 Task: Look for space in Palmares, Brazil from 22nd June, 2023 to 30th June, 2023 for 2 adults in price range Rs.7000 to Rs.15000. Place can be entire place with 1  bedroom having 1 bed and 1 bathroom. Property type can be house, flat, guest house, hotel. Booking option can be shelf check-in. Required host language is Spanish.
Action: Mouse moved to (514, 113)
Screenshot: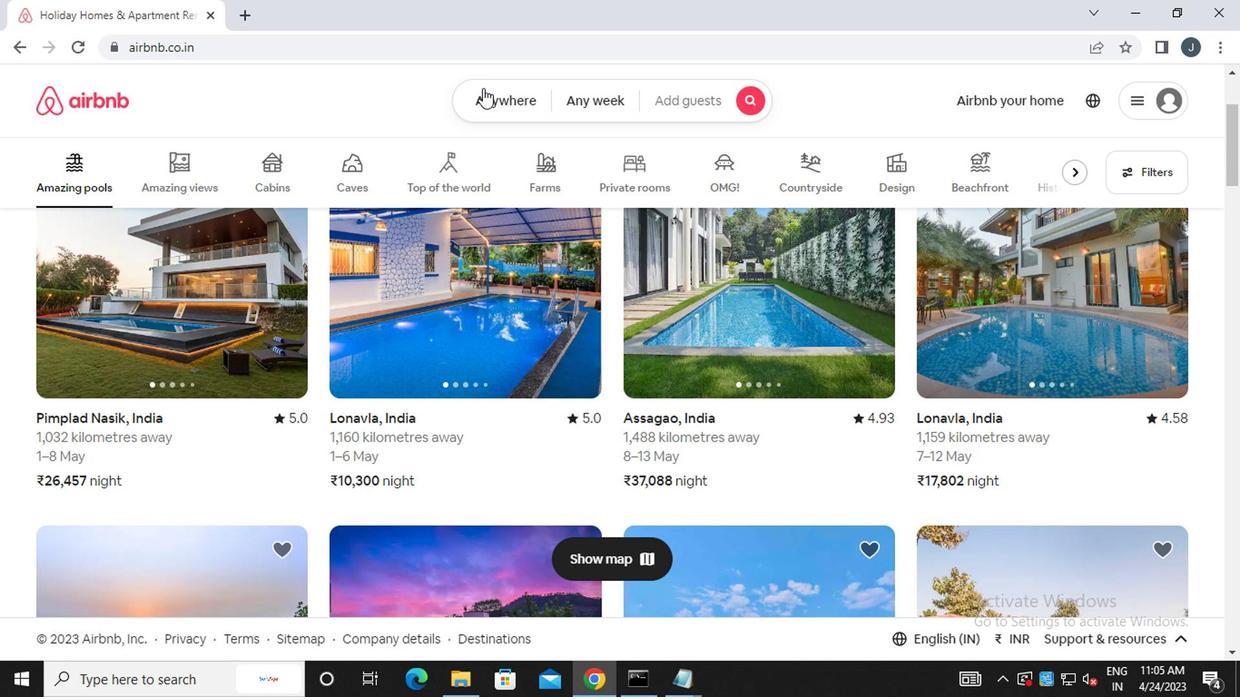 
Action: Mouse pressed left at (514, 113)
Screenshot: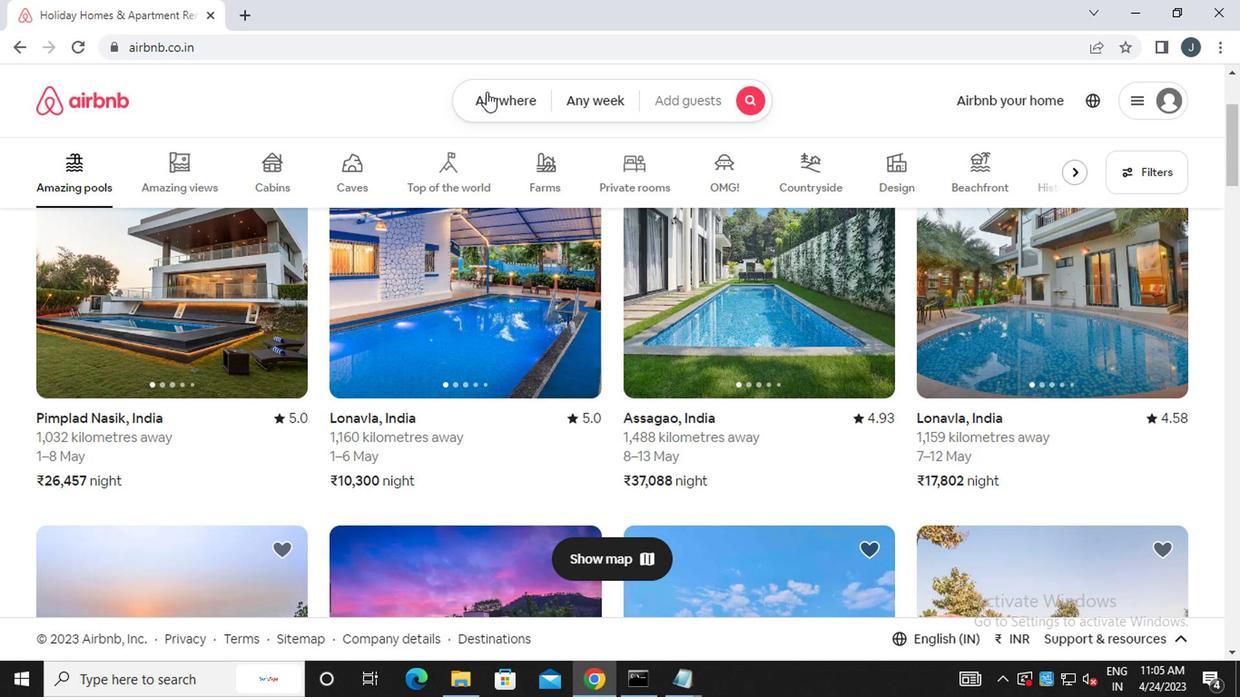 
Action: Mouse moved to (324, 182)
Screenshot: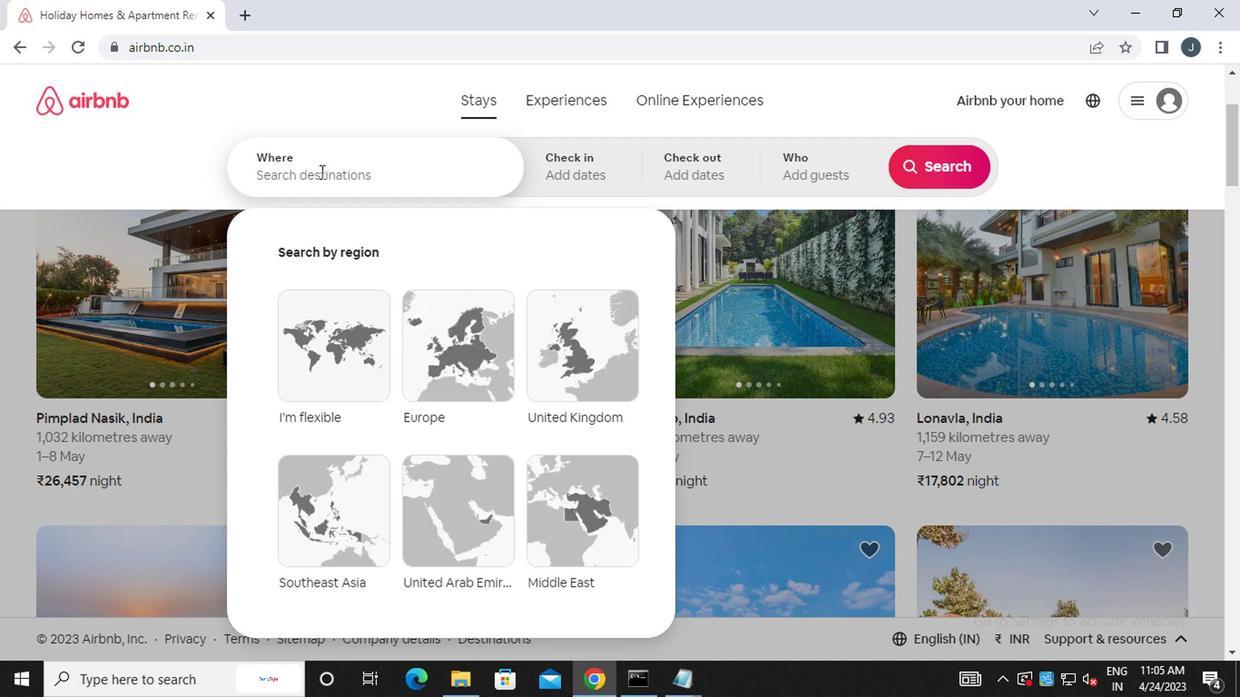 
Action: Mouse pressed left at (324, 182)
Screenshot: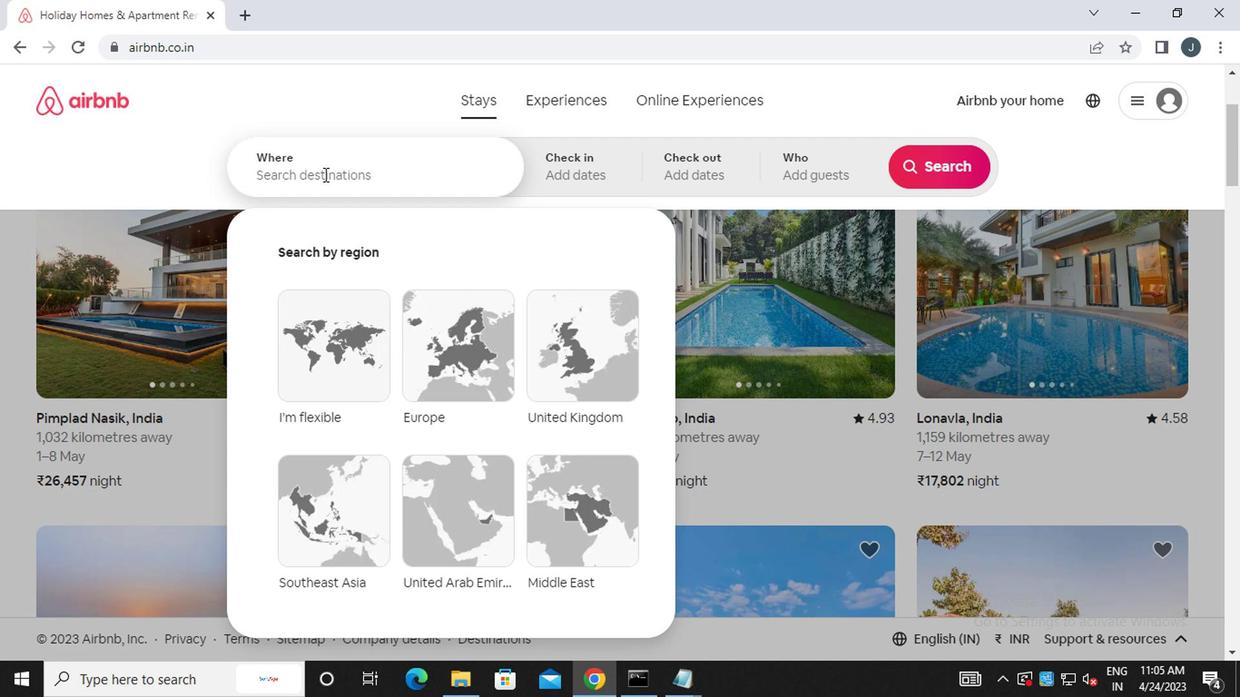 
Action: Mouse moved to (329, 182)
Screenshot: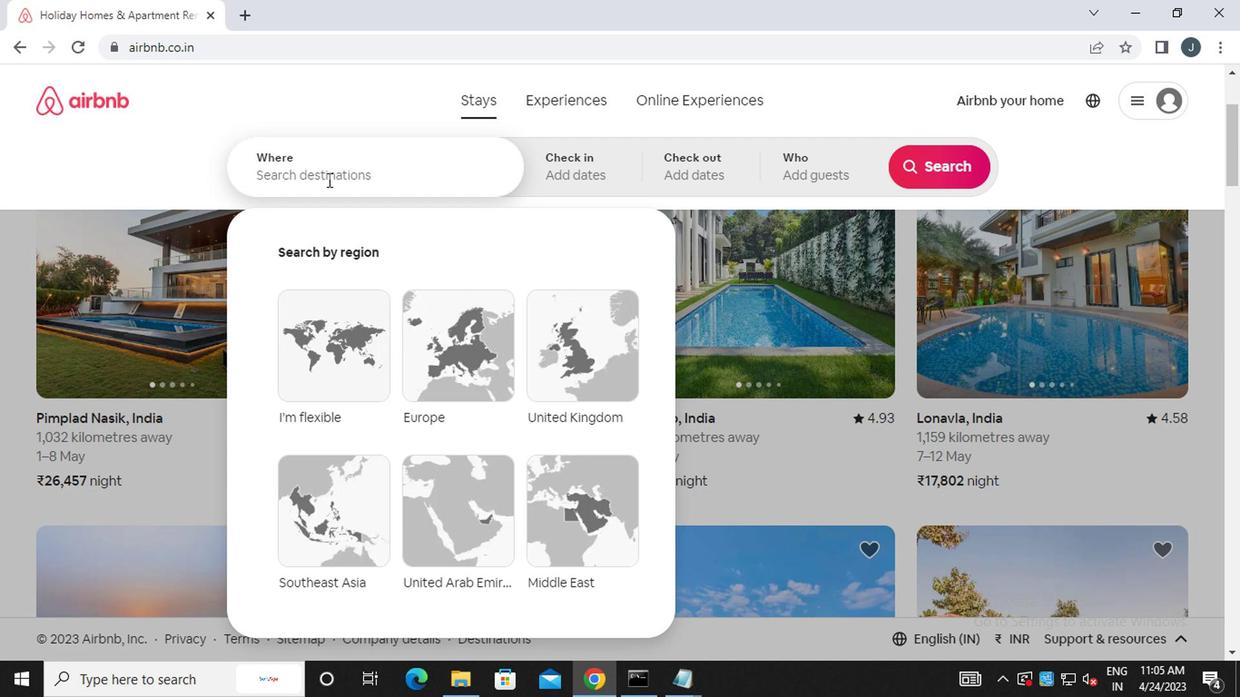 
Action: Key pressed p<Key.caps_lock>almares,<Key.space><Key.caps_lock>b<Key.caps_lock>razil
Screenshot: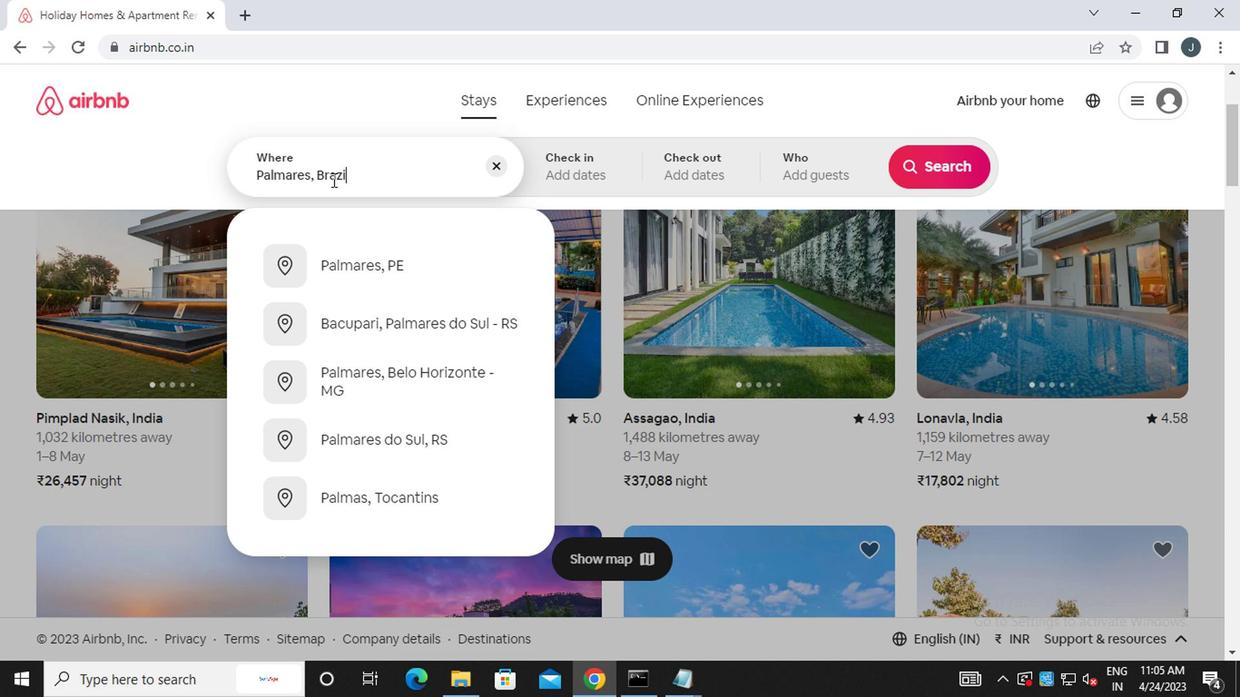 
Action: Mouse moved to (545, 184)
Screenshot: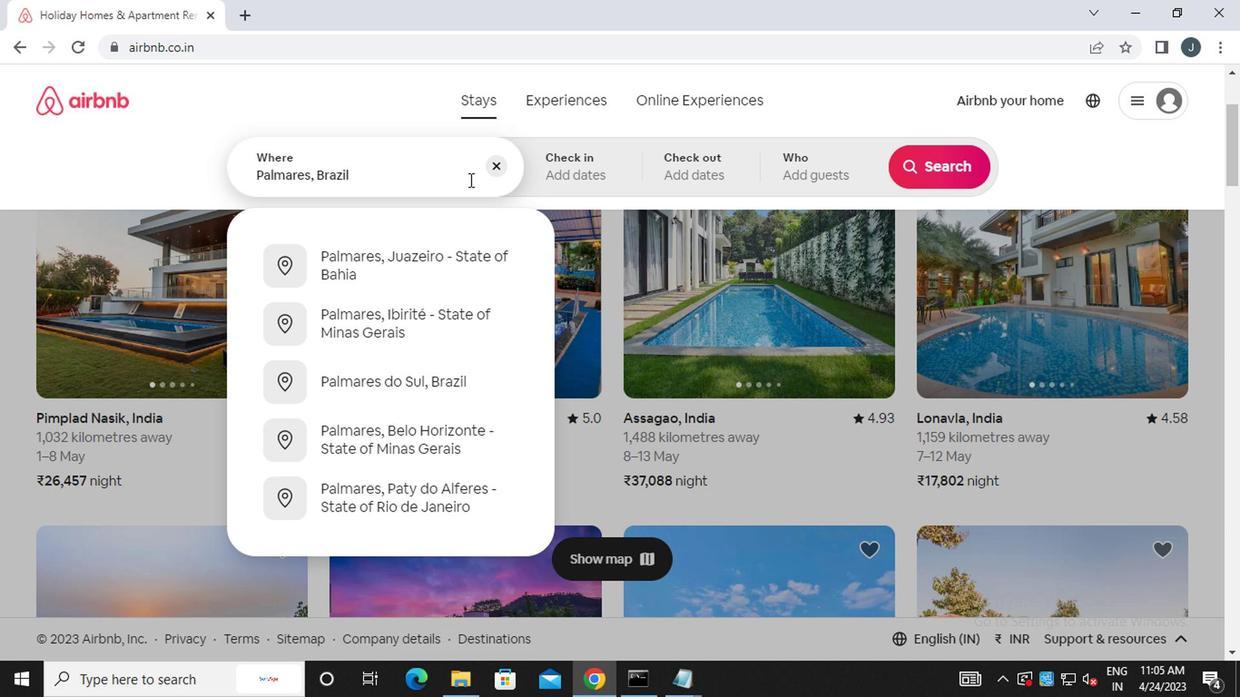 
Action: Mouse pressed left at (545, 184)
Screenshot: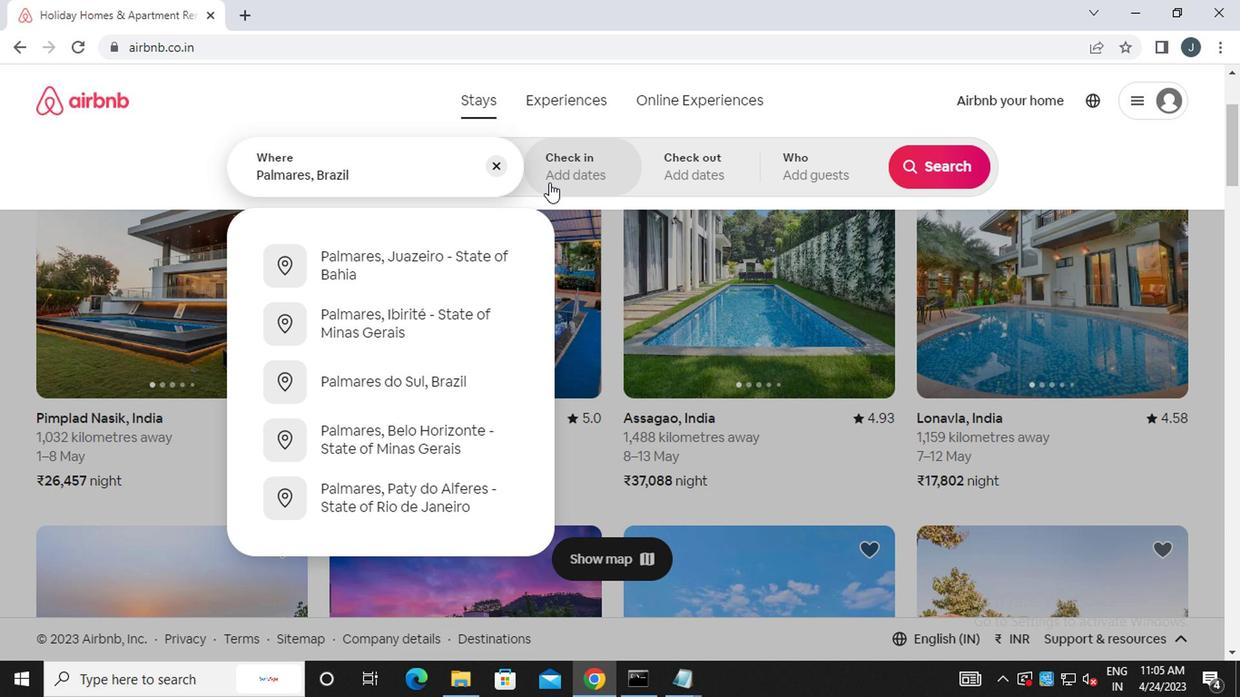 
Action: Mouse moved to (938, 314)
Screenshot: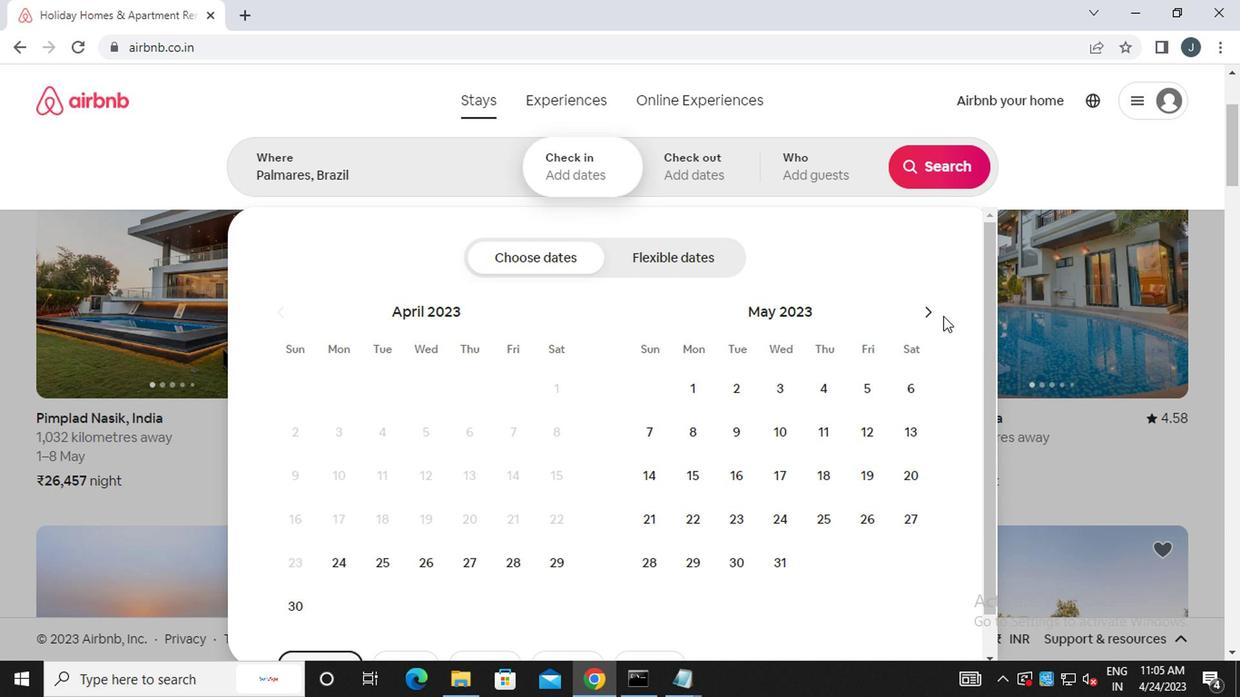 
Action: Mouse pressed left at (938, 314)
Screenshot: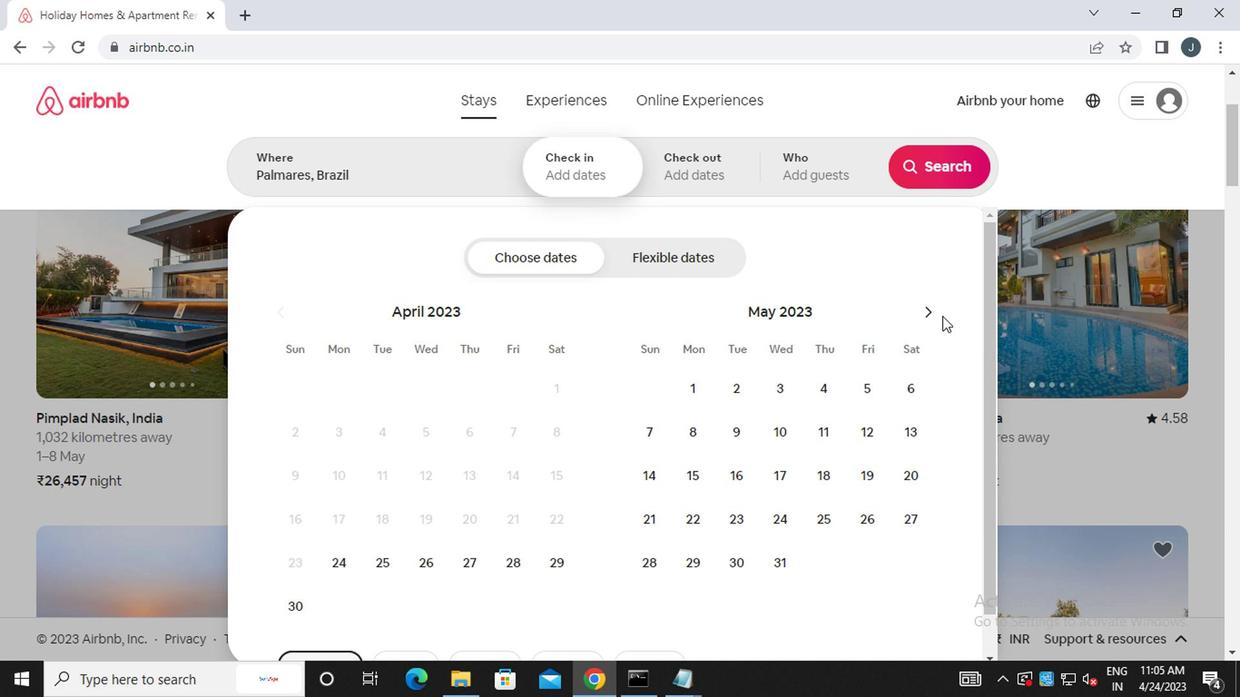 
Action: Mouse moved to (928, 311)
Screenshot: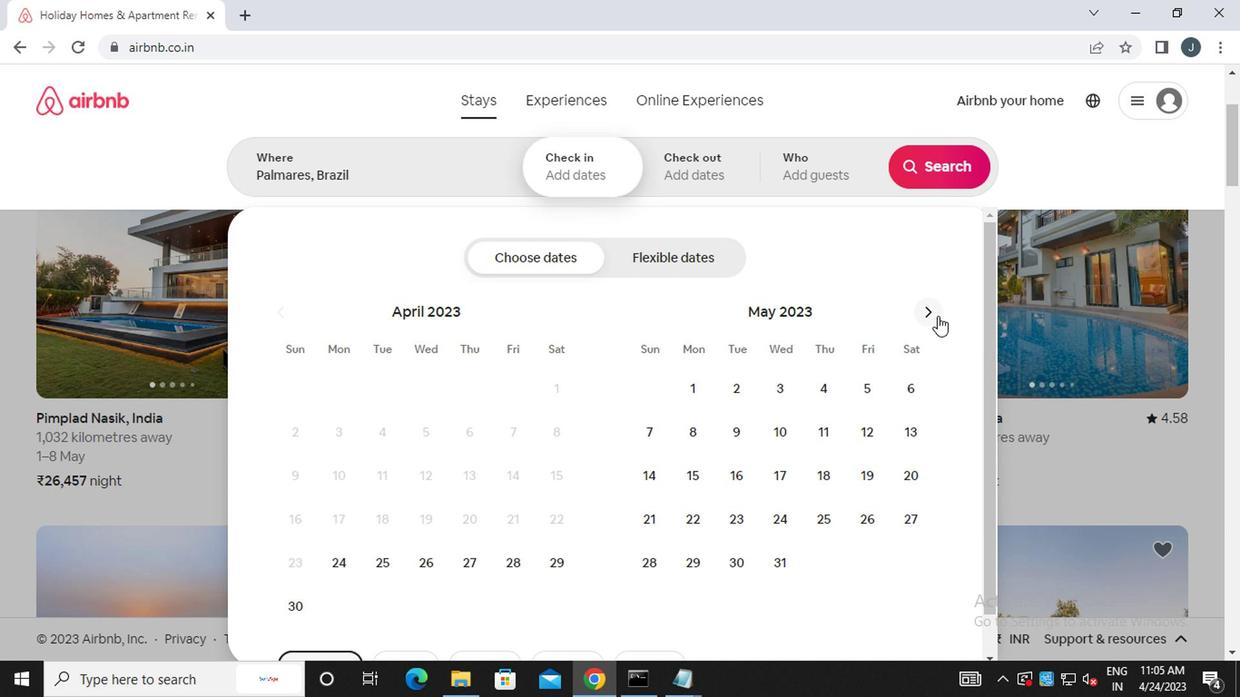 
Action: Mouse pressed left at (928, 311)
Screenshot: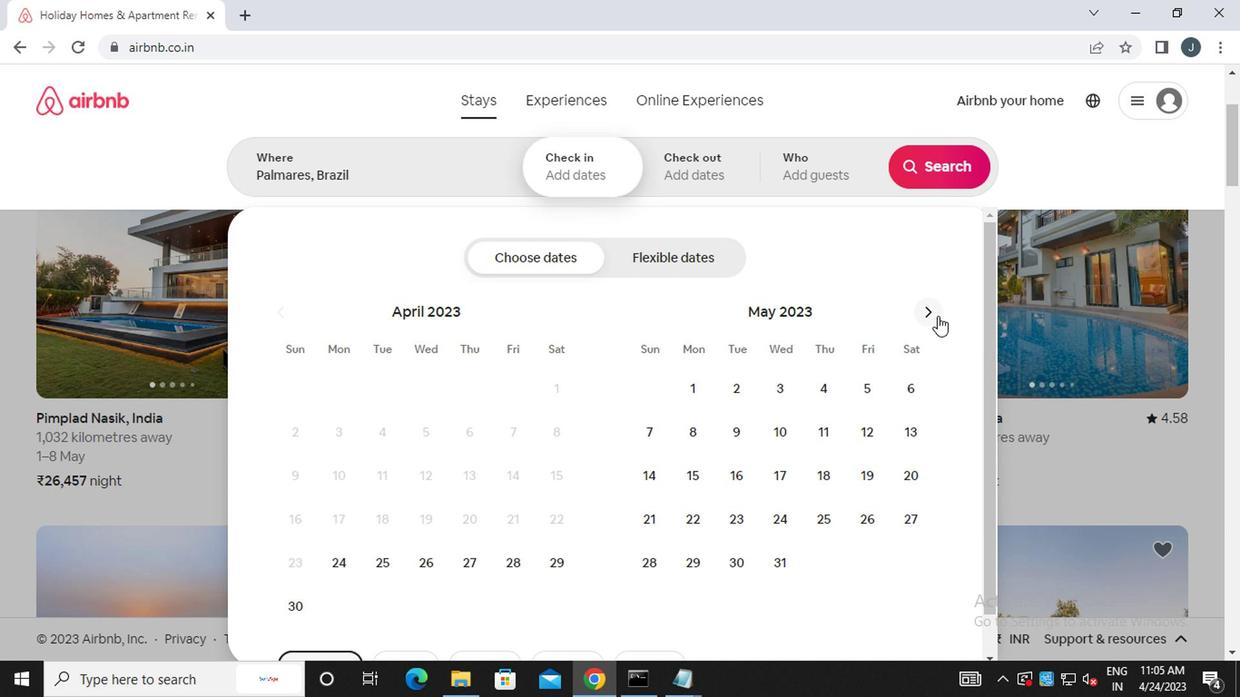 
Action: Mouse moved to (827, 510)
Screenshot: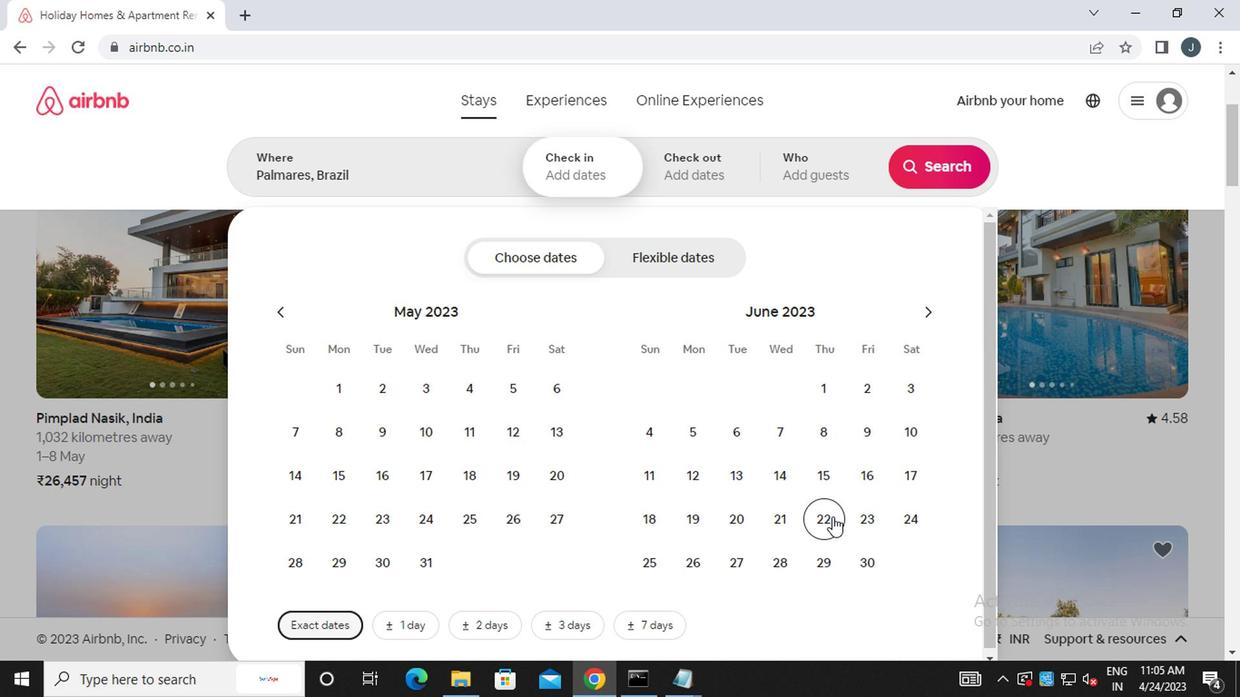 
Action: Mouse pressed left at (827, 510)
Screenshot: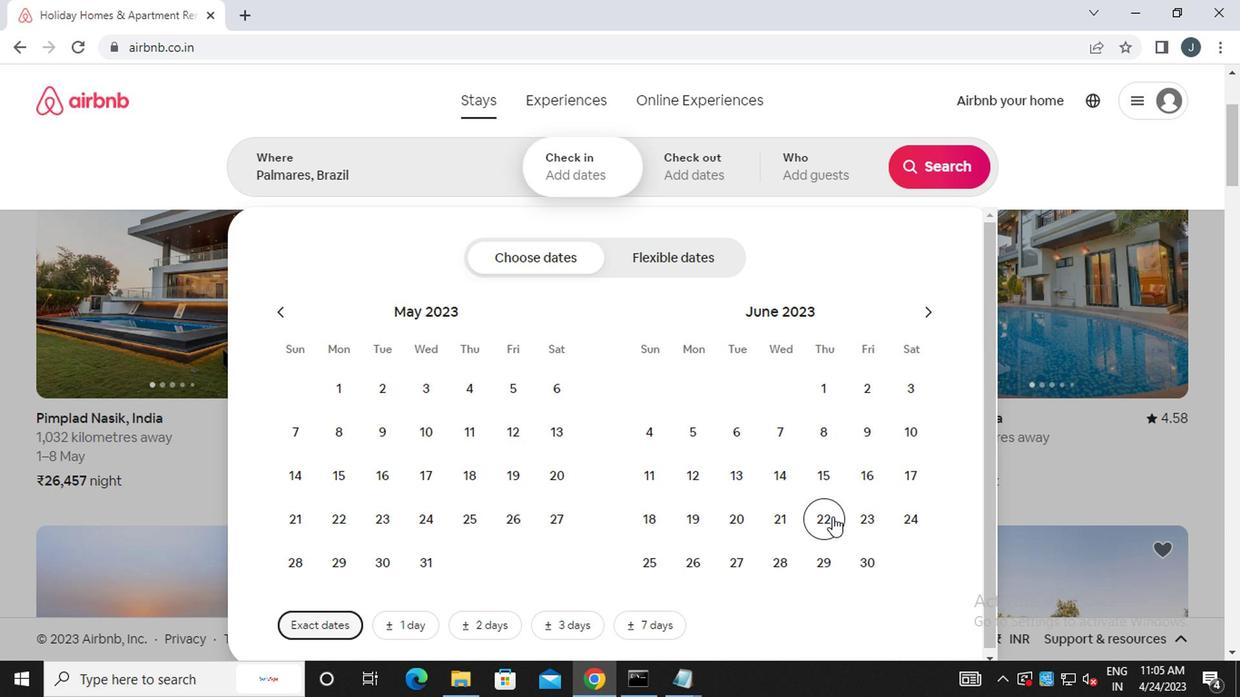 
Action: Mouse moved to (863, 553)
Screenshot: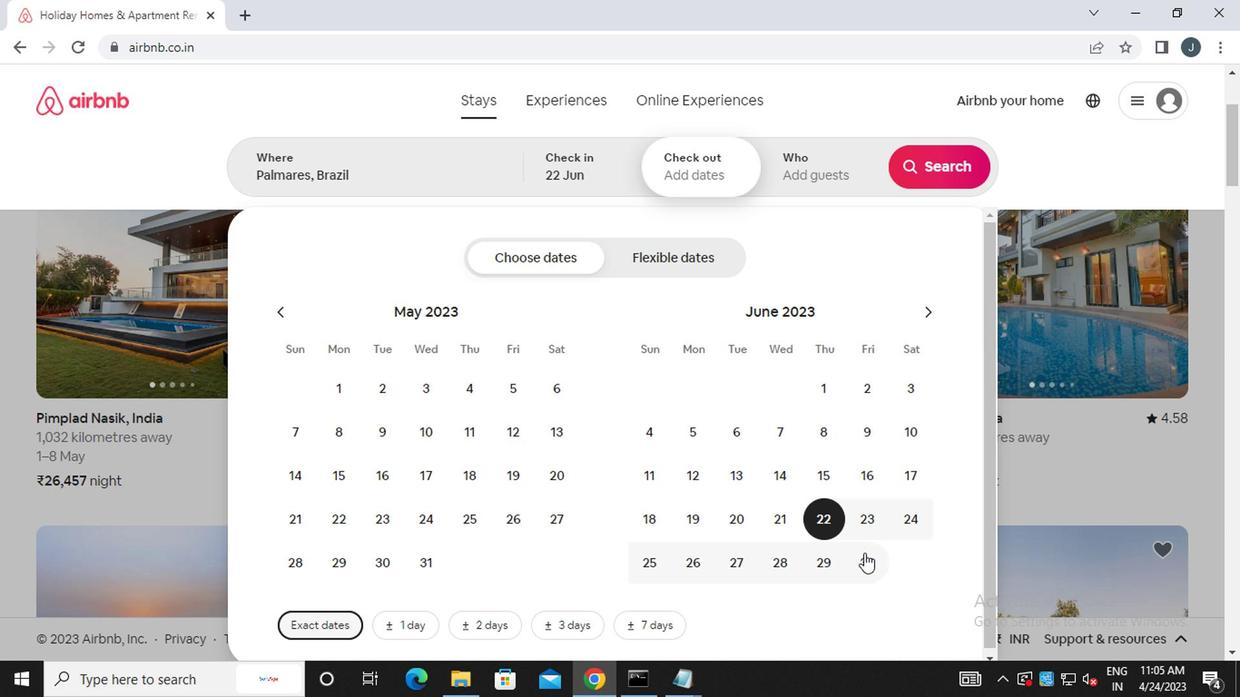 
Action: Mouse pressed left at (863, 553)
Screenshot: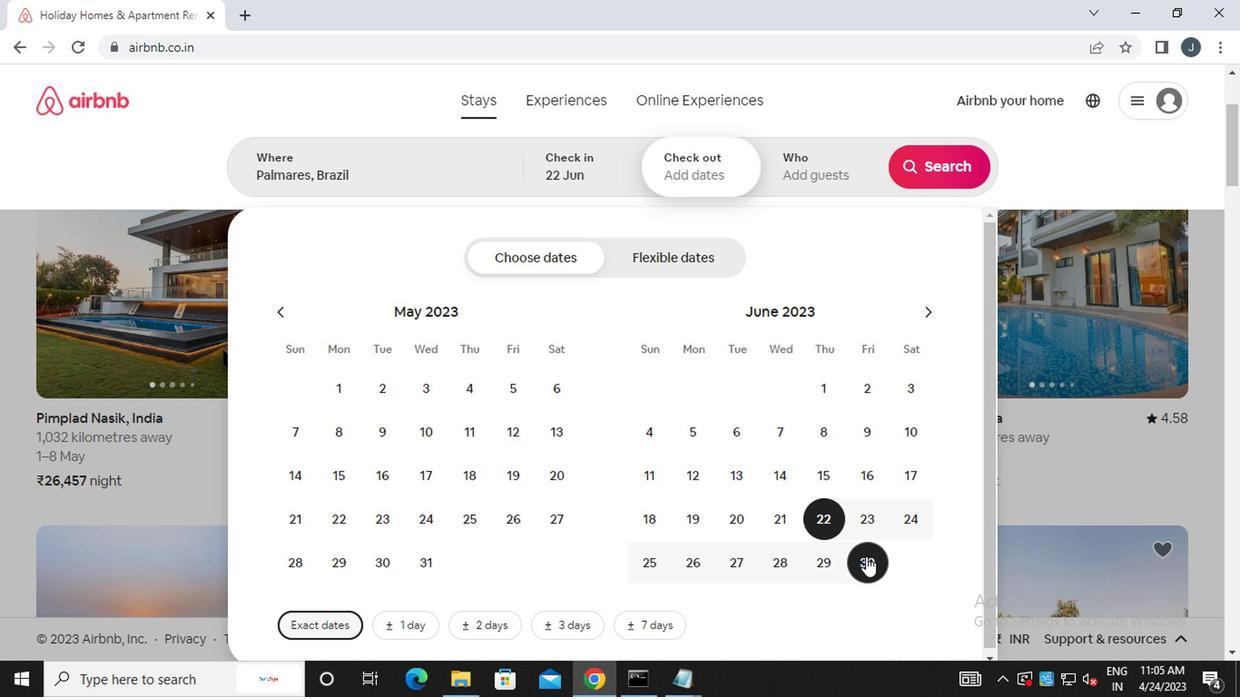 
Action: Mouse moved to (814, 177)
Screenshot: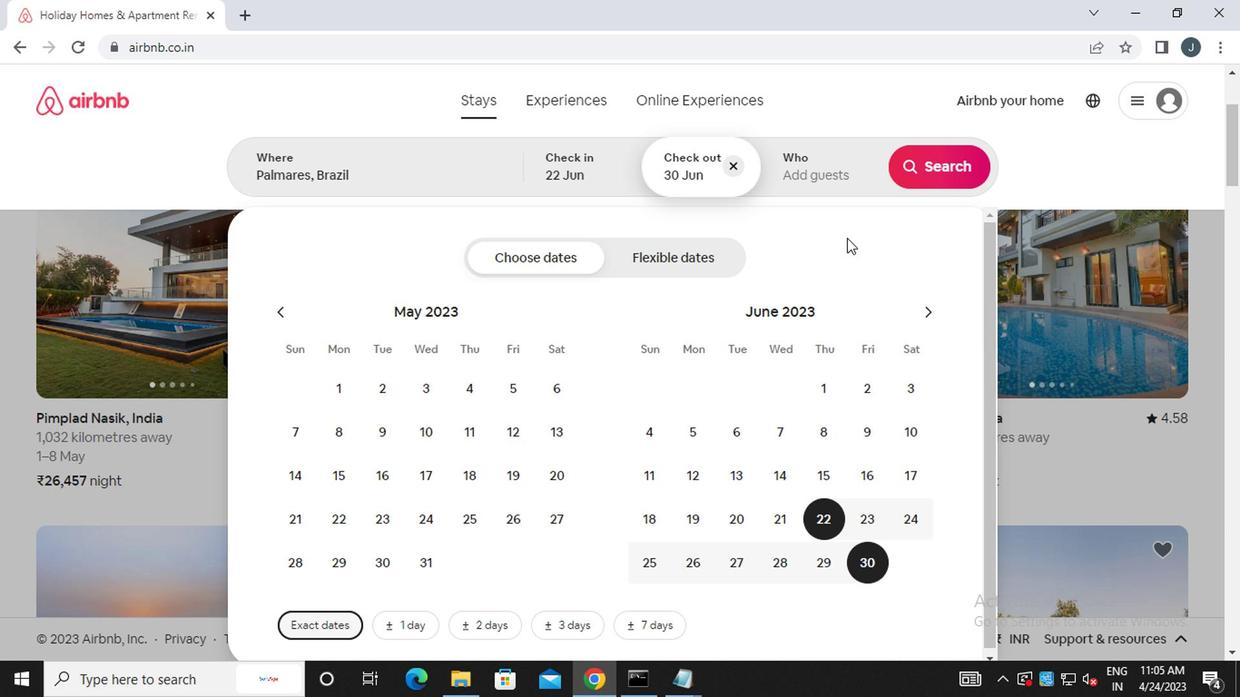 
Action: Mouse pressed left at (814, 177)
Screenshot: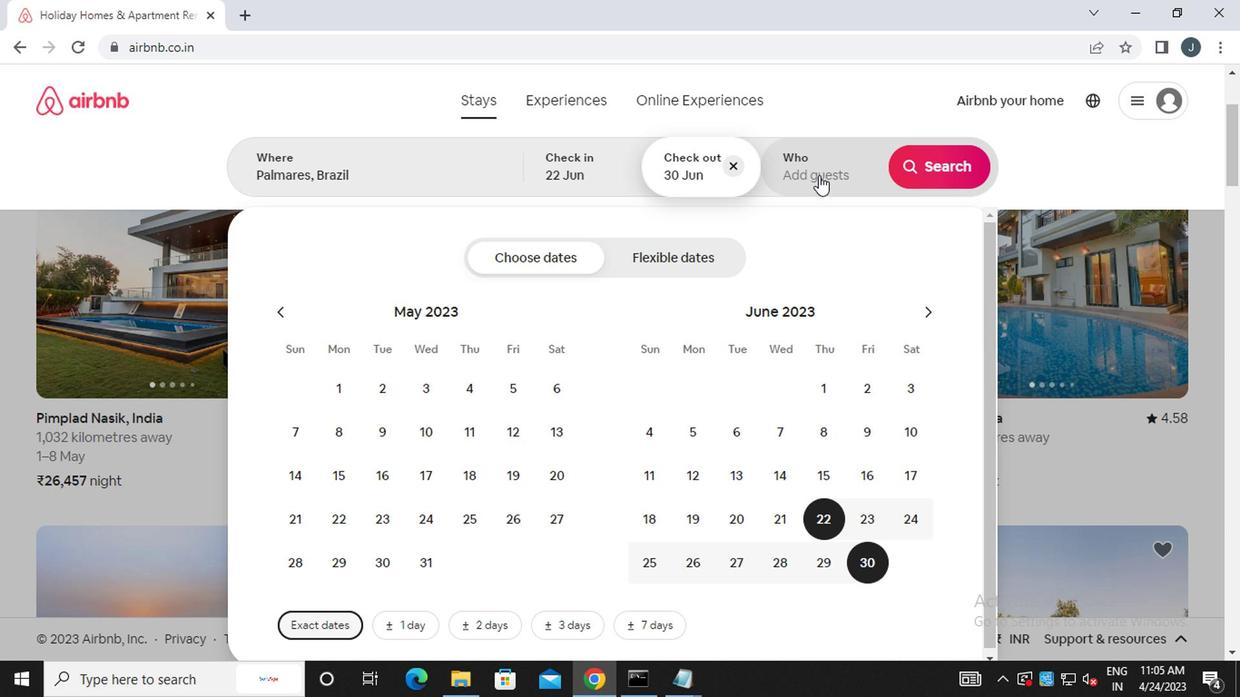 
Action: Mouse moved to (939, 268)
Screenshot: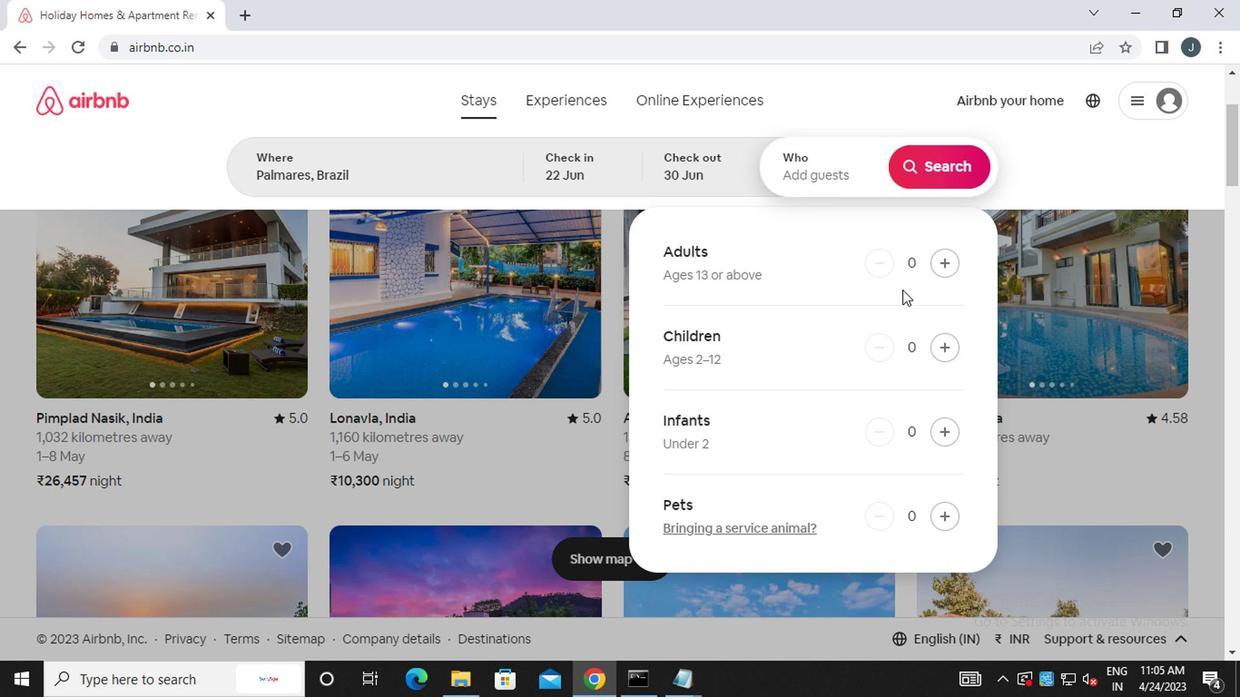 
Action: Mouse pressed left at (939, 268)
Screenshot: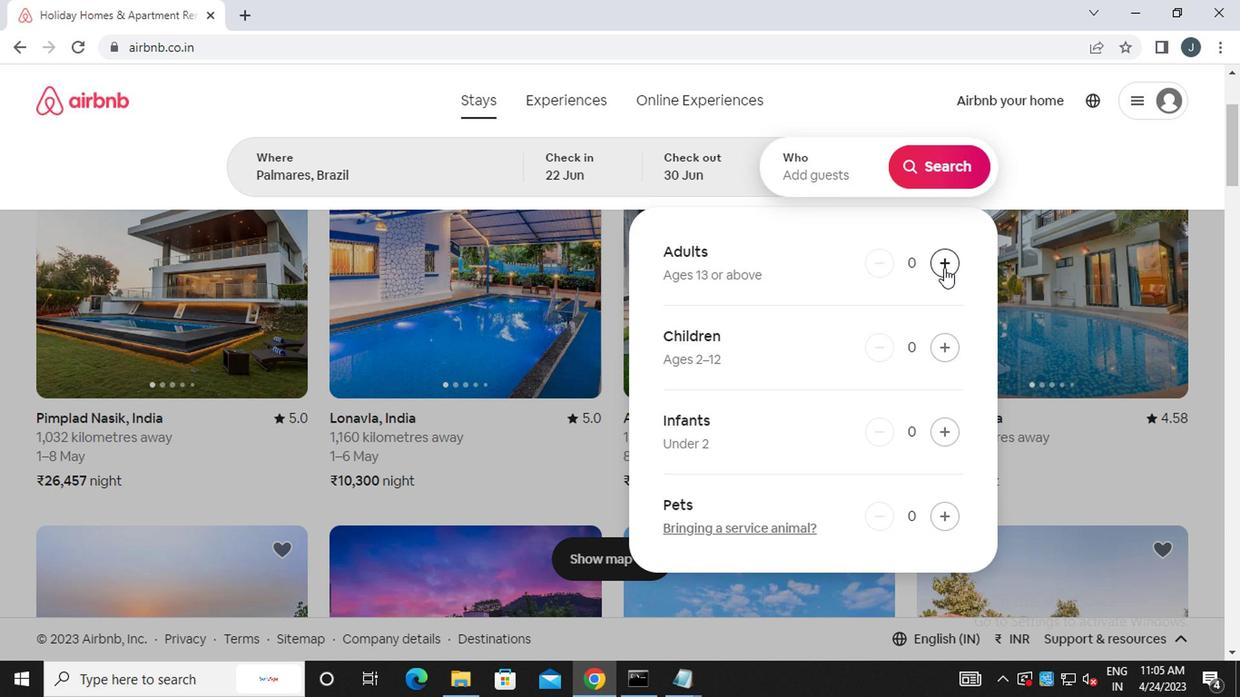 
Action: Mouse pressed left at (939, 268)
Screenshot: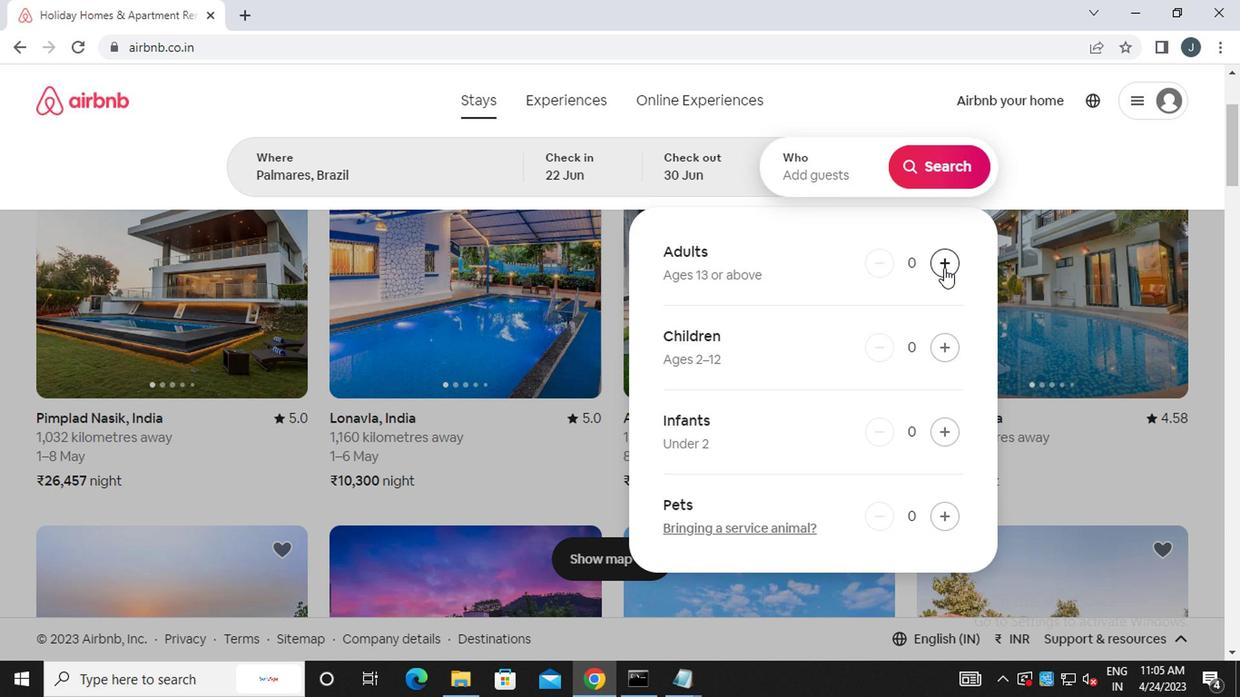 
Action: Mouse moved to (961, 165)
Screenshot: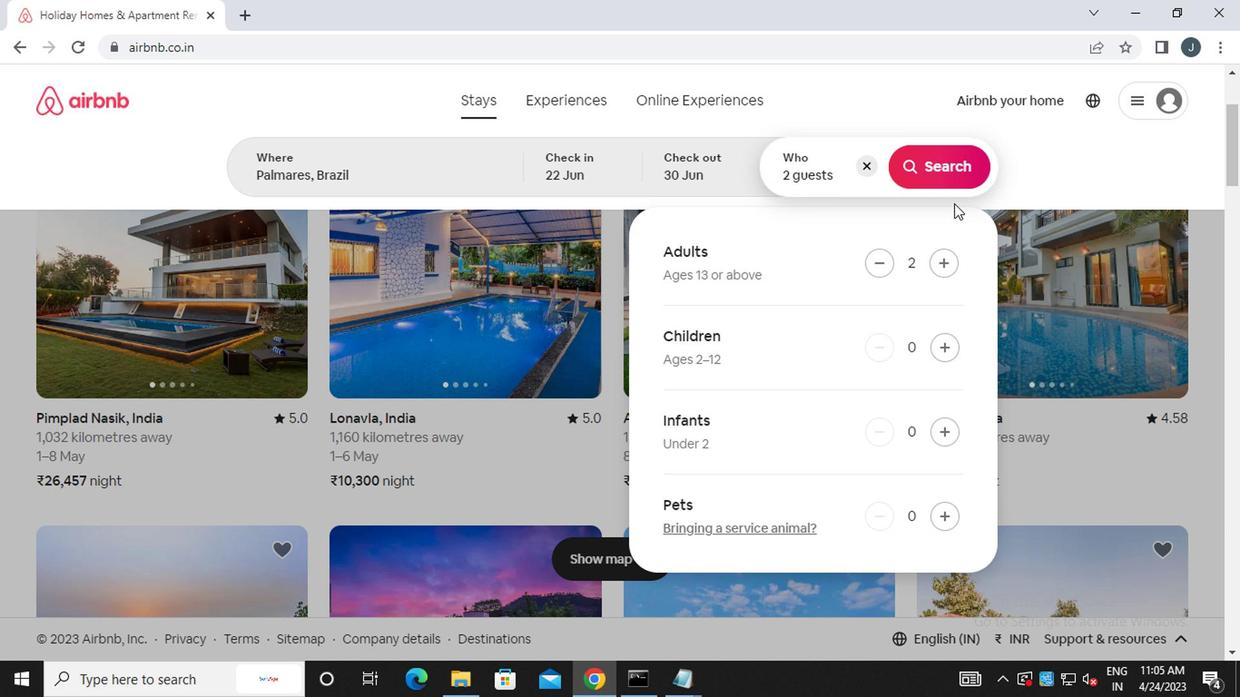 
Action: Mouse pressed left at (961, 165)
Screenshot: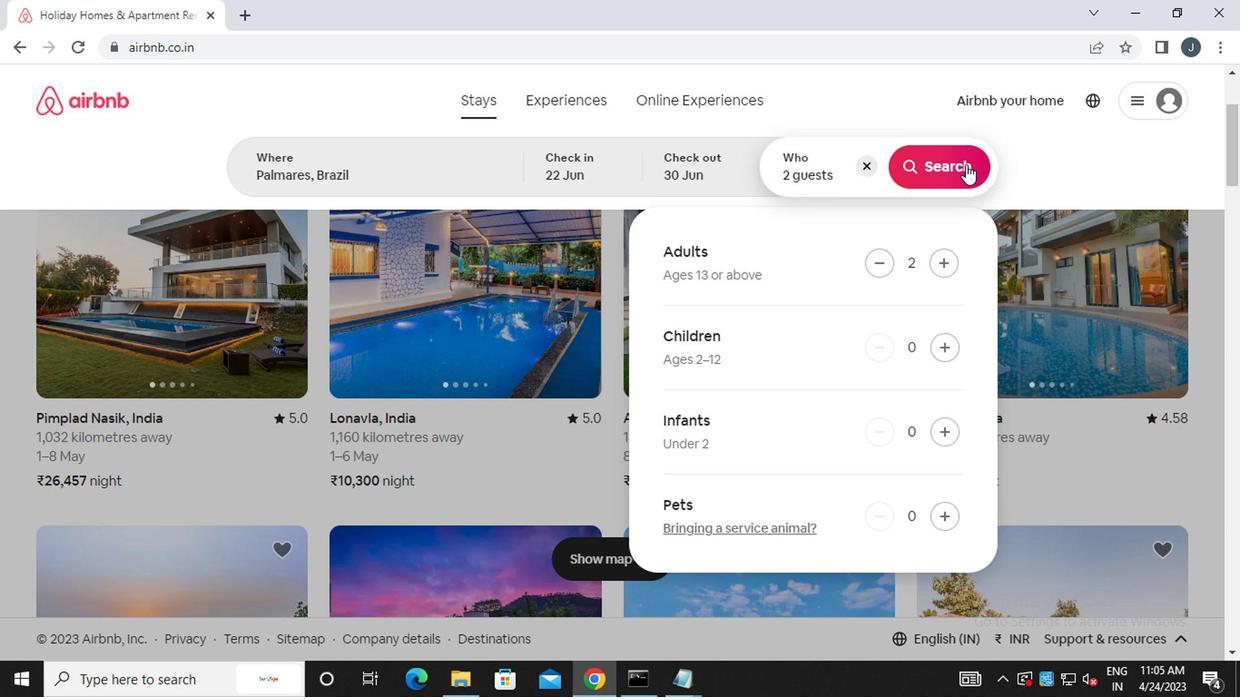 
Action: Mouse moved to (1171, 180)
Screenshot: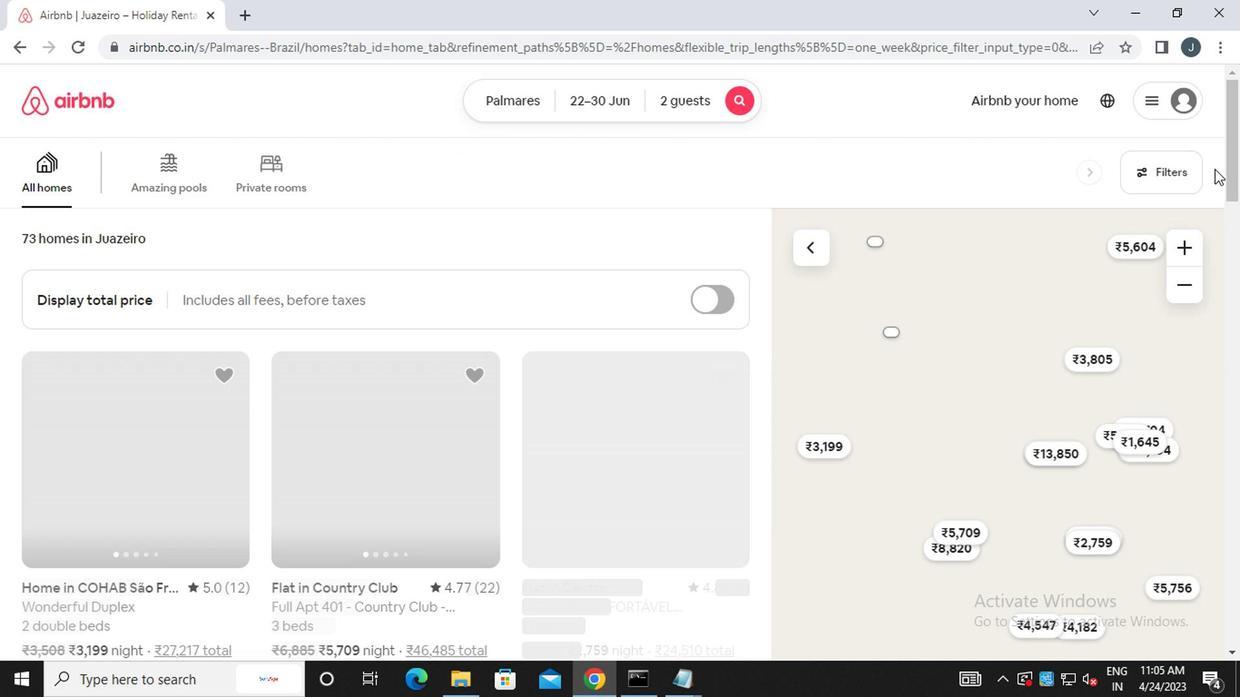 
Action: Mouse pressed left at (1171, 180)
Screenshot: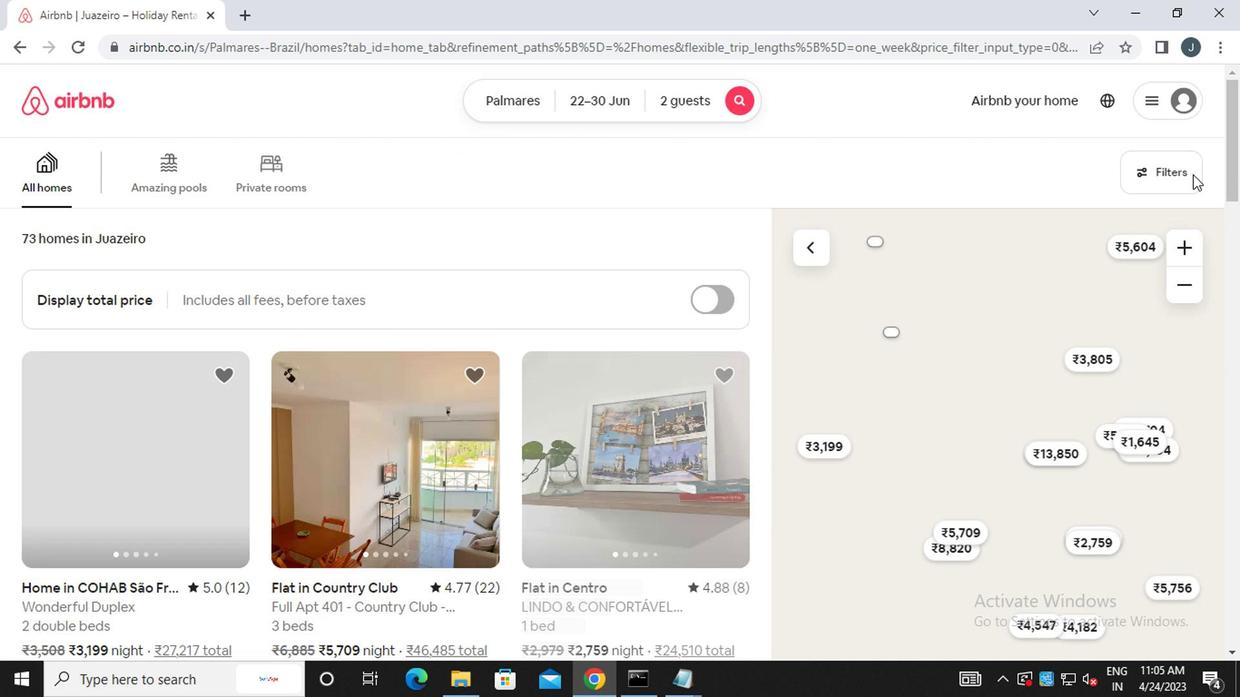 
Action: Mouse moved to (448, 399)
Screenshot: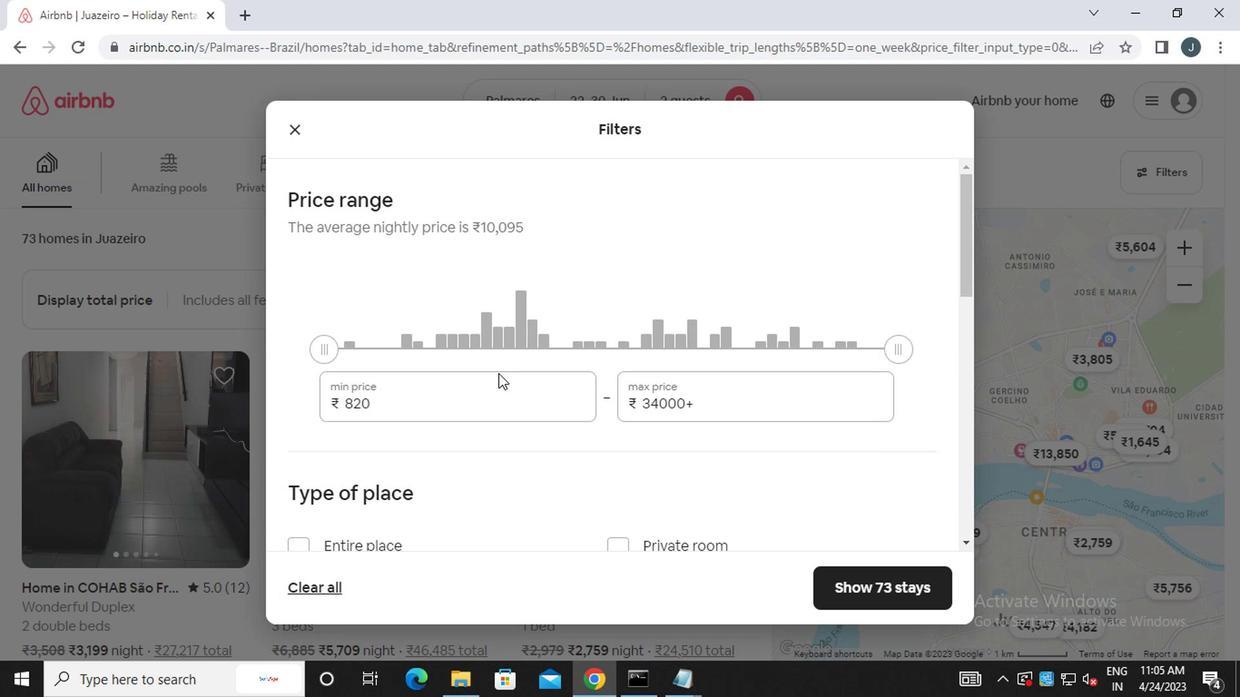 
Action: Mouse pressed left at (448, 399)
Screenshot: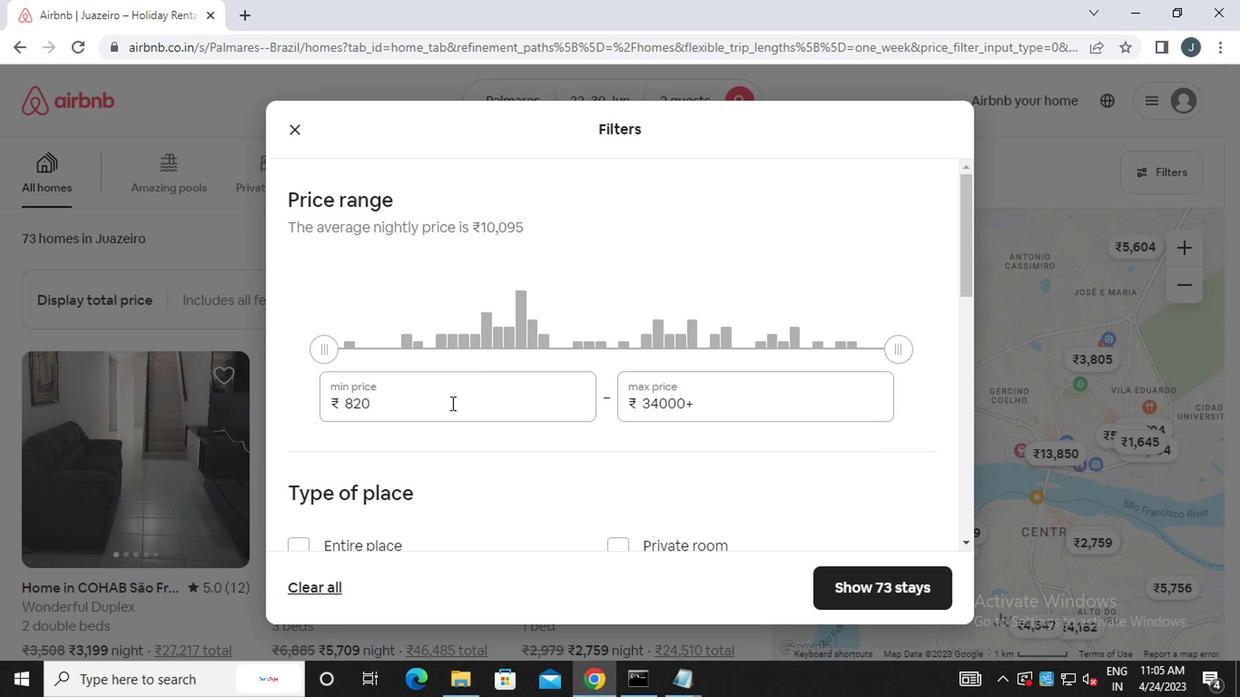 
Action: Mouse moved to (447, 398)
Screenshot: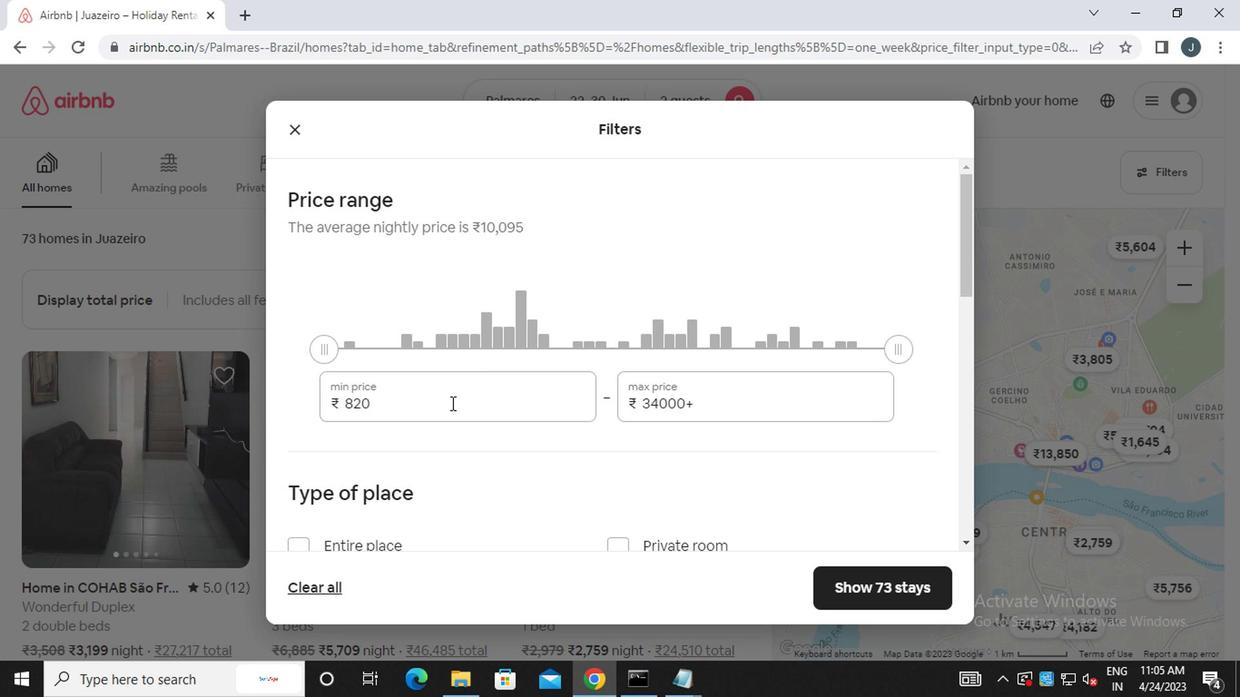 
Action: Key pressed <Key.backspace><Key.backspace><Key.backspace><<103>><<96>><<96>><<96>>
Screenshot: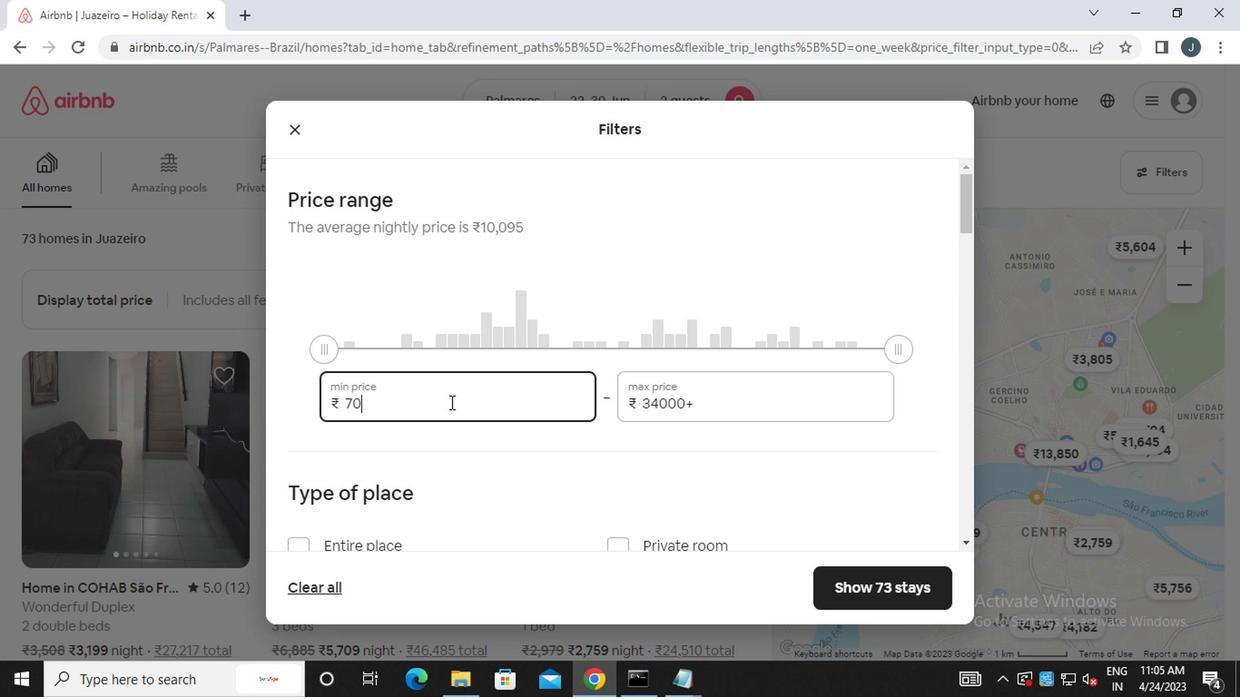 
Action: Mouse moved to (704, 401)
Screenshot: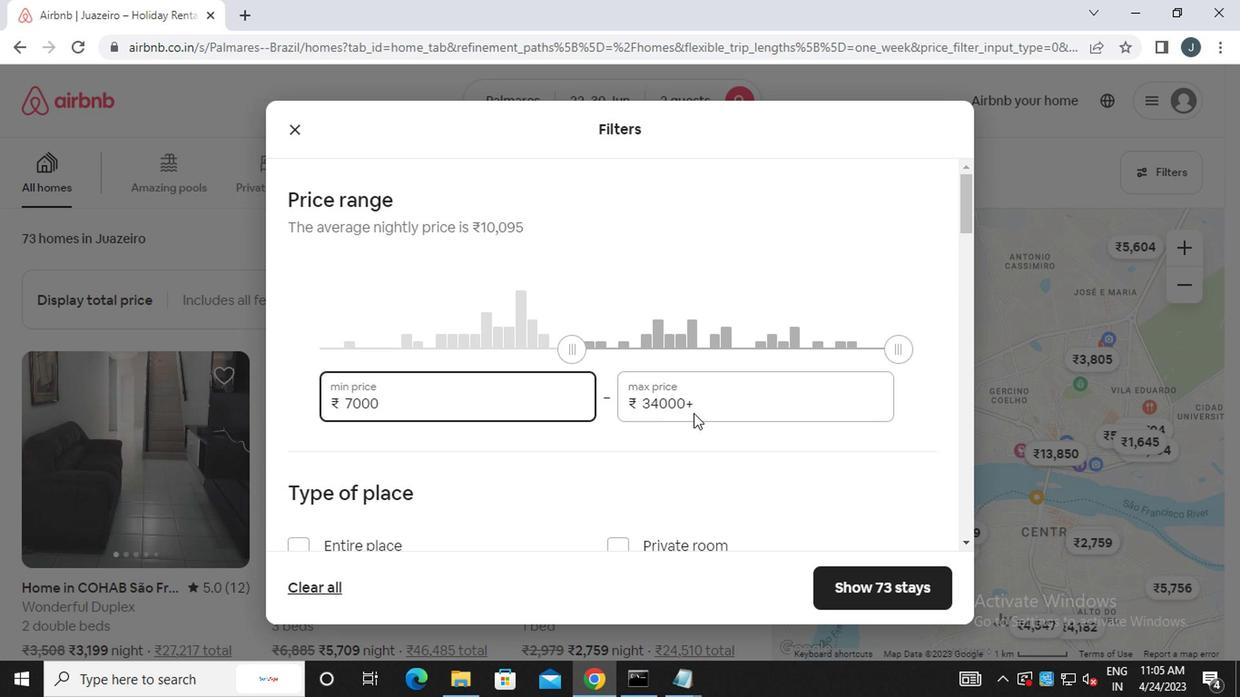 
Action: Mouse pressed left at (704, 401)
Screenshot: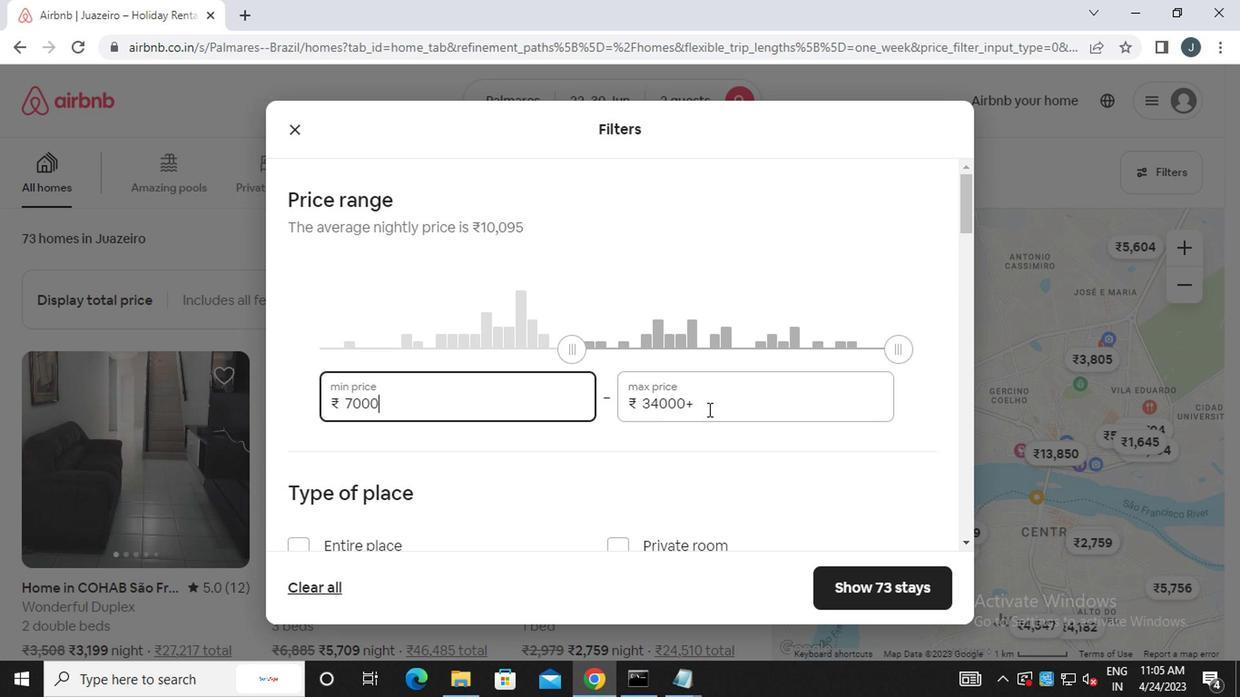 
Action: Mouse moved to (705, 401)
Screenshot: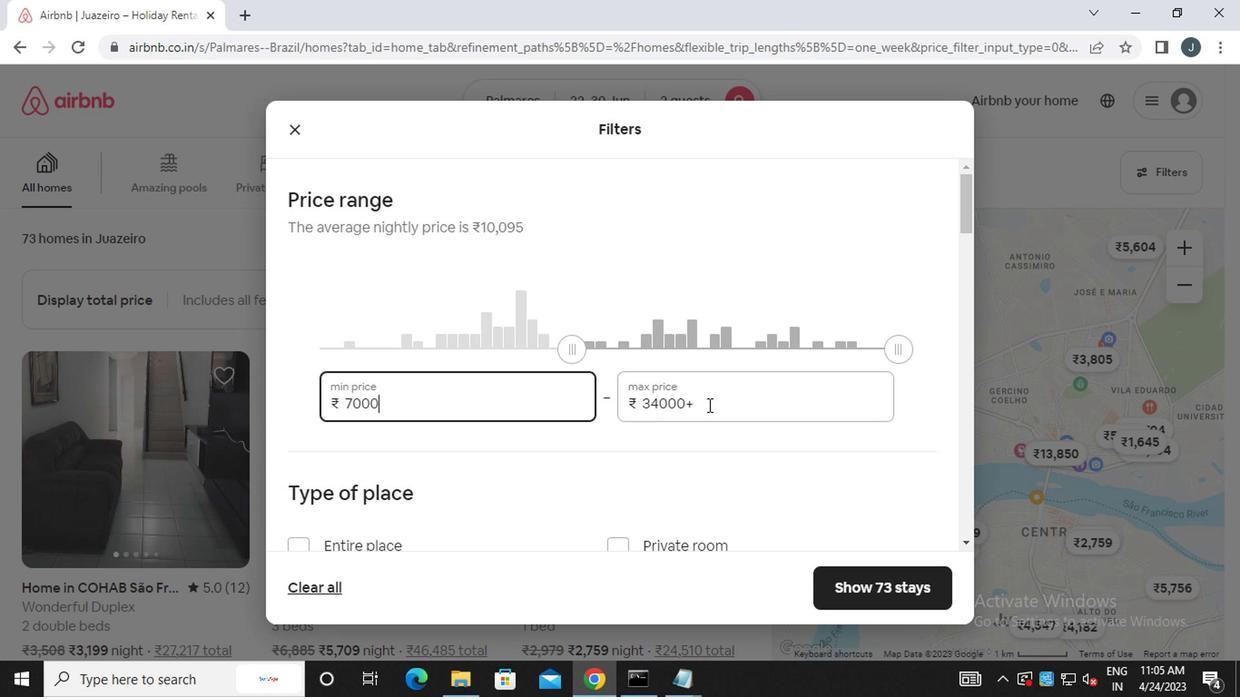 
Action: Key pressed <Key.backspace><Key.backspace><Key.backspace><Key.backspace><Key.backspace><Key.backspace><Key.backspace><Key.backspace><Key.backspace><Key.backspace><Key.backspace><Key.backspace><Key.backspace><<97>><<101>><<96>><<96>><<96>>
Screenshot: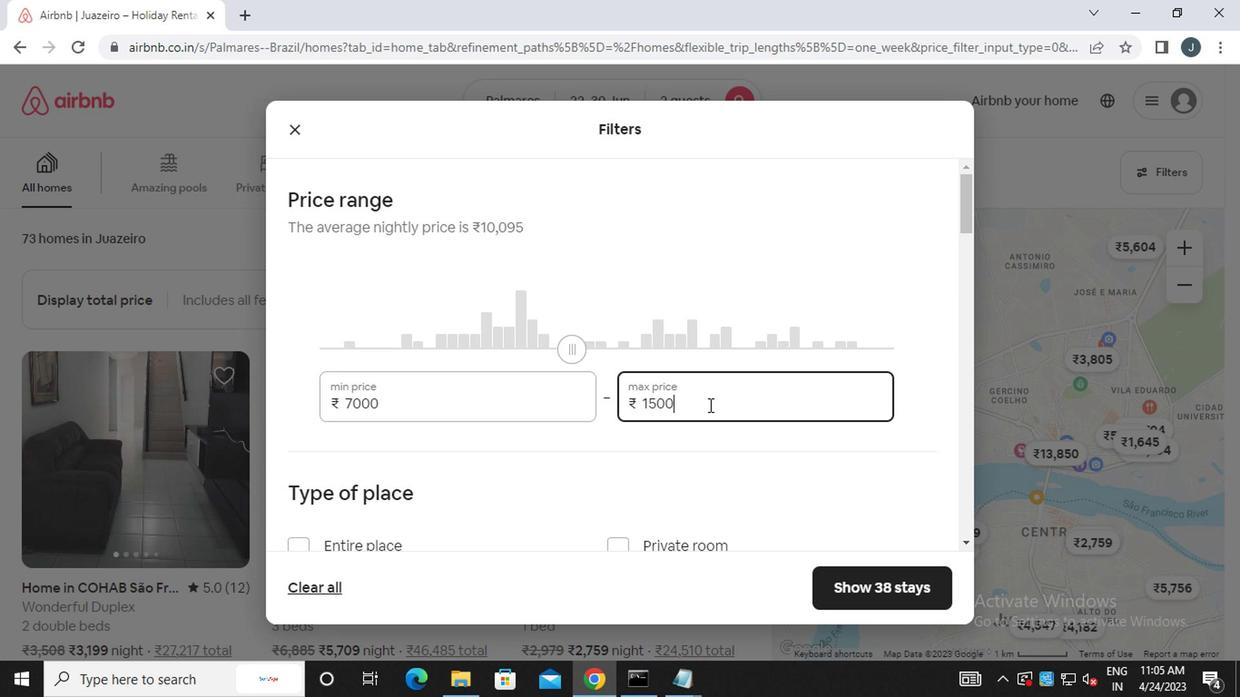 
Action: Mouse moved to (694, 417)
Screenshot: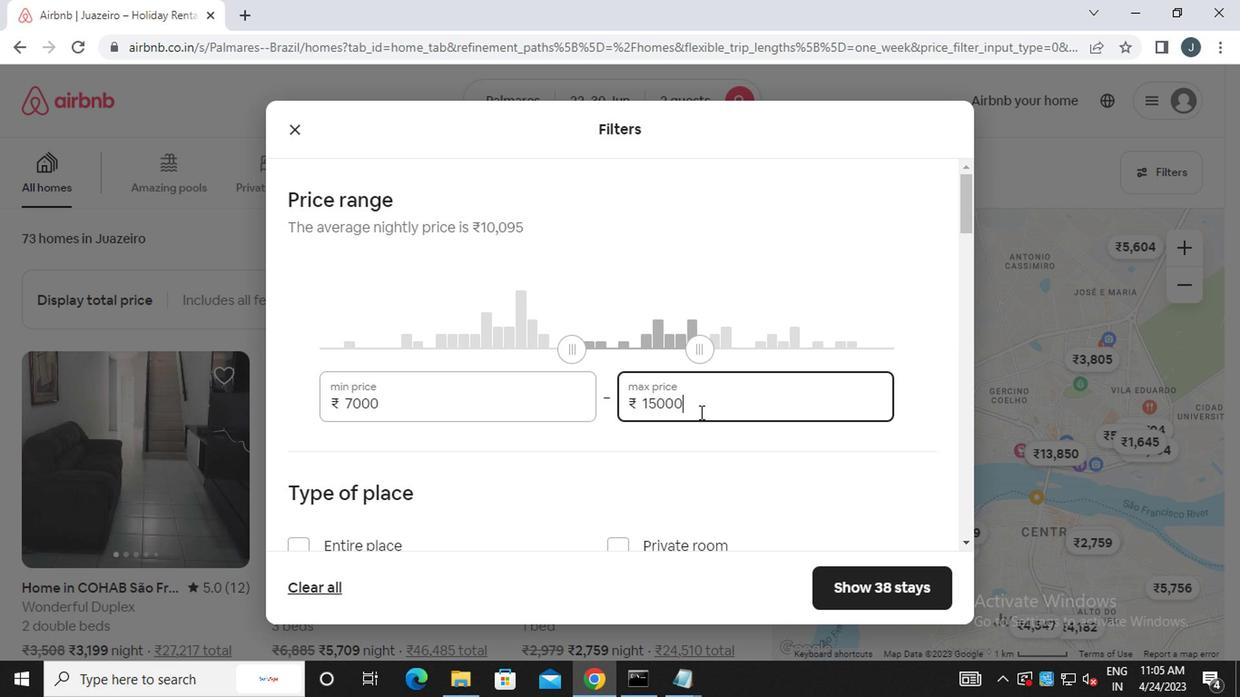
Action: Mouse scrolled (694, 416) with delta (0, 0)
Screenshot: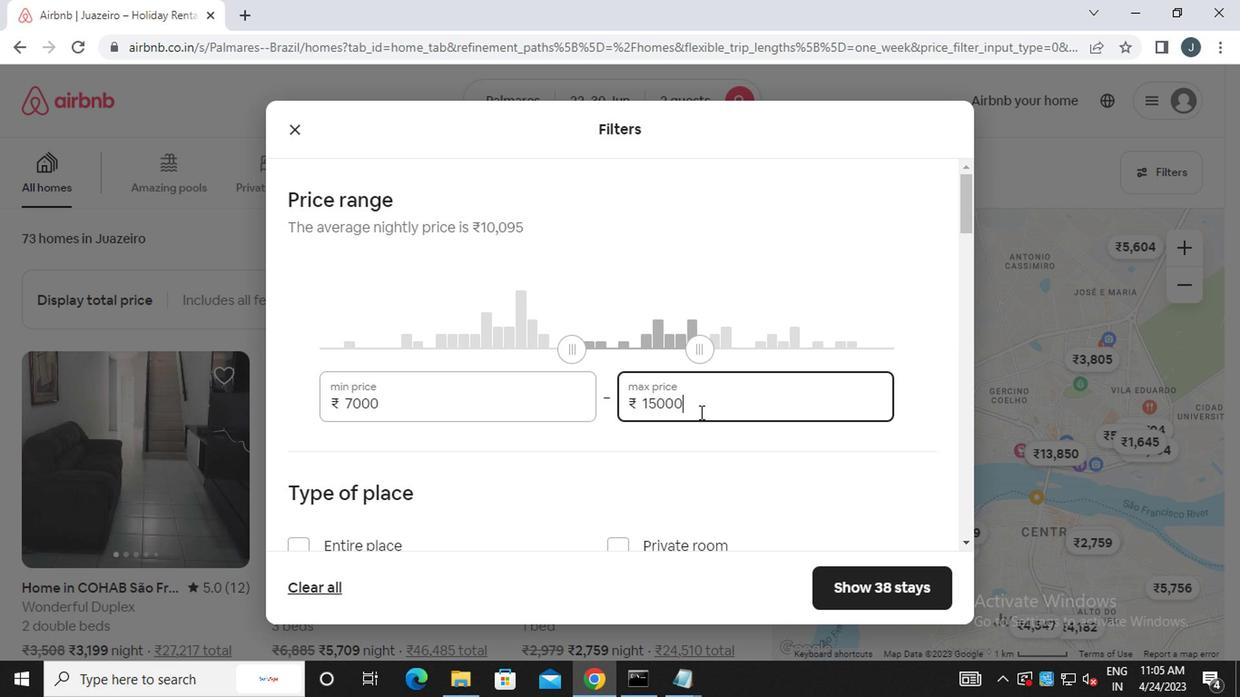 
Action: Mouse moved to (694, 421)
Screenshot: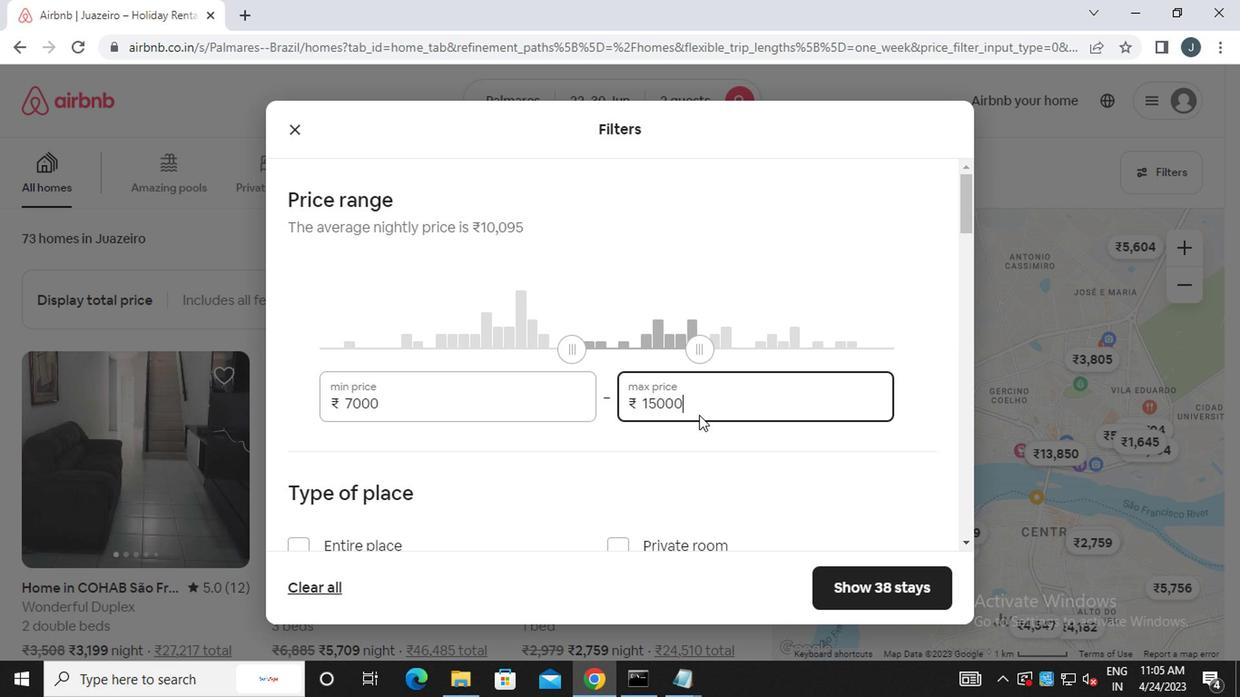 
Action: Mouse scrolled (694, 420) with delta (0, -1)
Screenshot: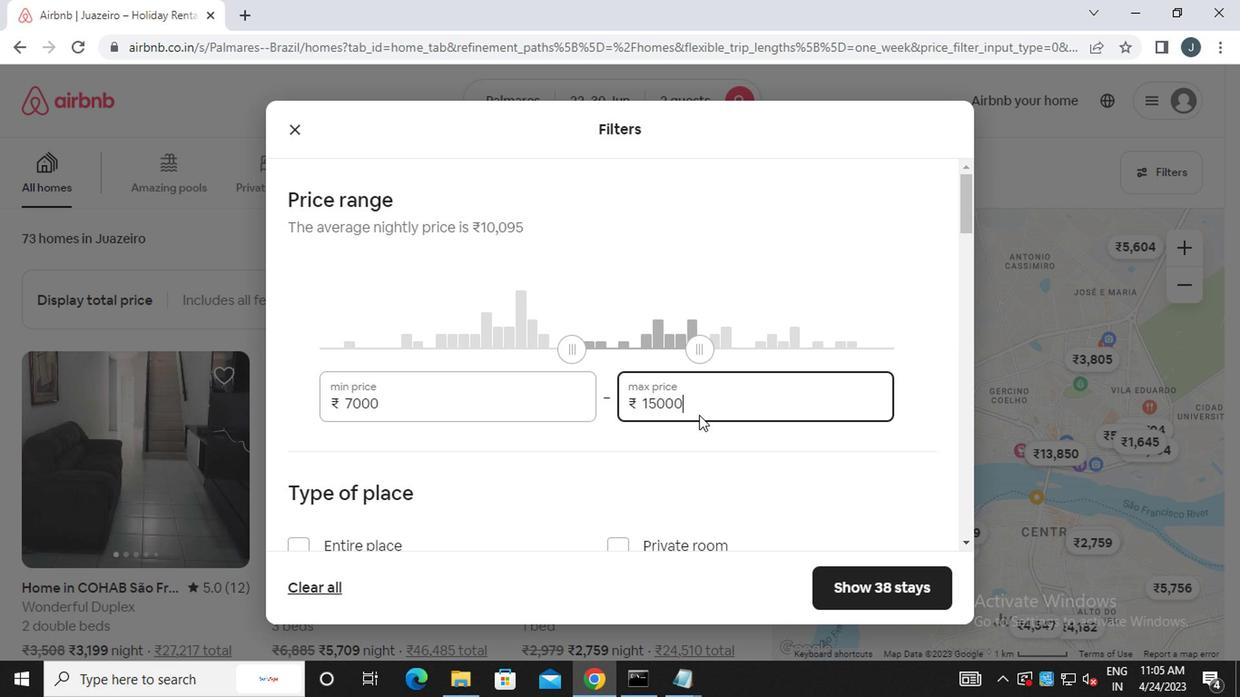 
Action: Mouse moved to (565, 472)
Screenshot: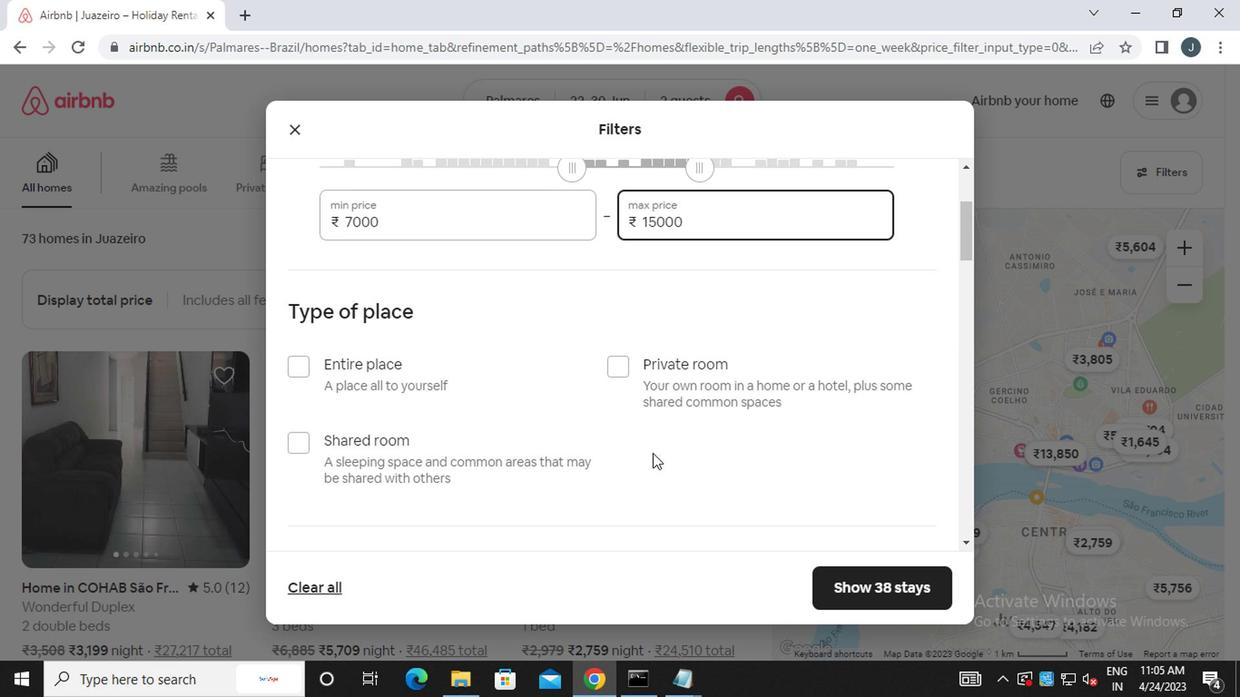 
Action: Mouse scrolled (565, 472) with delta (0, 0)
Screenshot: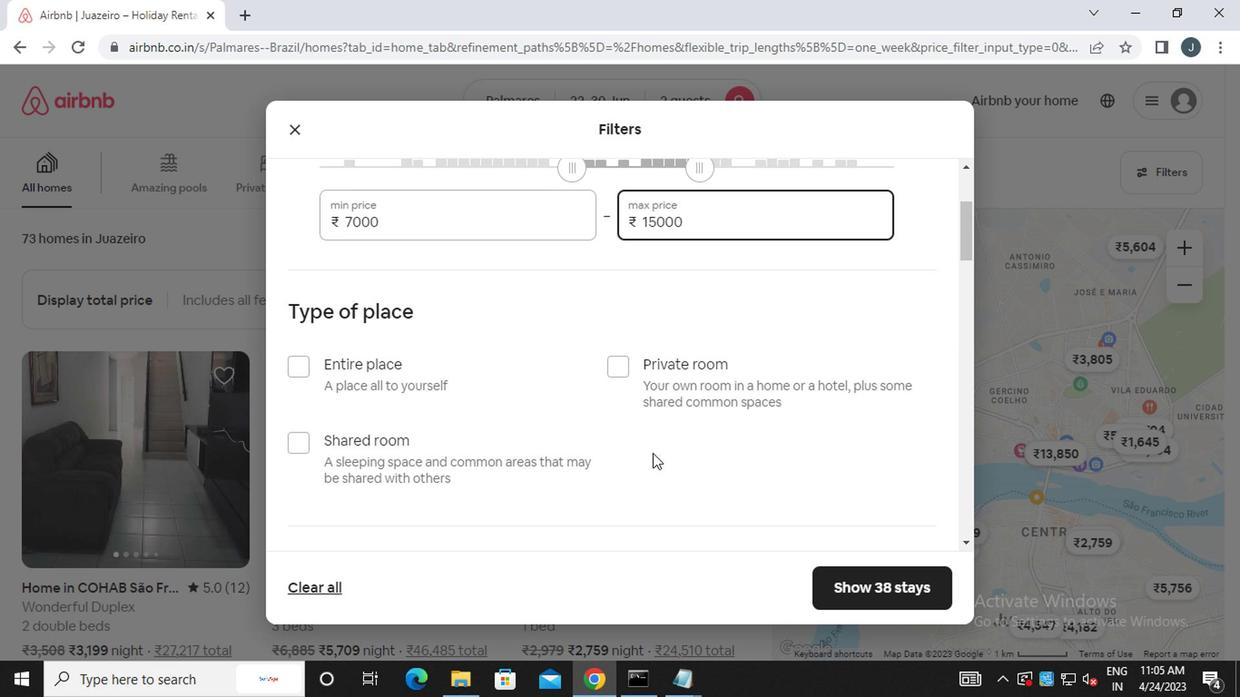 
Action: Mouse moved to (415, 273)
Screenshot: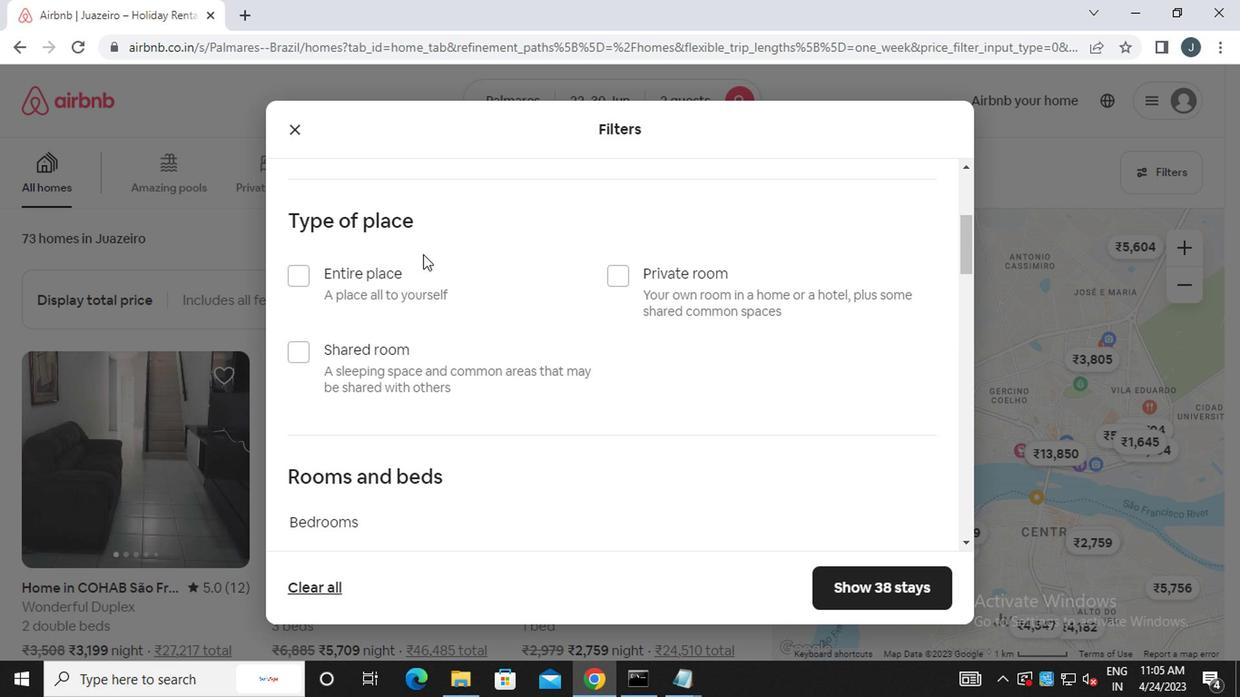 
Action: Mouse pressed left at (415, 273)
Screenshot: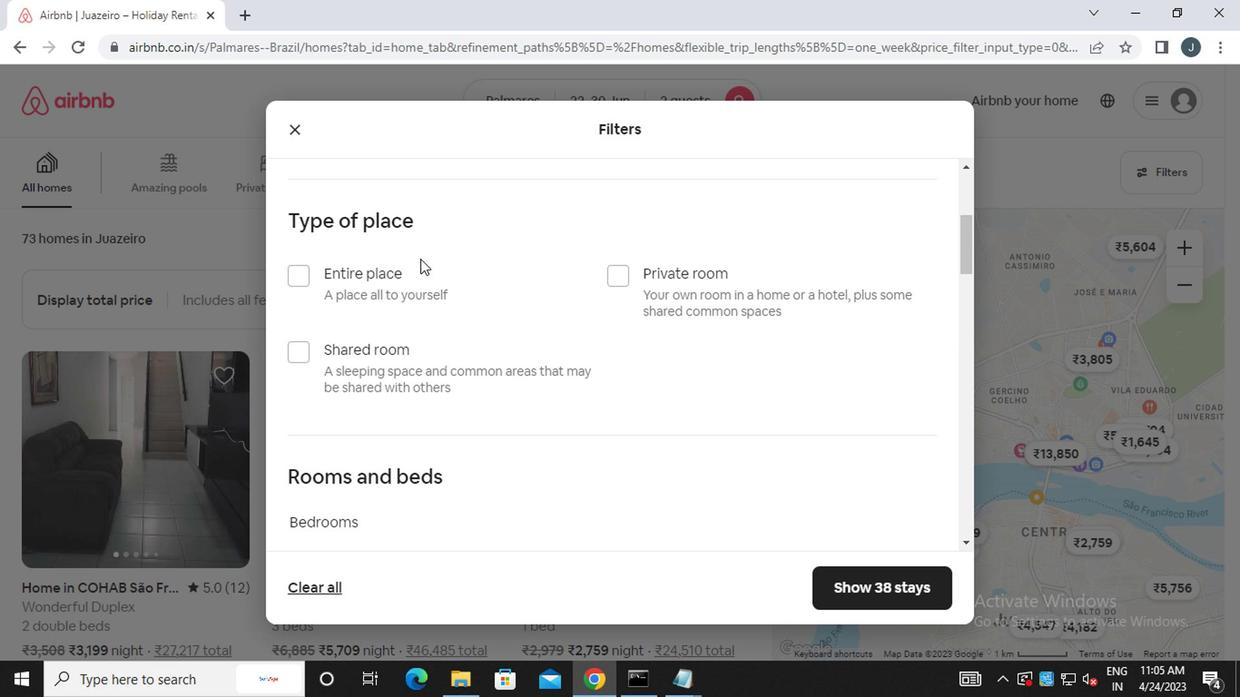 
Action: Mouse moved to (401, 439)
Screenshot: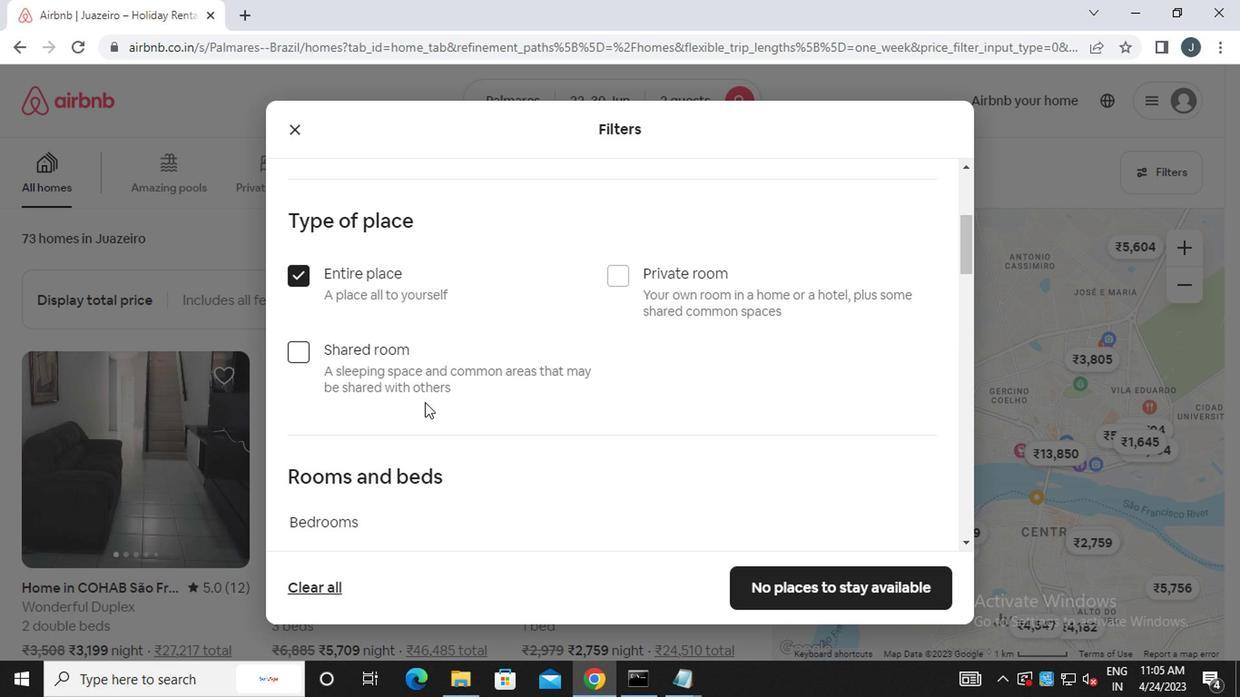 
Action: Mouse scrolled (401, 438) with delta (0, 0)
Screenshot: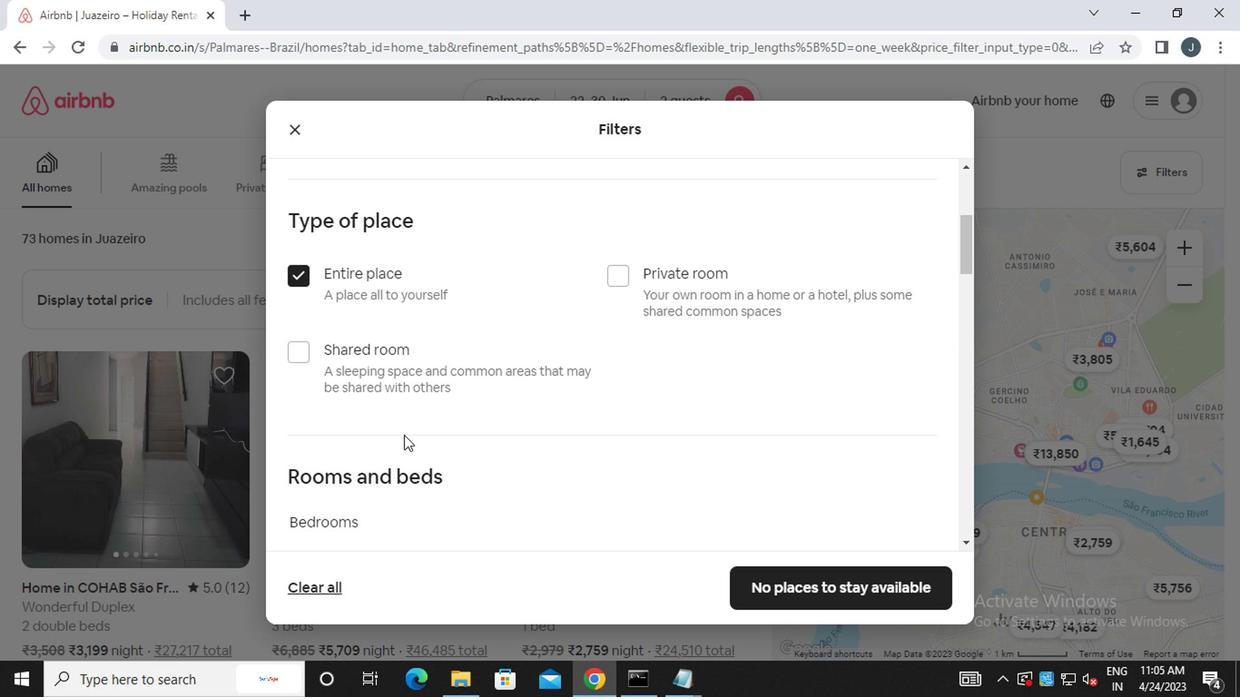 
Action: Mouse scrolled (401, 438) with delta (0, 0)
Screenshot: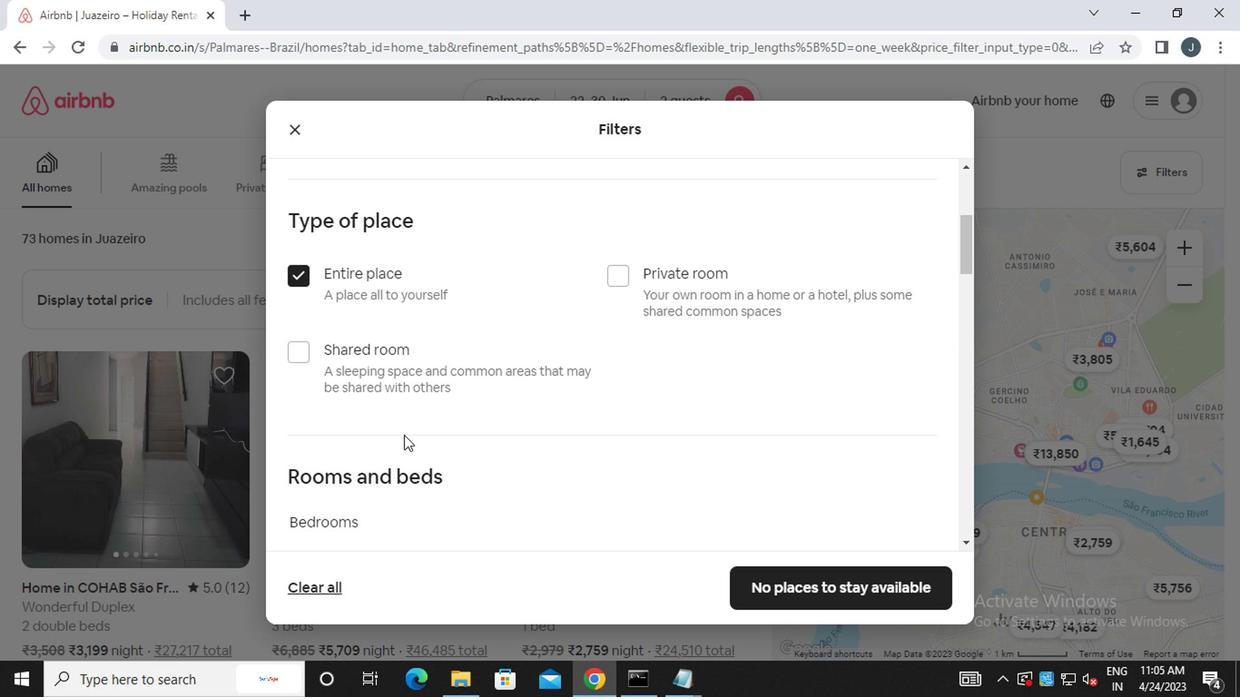 
Action: Mouse scrolled (401, 438) with delta (0, 0)
Screenshot: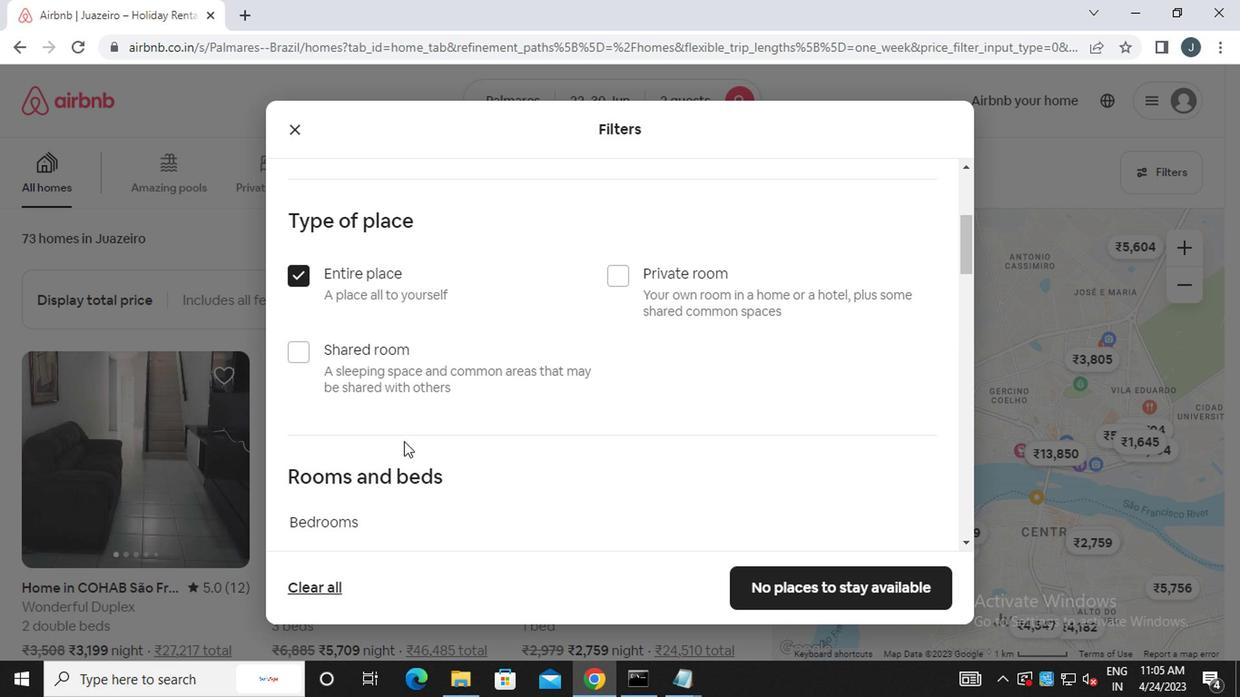 
Action: Mouse moved to (401, 288)
Screenshot: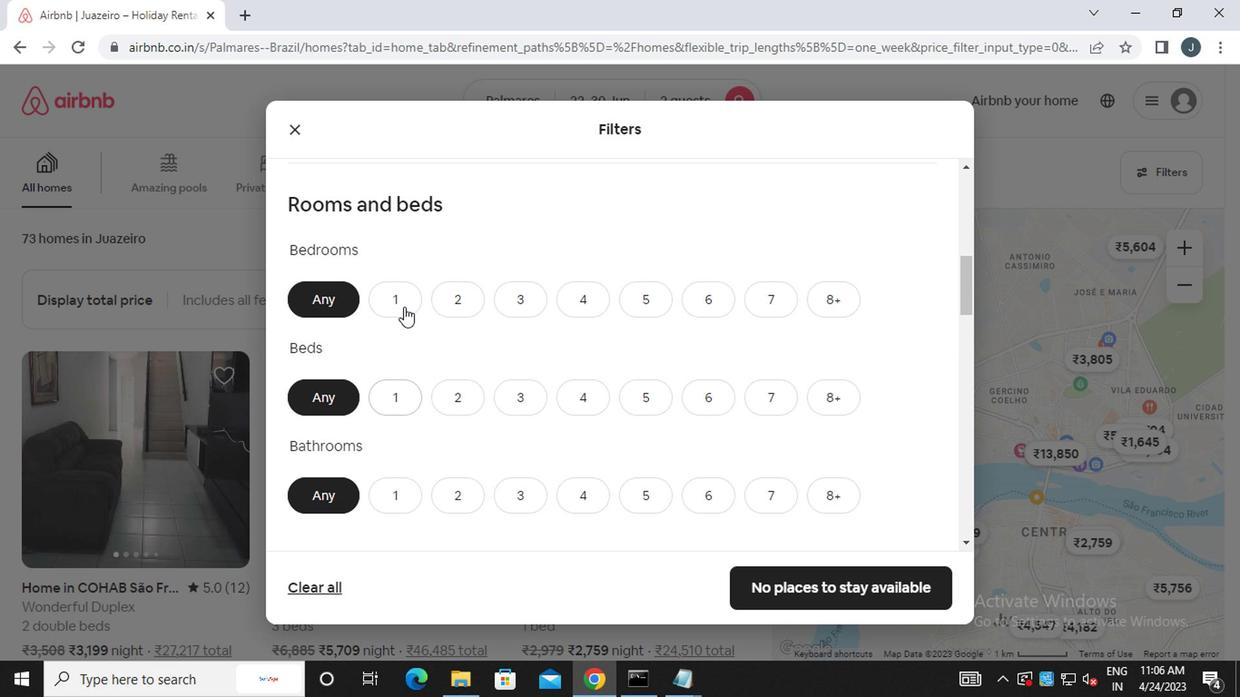 
Action: Mouse pressed left at (401, 288)
Screenshot: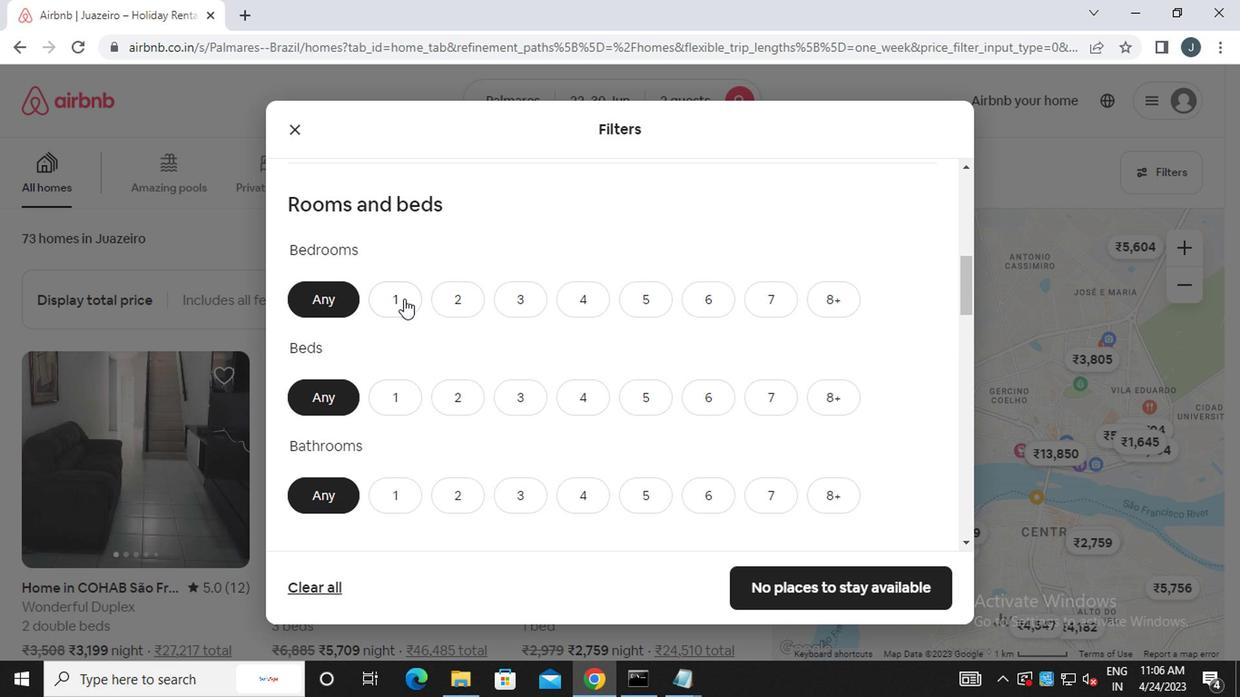 
Action: Mouse moved to (403, 388)
Screenshot: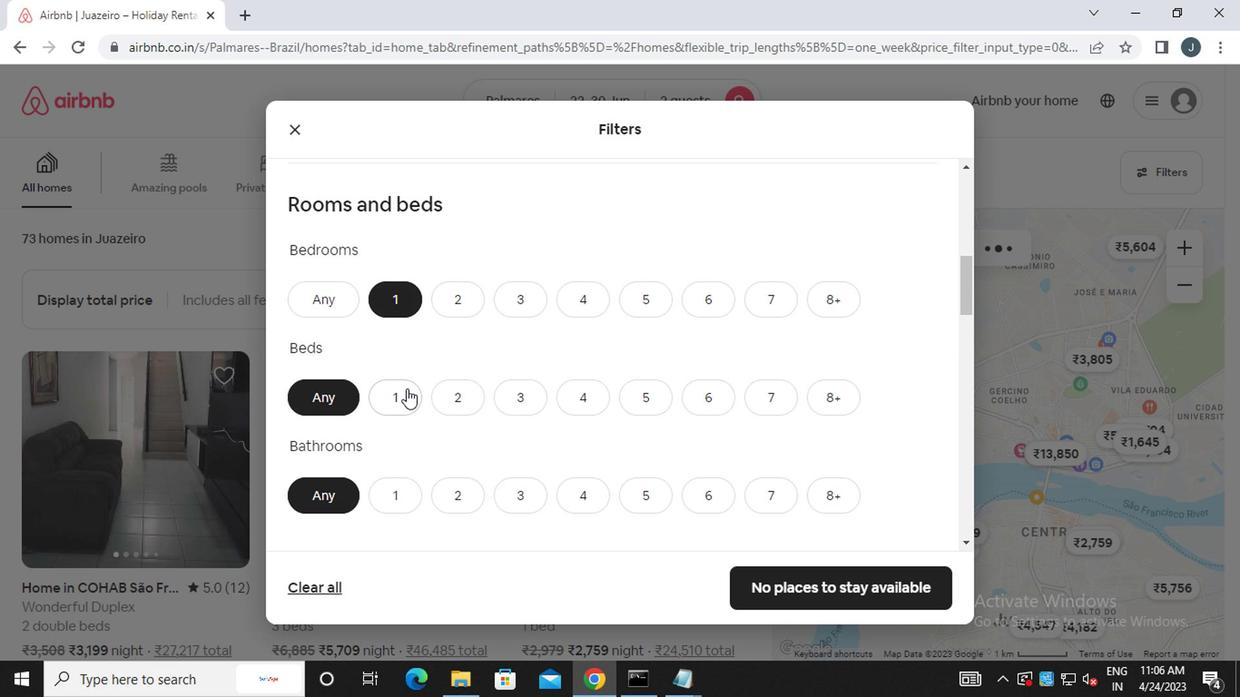 
Action: Mouse pressed left at (403, 388)
Screenshot: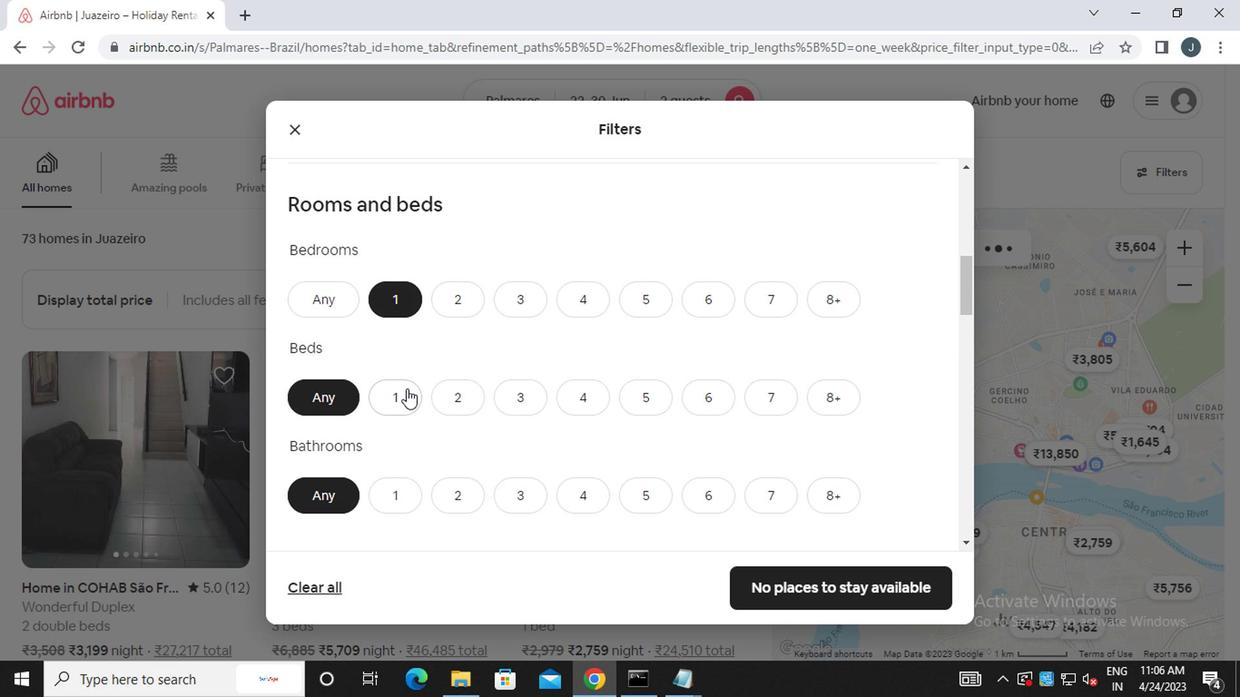 
Action: Mouse moved to (403, 491)
Screenshot: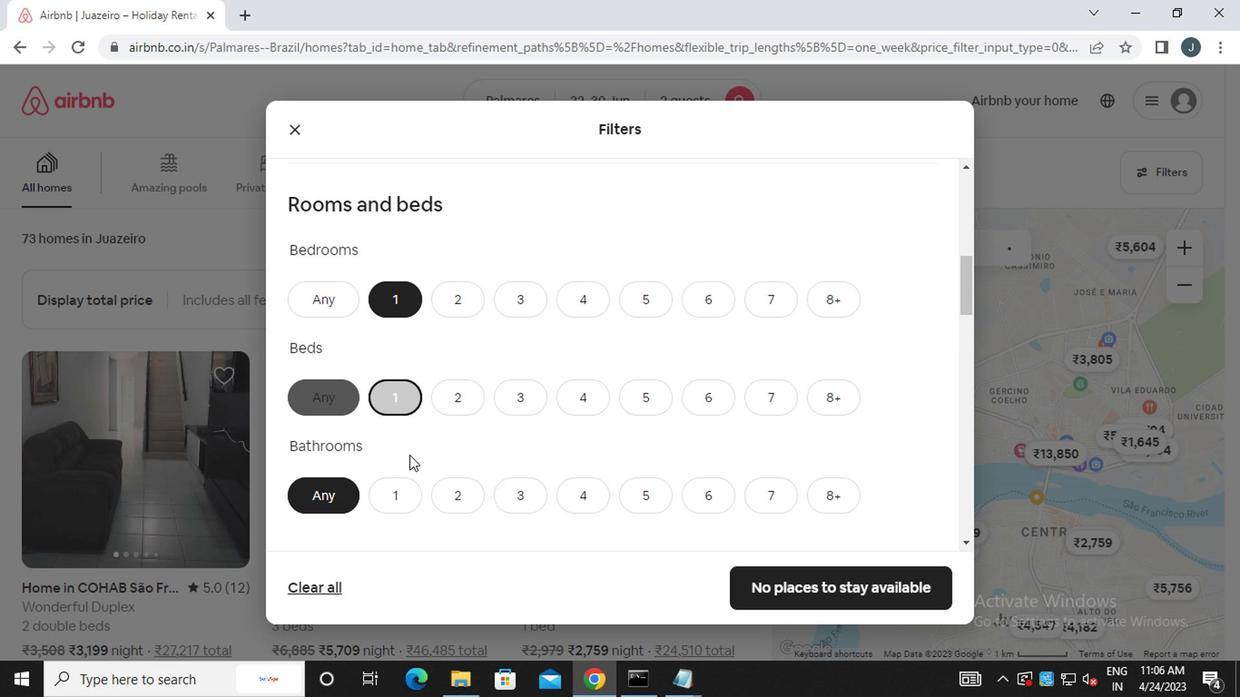 
Action: Mouse pressed left at (403, 491)
Screenshot: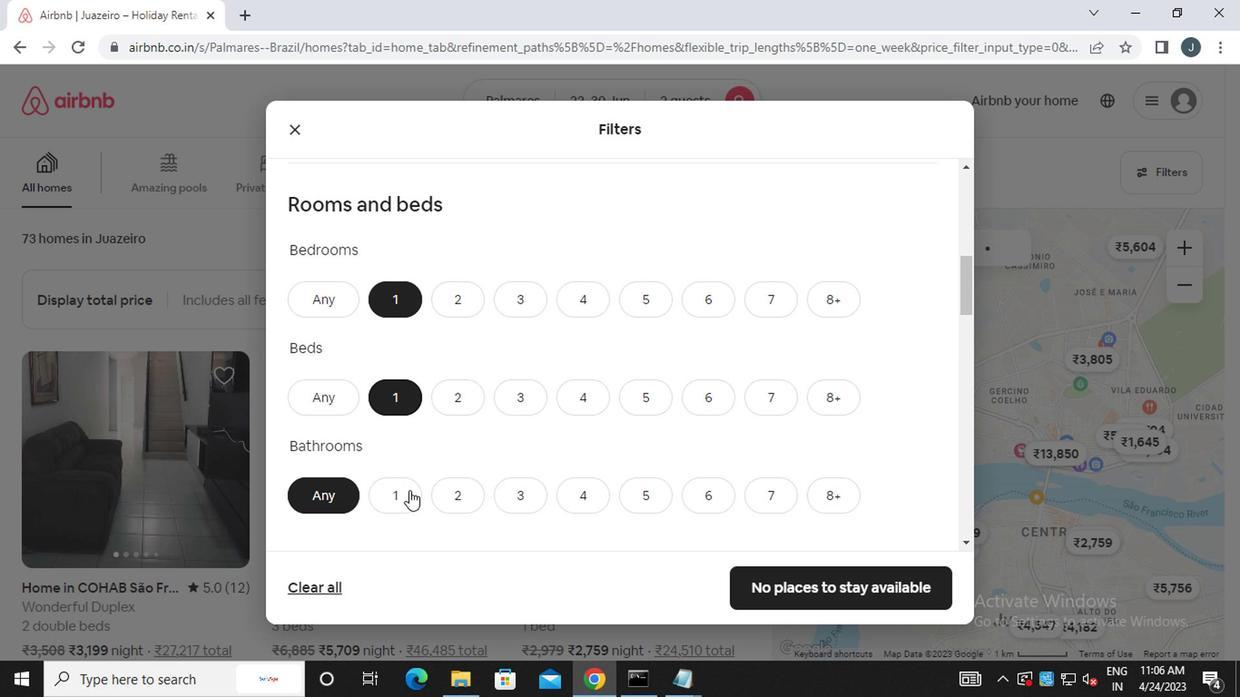 
Action: Mouse moved to (397, 496)
Screenshot: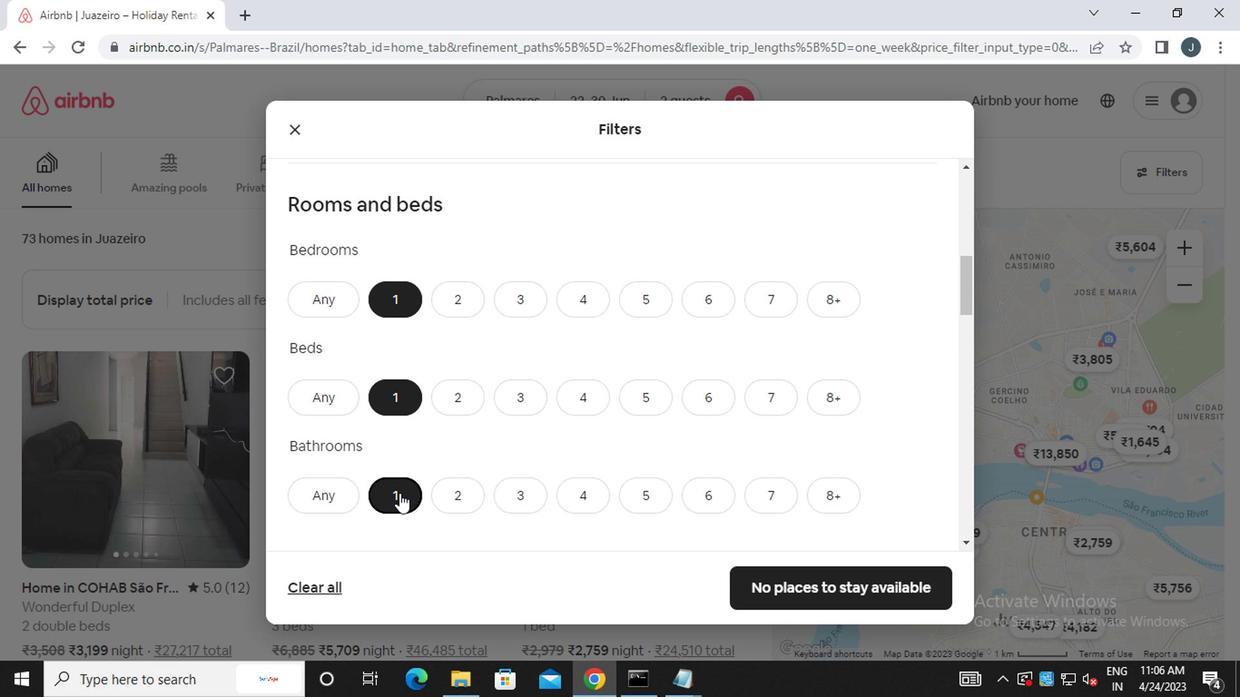 
Action: Mouse scrolled (397, 496) with delta (0, 0)
Screenshot: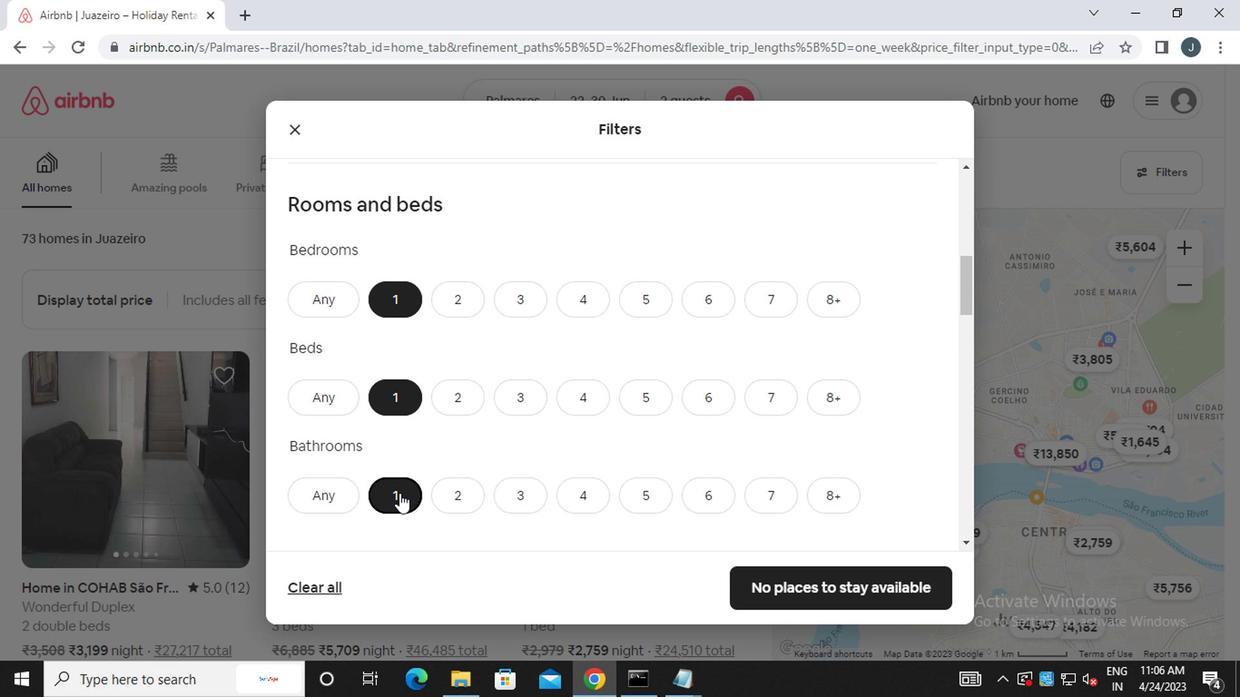 
Action: Mouse scrolled (397, 496) with delta (0, 0)
Screenshot: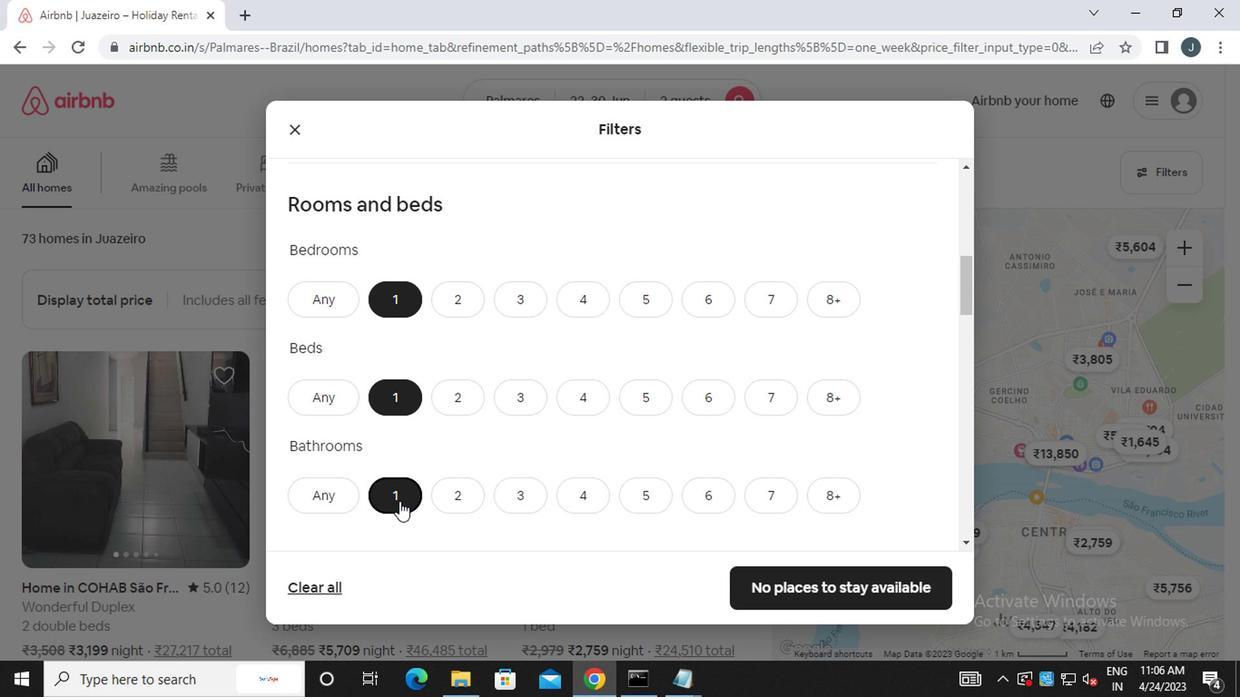 
Action: Mouse scrolled (397, 496) with delta (0, 0)
Screenshot: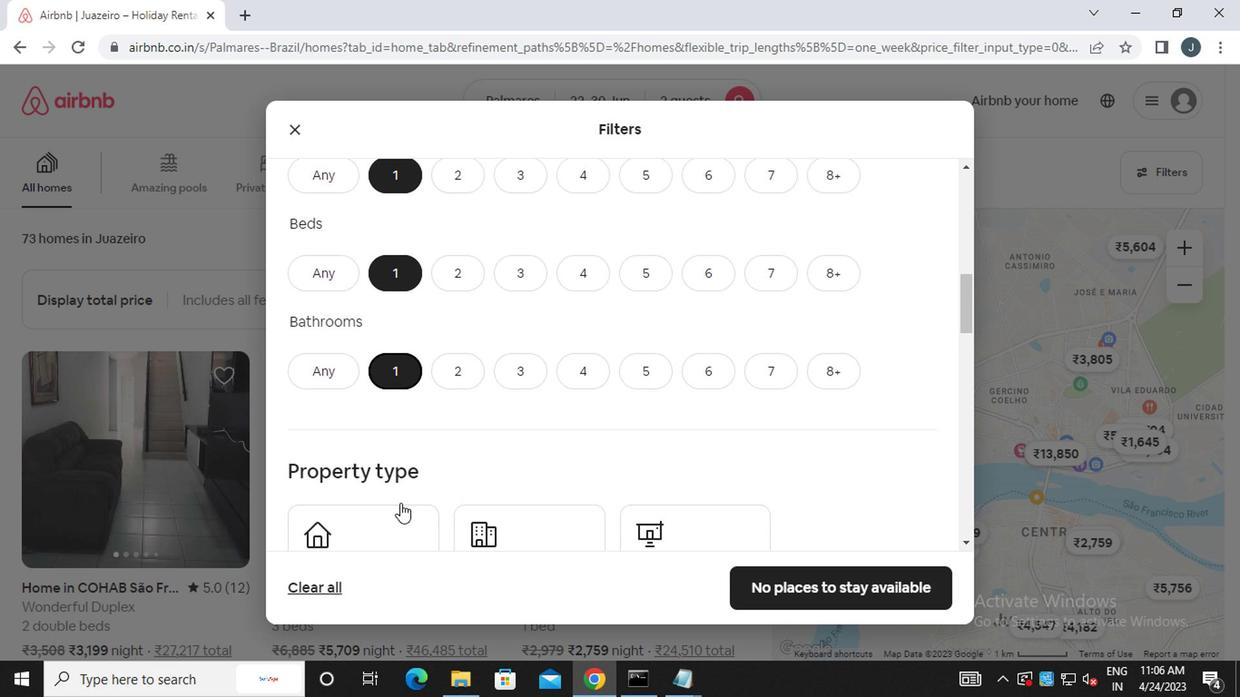 
Action: Mouse moved to (365, 439)
Screenshot: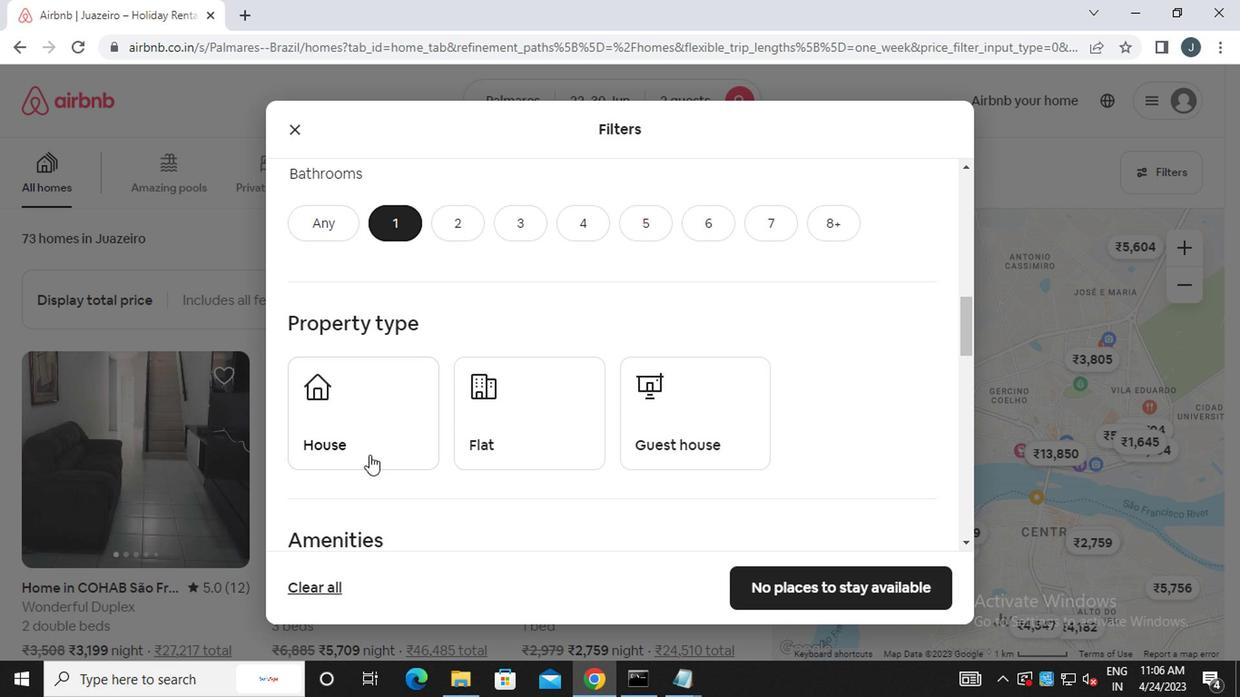 
Action: Mouse pressed left at (365, 439)
Screenshot: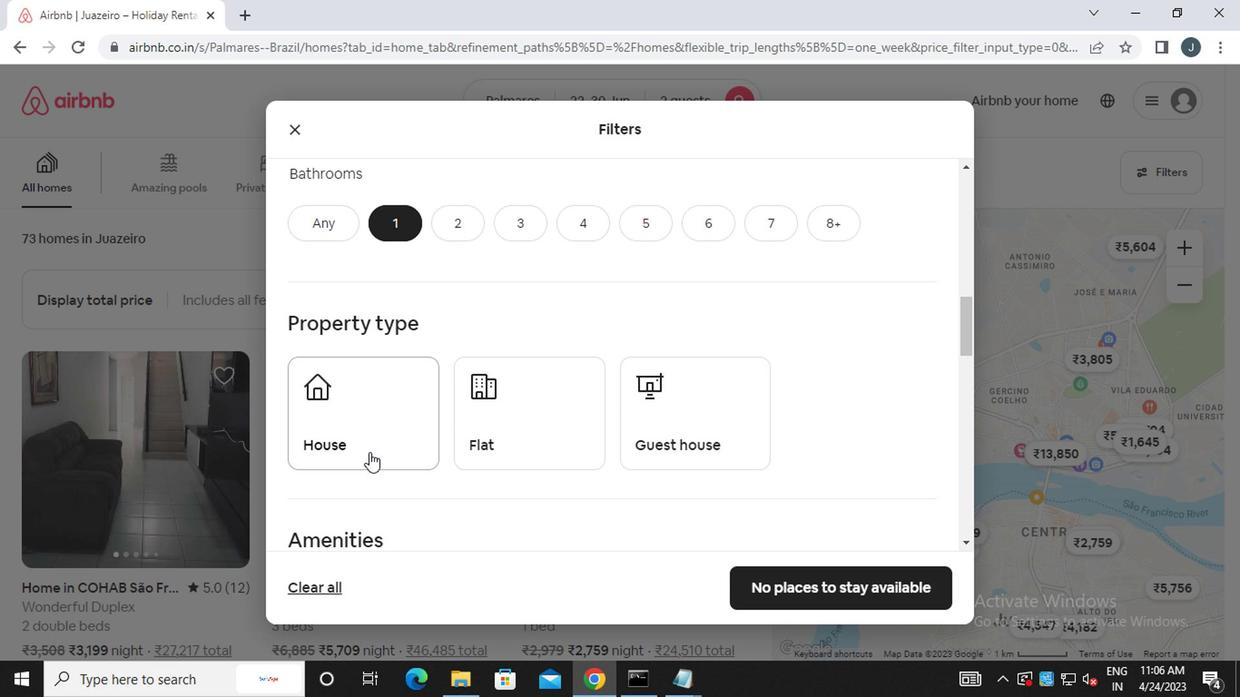 
Action: Mouse moved to (457, 434)
Screenshot: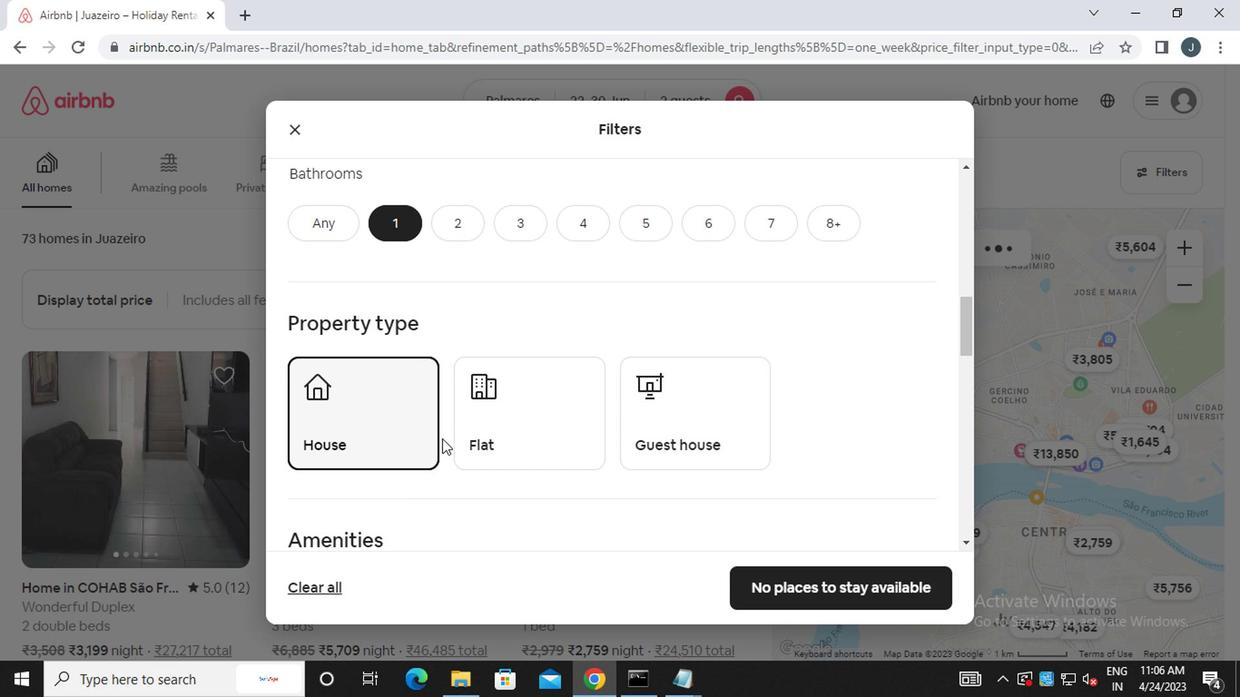 
Action: Mouse pressed left at (457, 434)
Screenshot: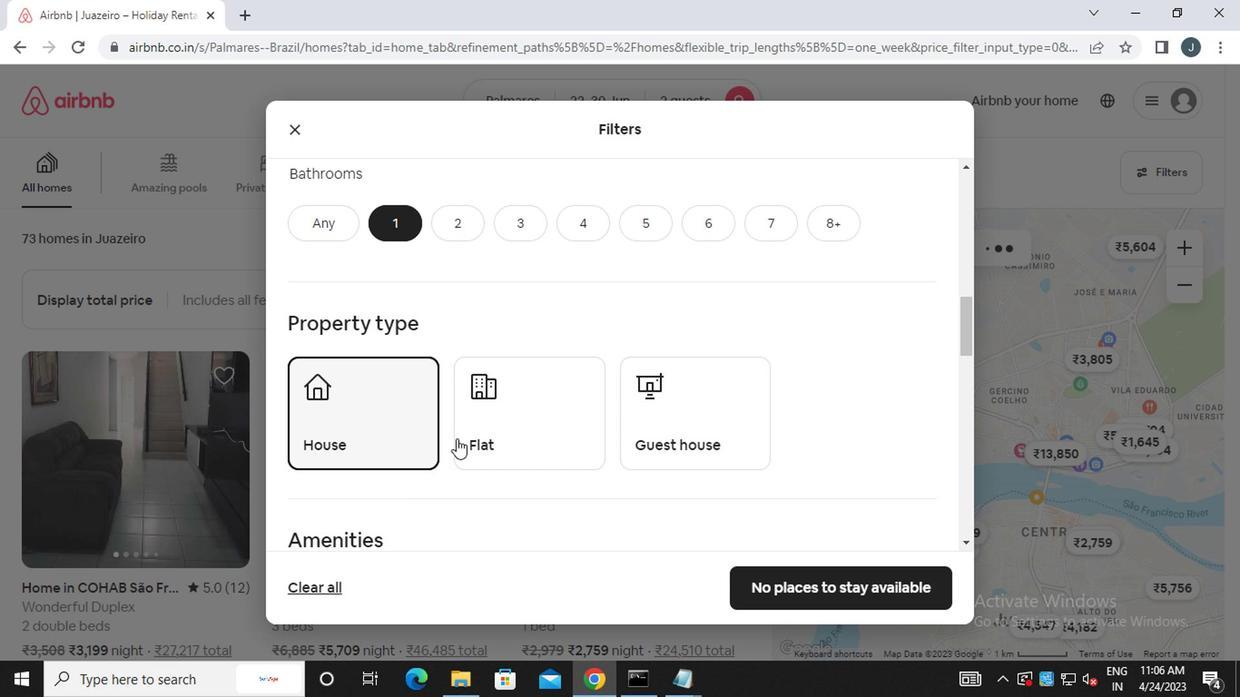
Action: Mouse moved to (704, 431)
Screenshot: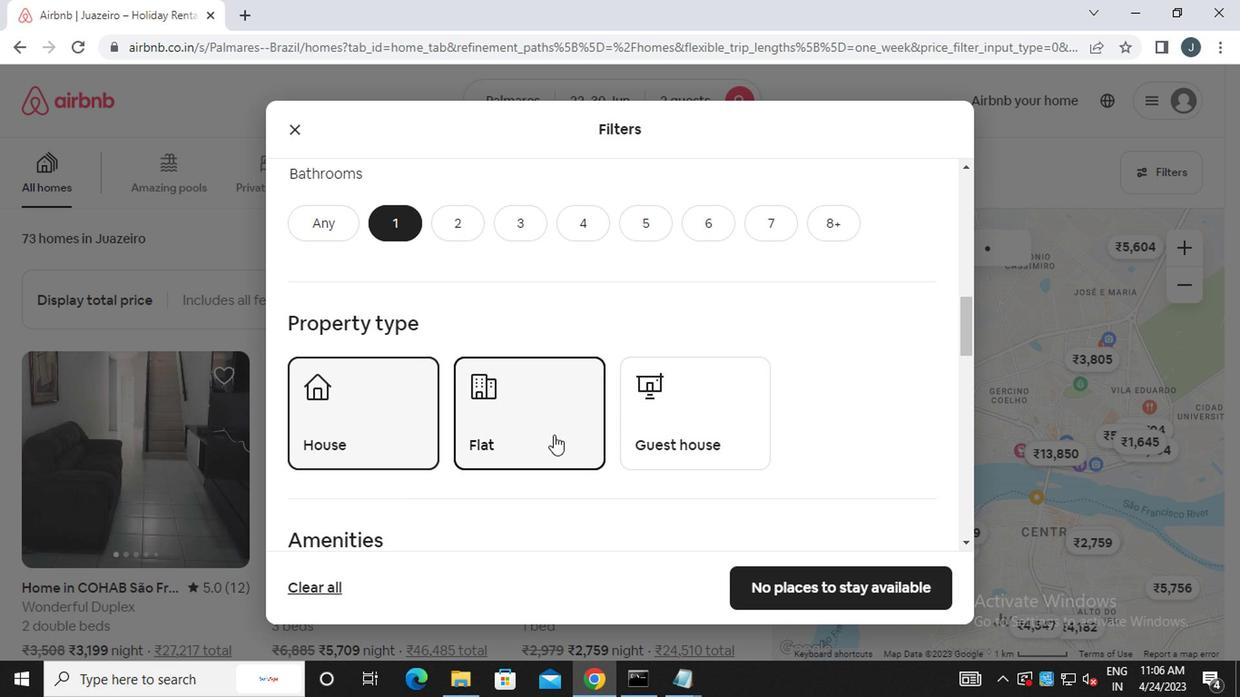 
Action: Mouse pressed left at (704, 431)
Screenshot: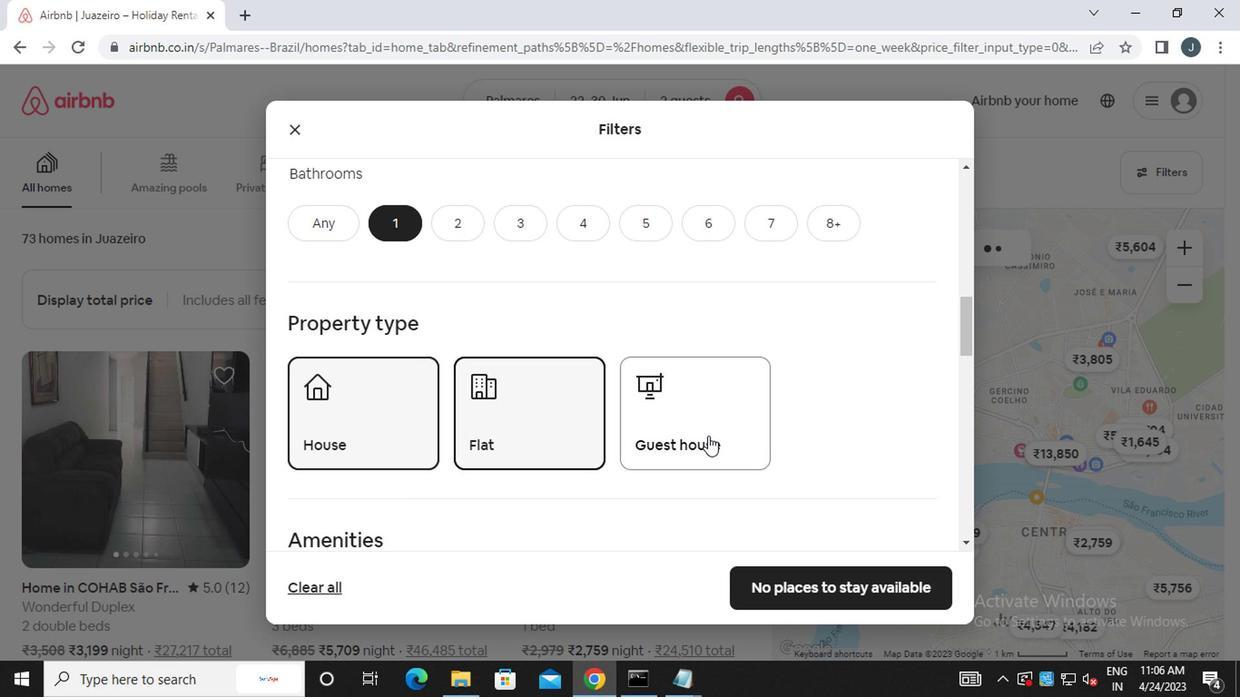 
Action: Mouse moved to (556, 451)
Screenshot: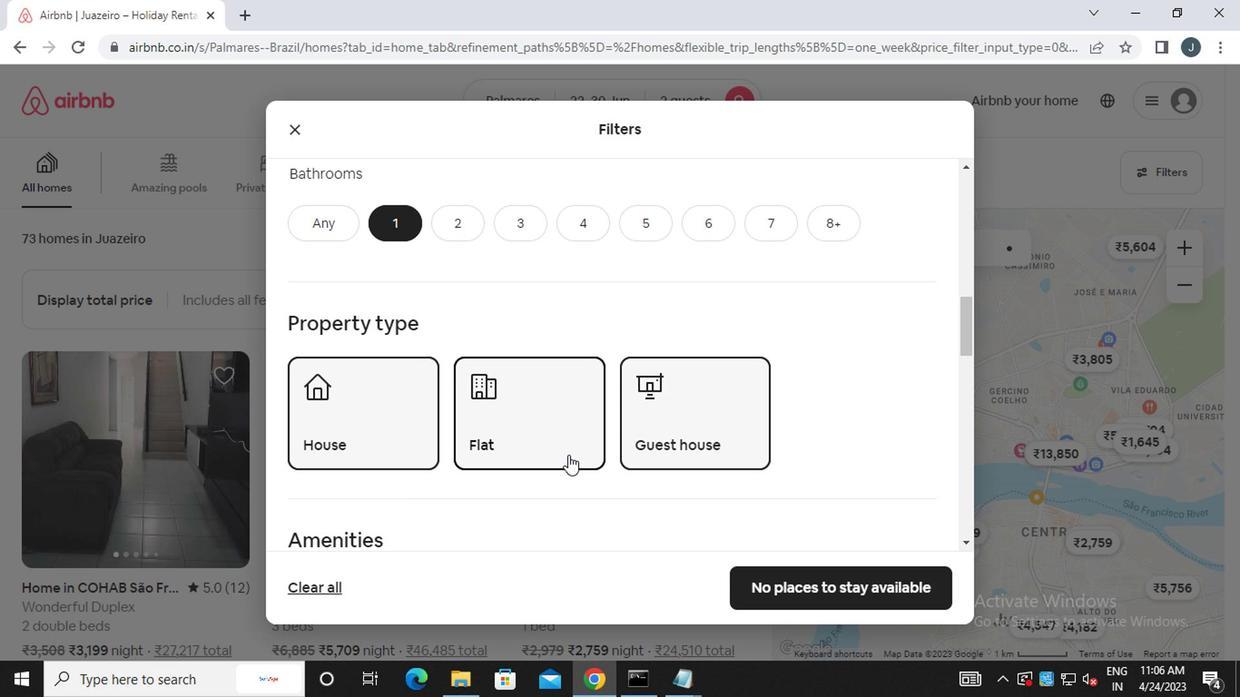 
Action: Mouse scrolled (556, 450) with delta (0, 0)
Screenshot: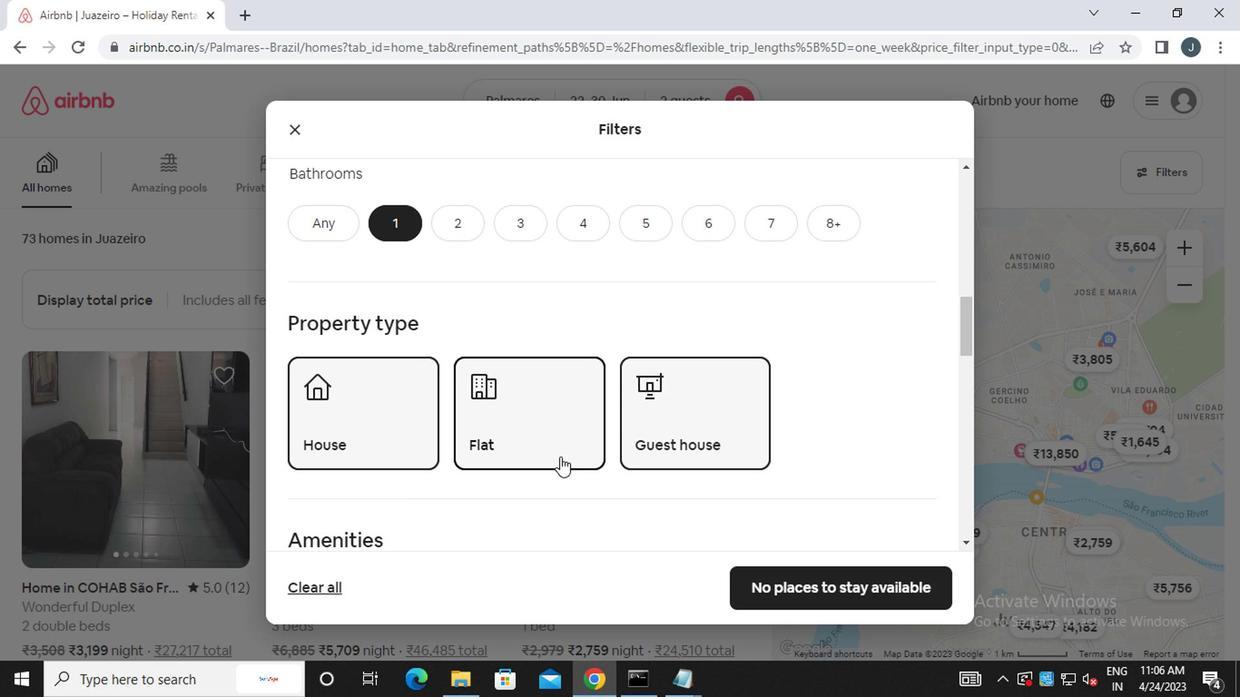 
Action: Mouse scrolled (556, 450) with delta (0, 0)
Screenshot: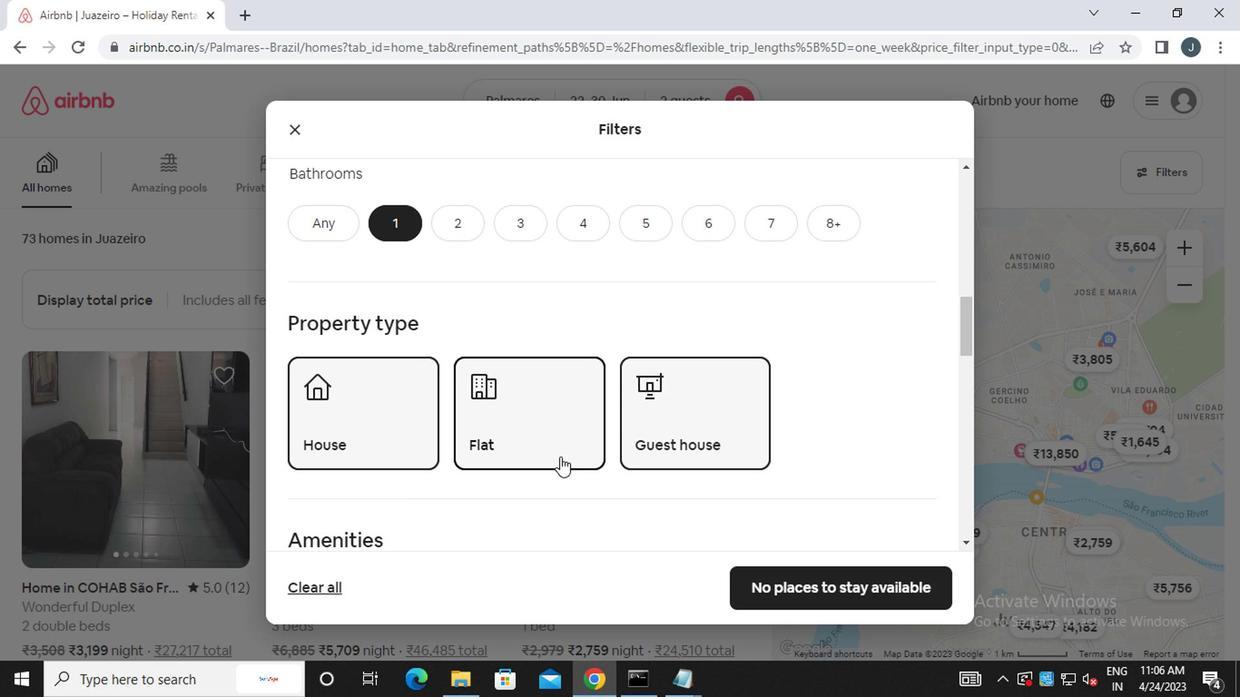 
Action: Mouse scrolled (556, 450) with delta (0, 0)
Screenshot: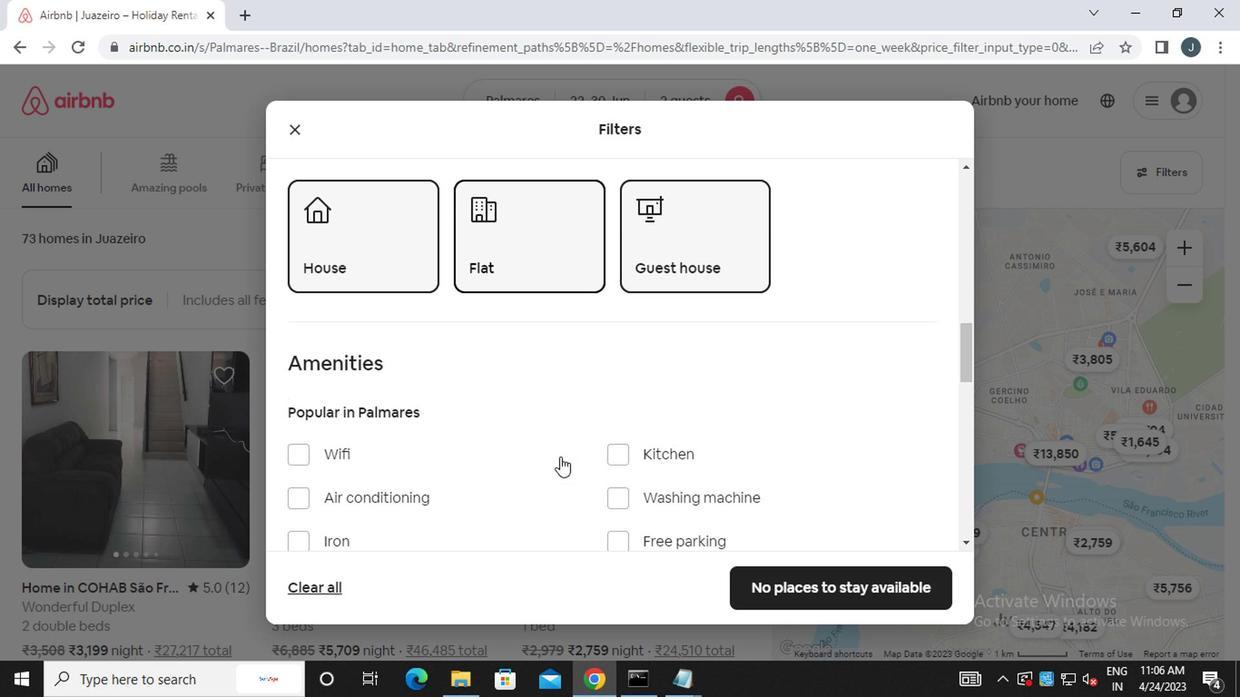 
Action: Mouse scrolled (556, 450) with delta (0, 0)
Screenshot: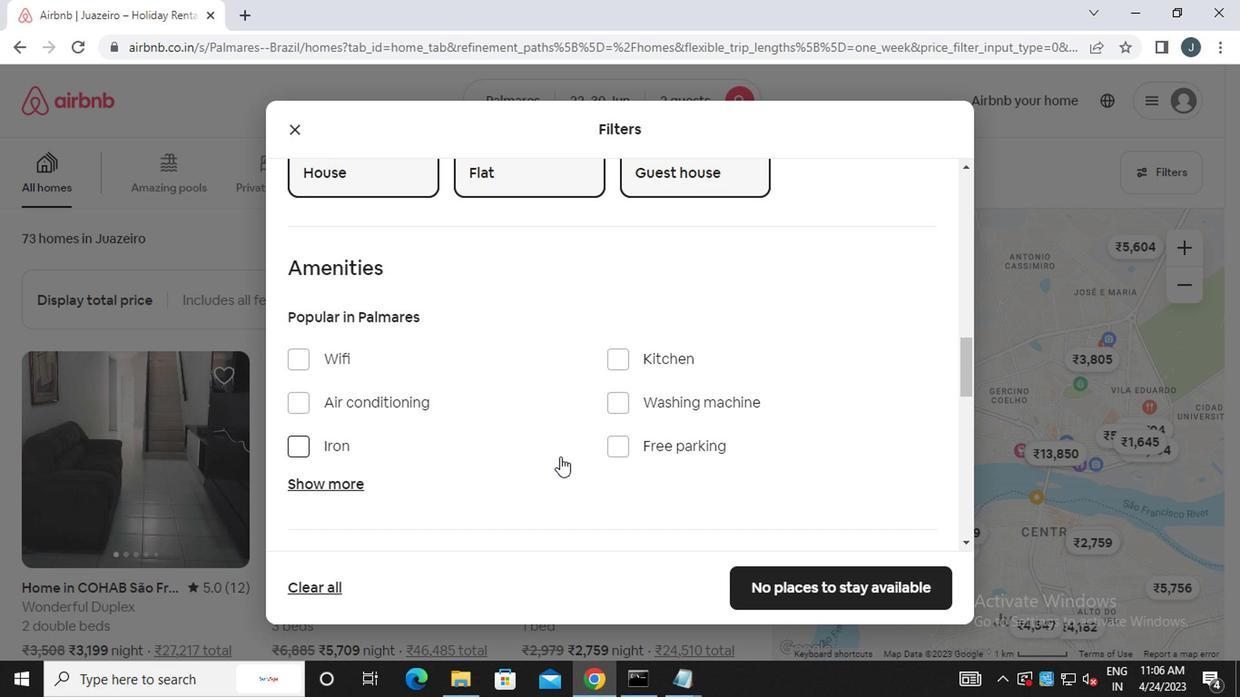 
Action: Mouse scrolled (556, 450) with delta (0, 0)
Screenshot: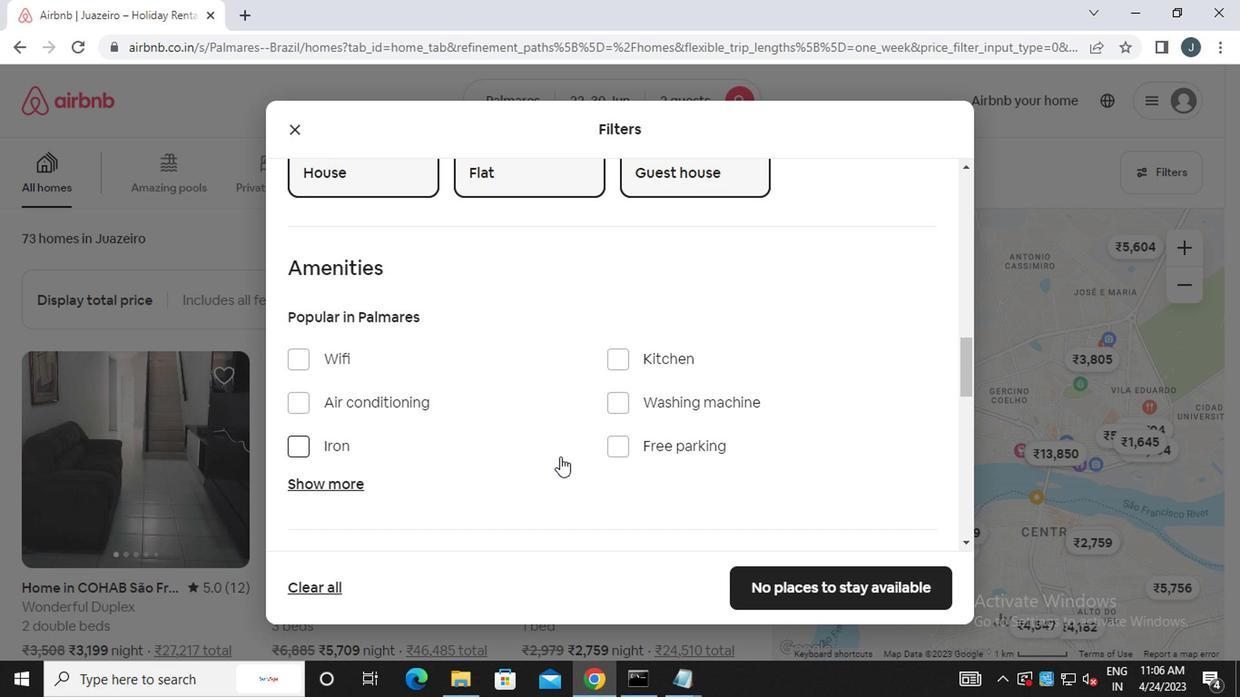 
Action: Mouse scrolled (556, 450) with delta (0, 0)
Screenshot: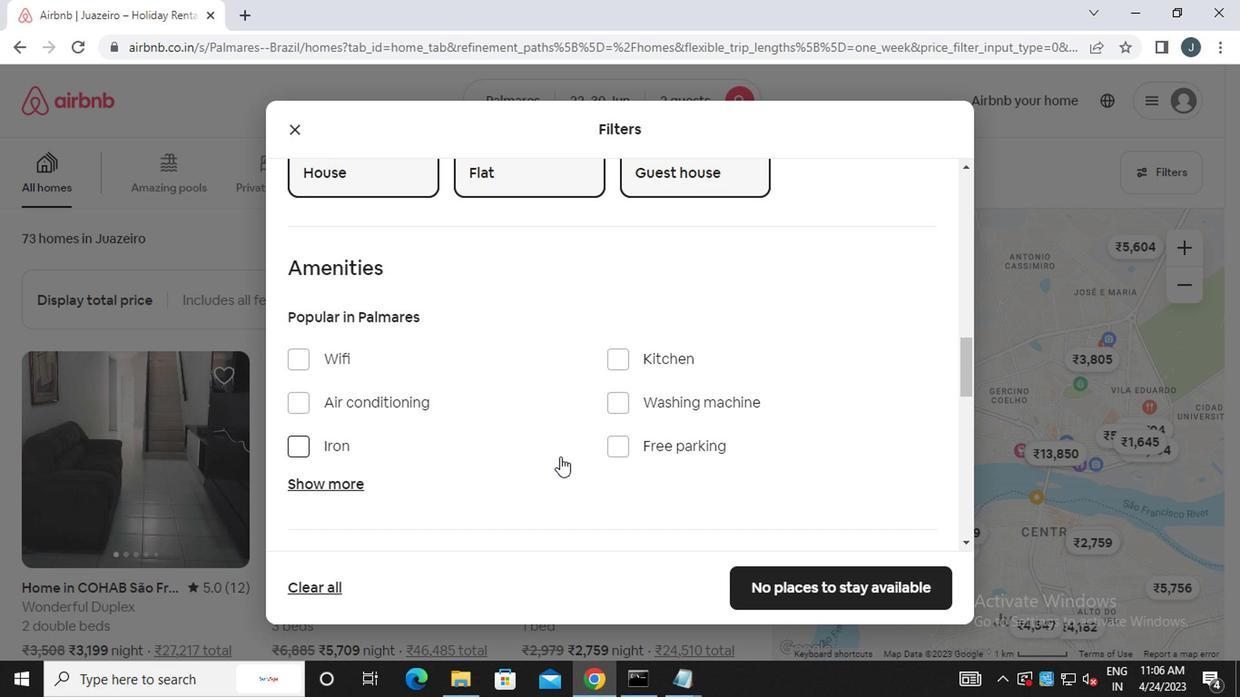 
Action: Mouse scrolled (556, 450) with delta (0, 0)
Screenshot: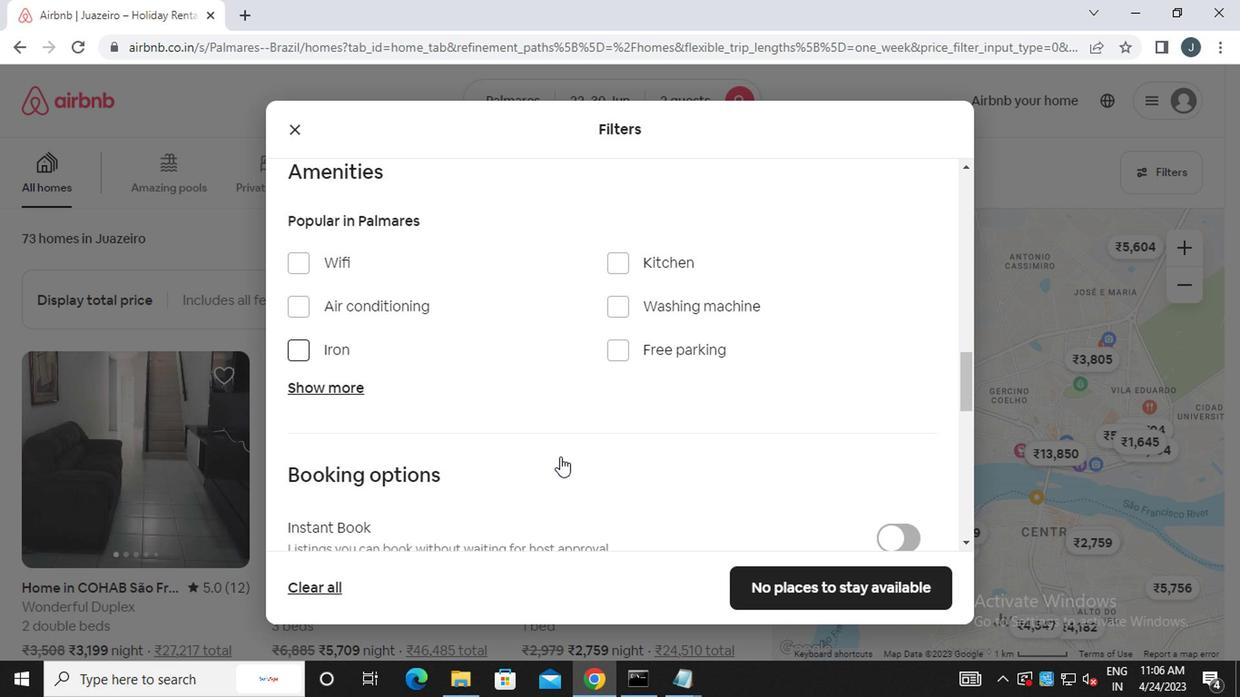 
Action: Mouse scrolled (556, 450) with delta (0, 0)
Screenshot: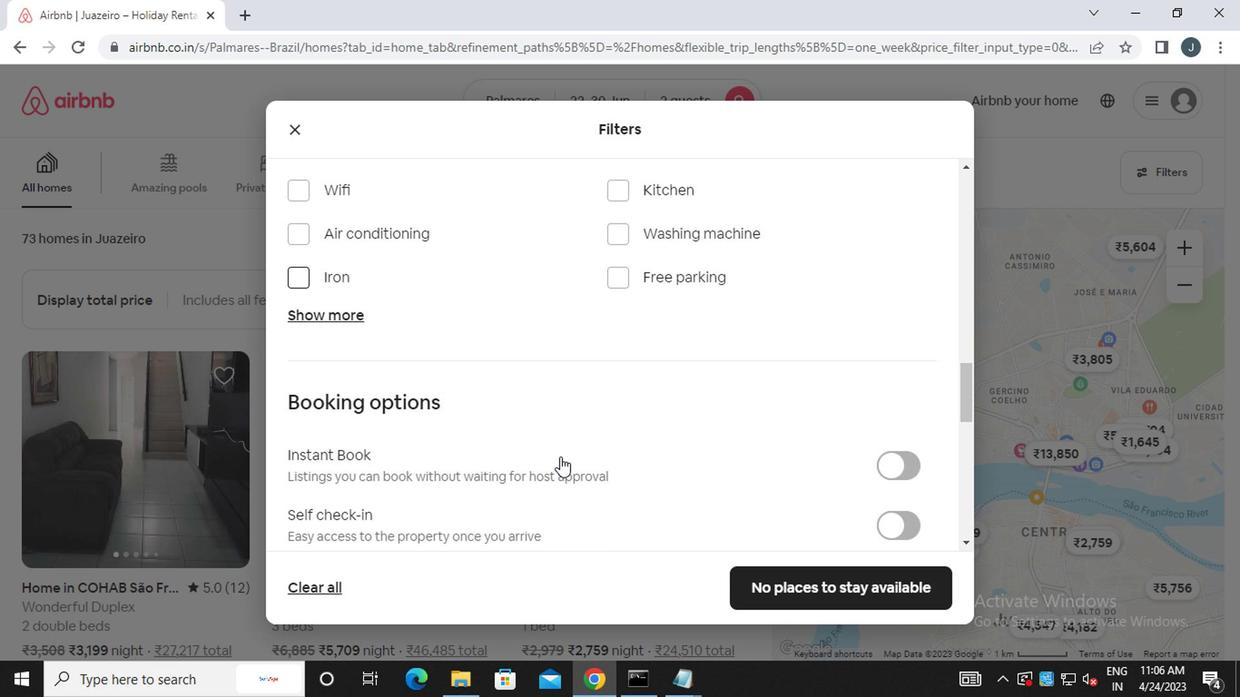 
Action: Mouse moved to (876, 249)
Screenshot: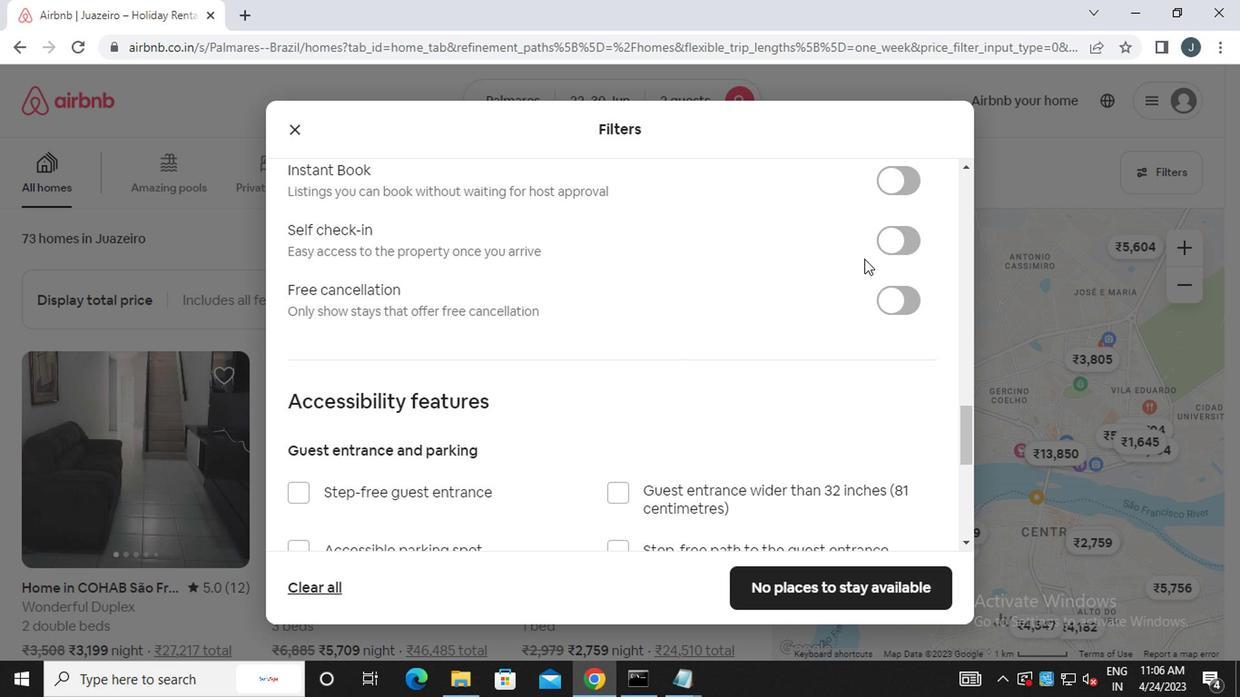 
Action: Mouse pressed left at (876, 249)
Screenshot: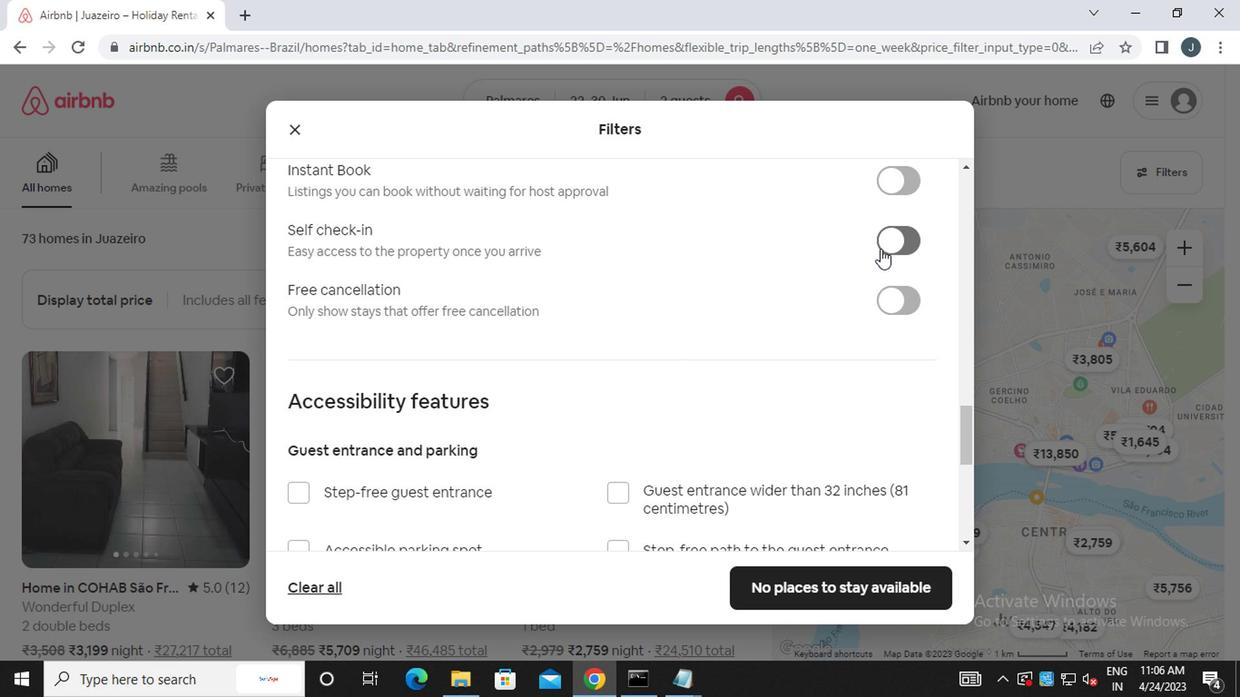 
Action: Mouse moved to (586, 365)
Screenshot: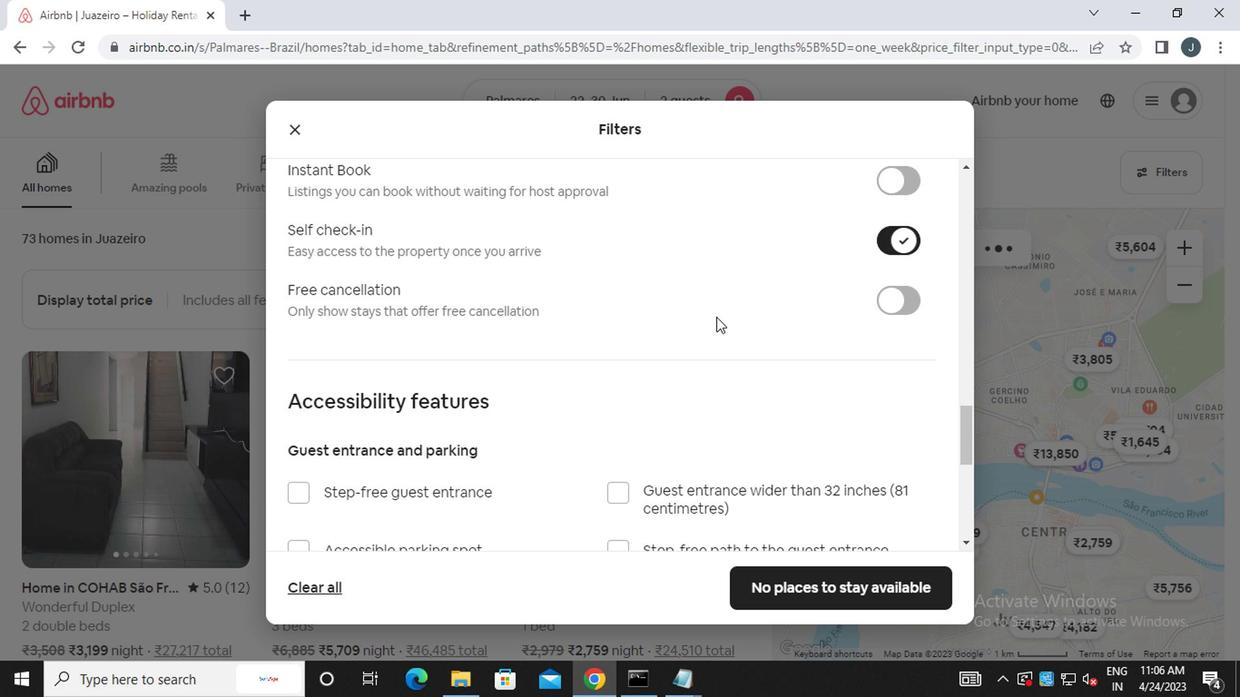 
Action: Mouse scrolled (586, 364) with delta (0, 0)
Screenshot: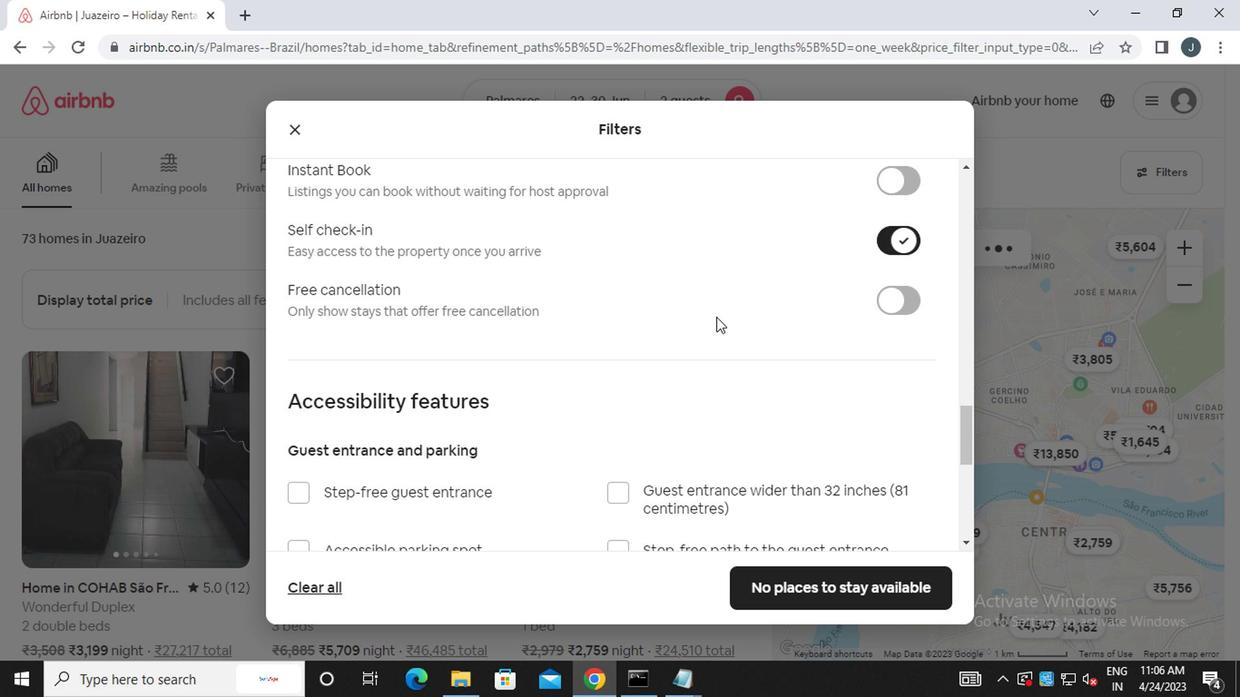 
Action: Mouse moved to (578, 370)
Screenshot: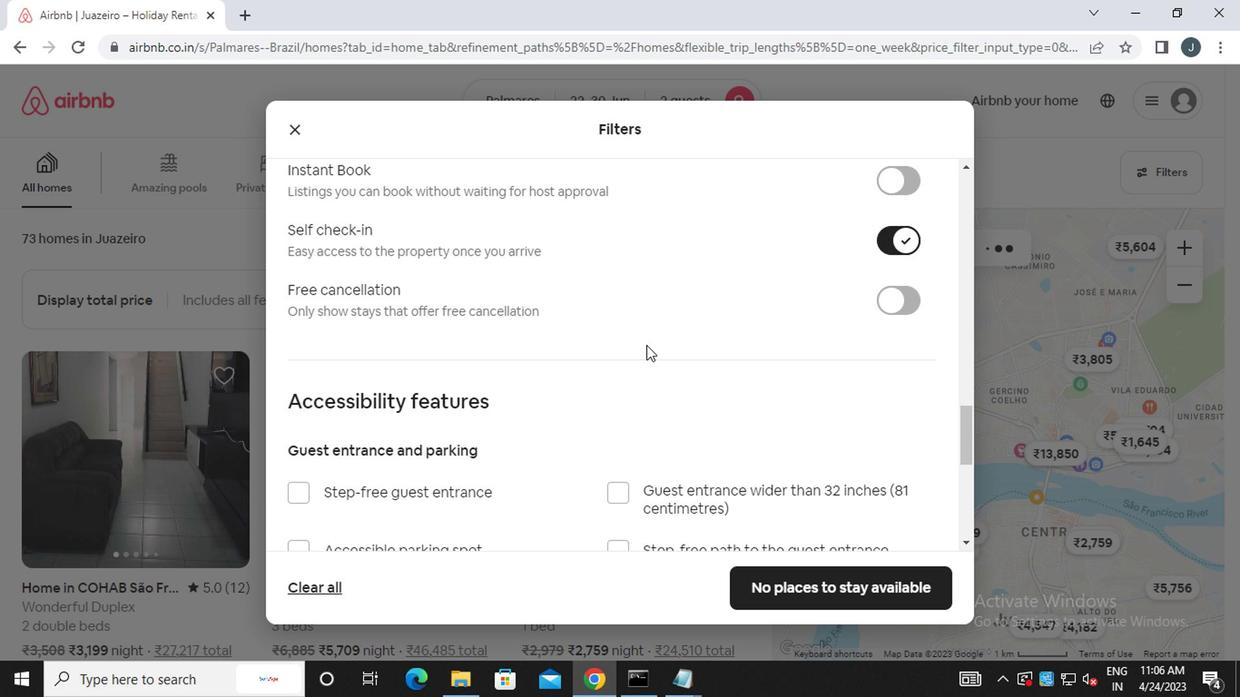 
Action: Mouse scrolled (578, 369) with delta (0, 0)
Screenshot: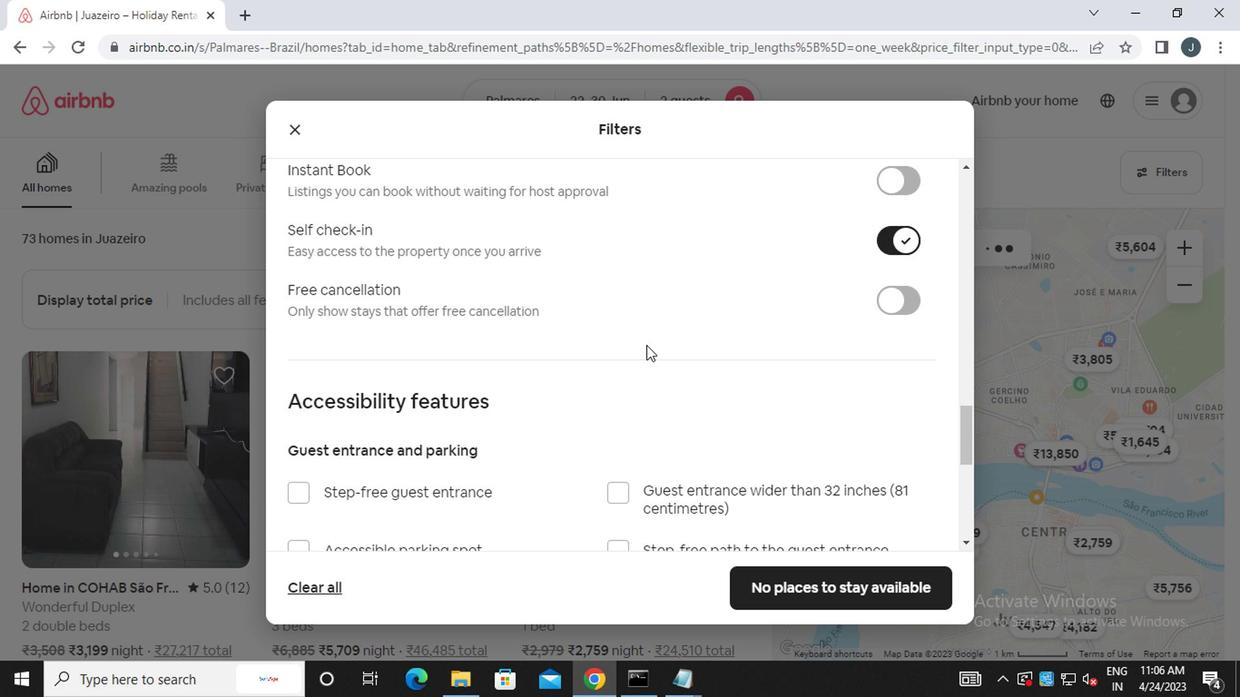 
Action: Mouse moved to (576, 372)
Screenshot: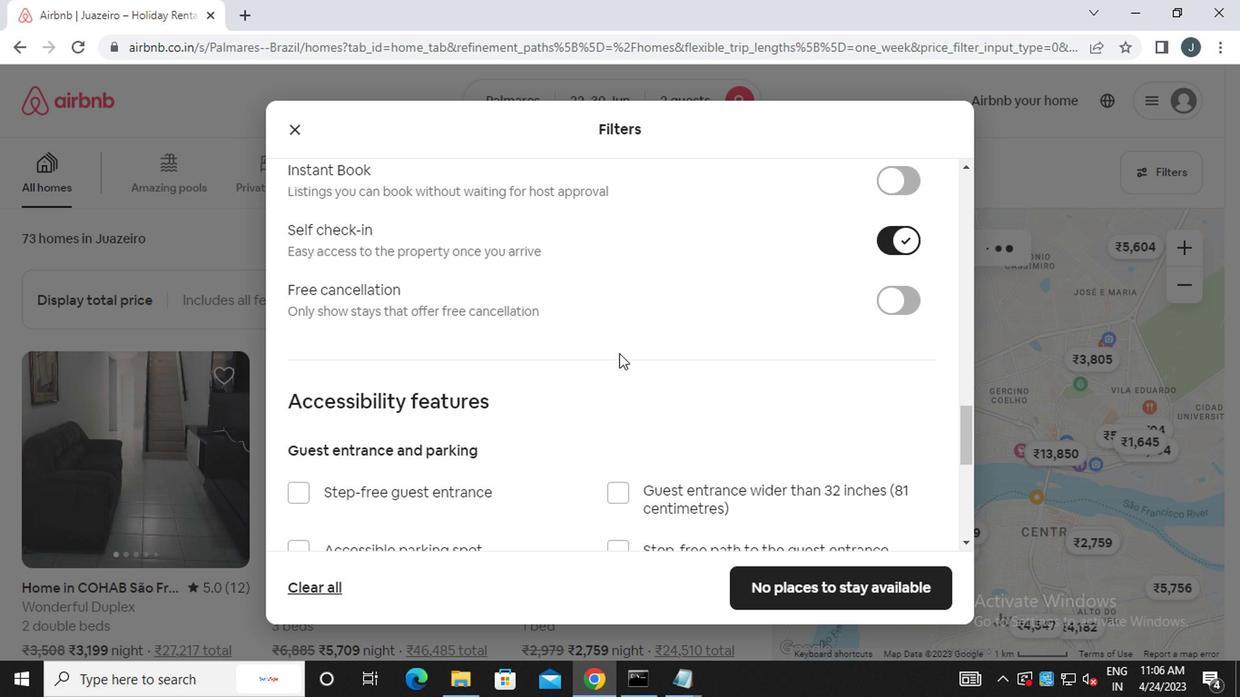 
Action: Mouse scrolled (576, 371) with delta (0, 0)
Screenshot: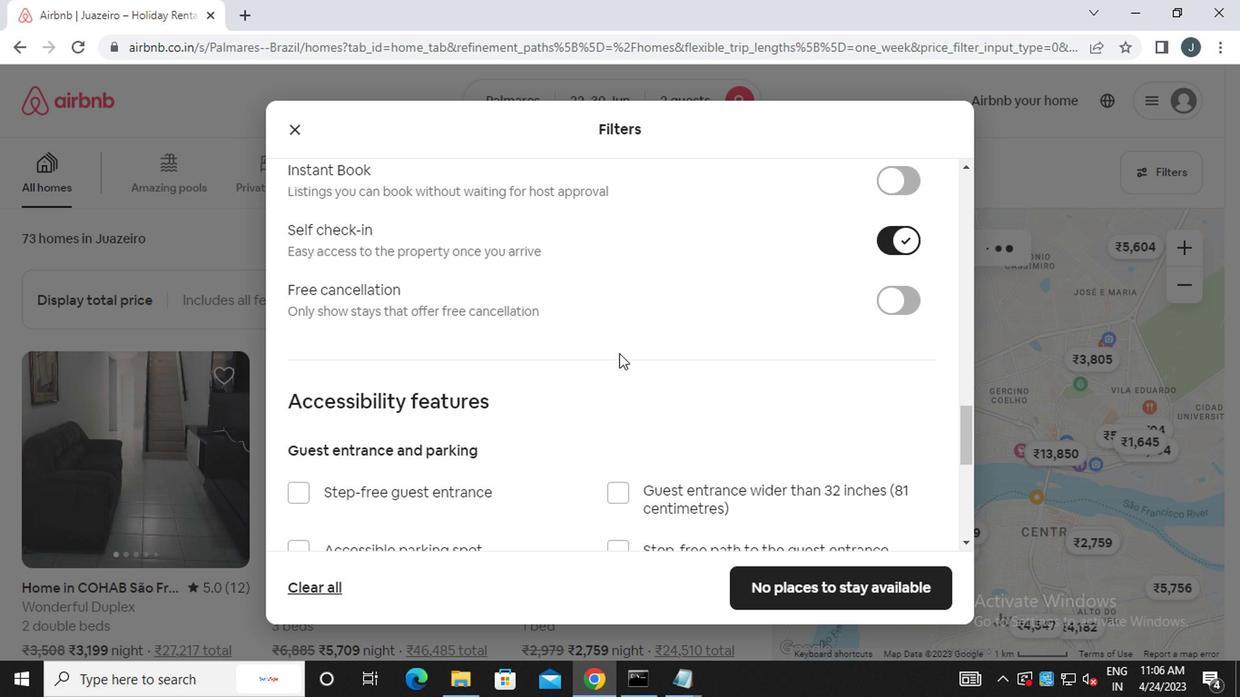 
Action: Mouse moved to (573, 374)
Screenshot: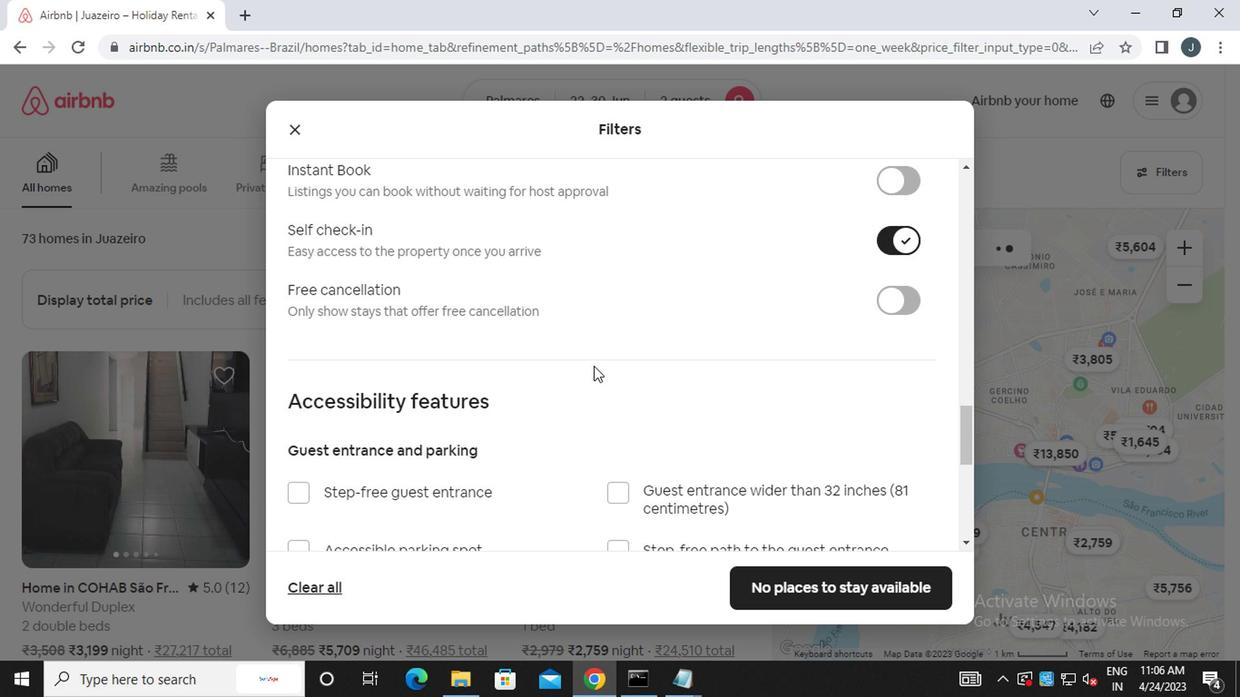 
Action: Mouse scrolled (573, 372) with delta (0, -1)
Screenshot: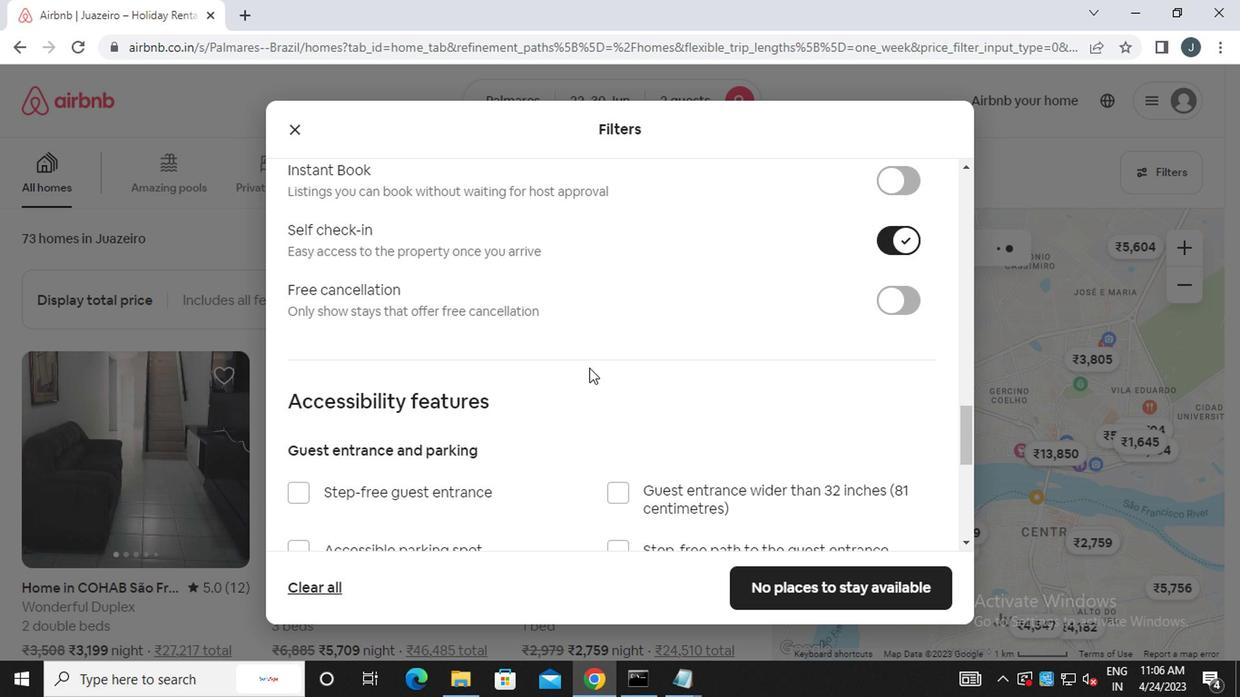 
Action: Mouse moved to (572, 374)
Screenshot: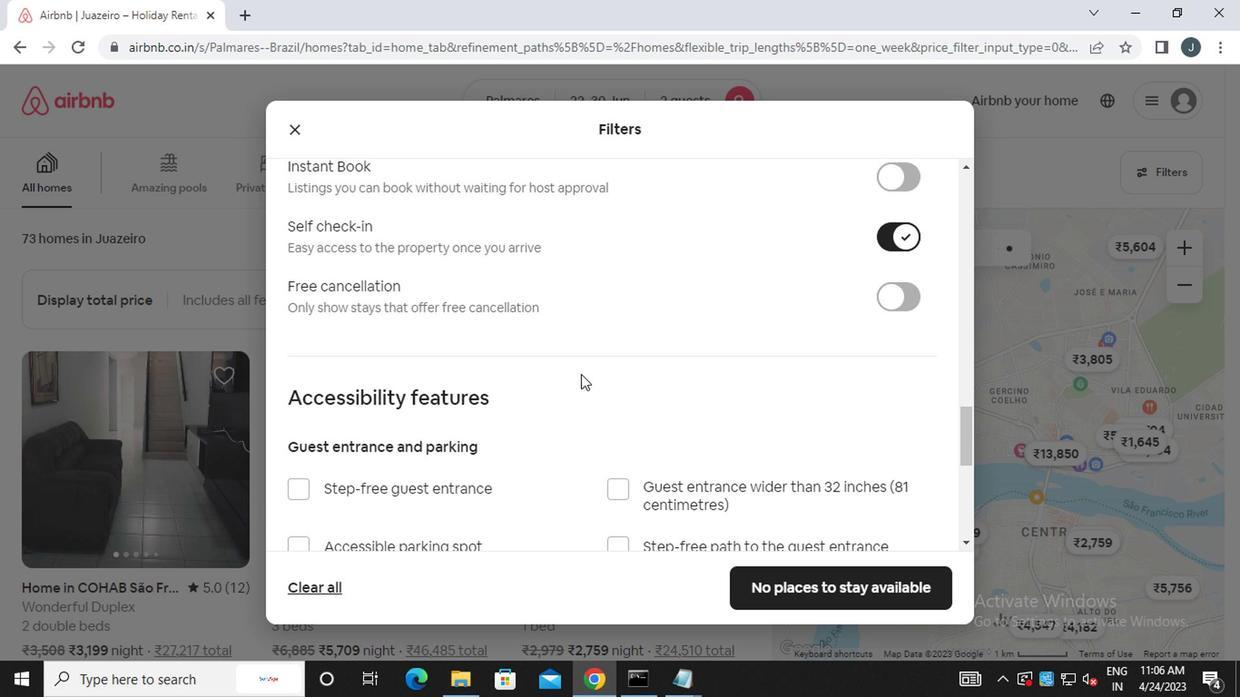 
Action: Mouse scrolled (572, 374) with delta (0, 0)
Screenshot: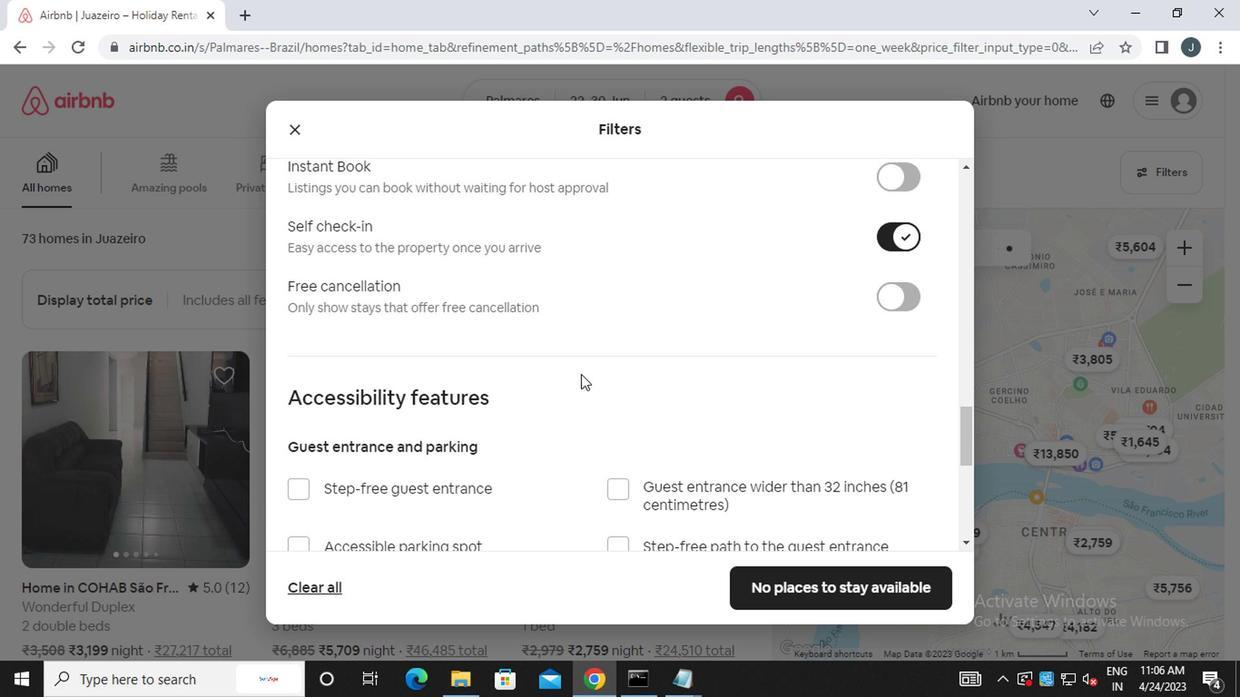 
Action: Mouse moved to (571, 376)
Screenshot: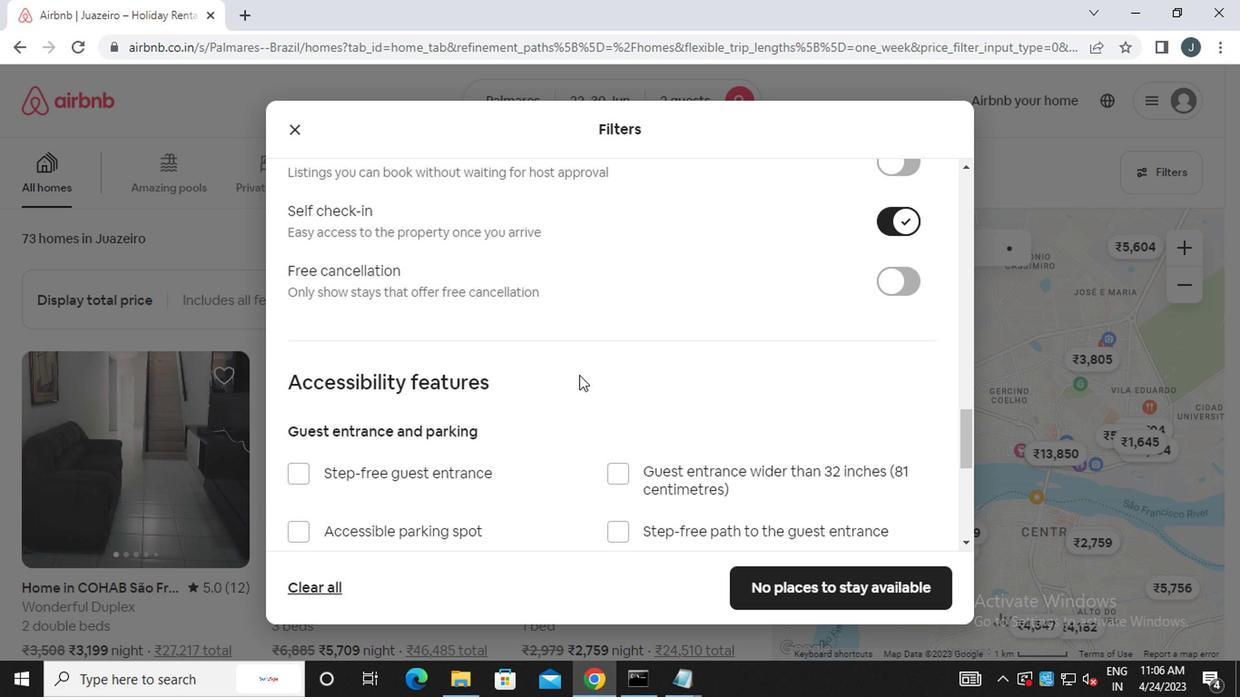 
Action: Mouse scrolled (571, 375) with delta (0, 0)
Screenshot: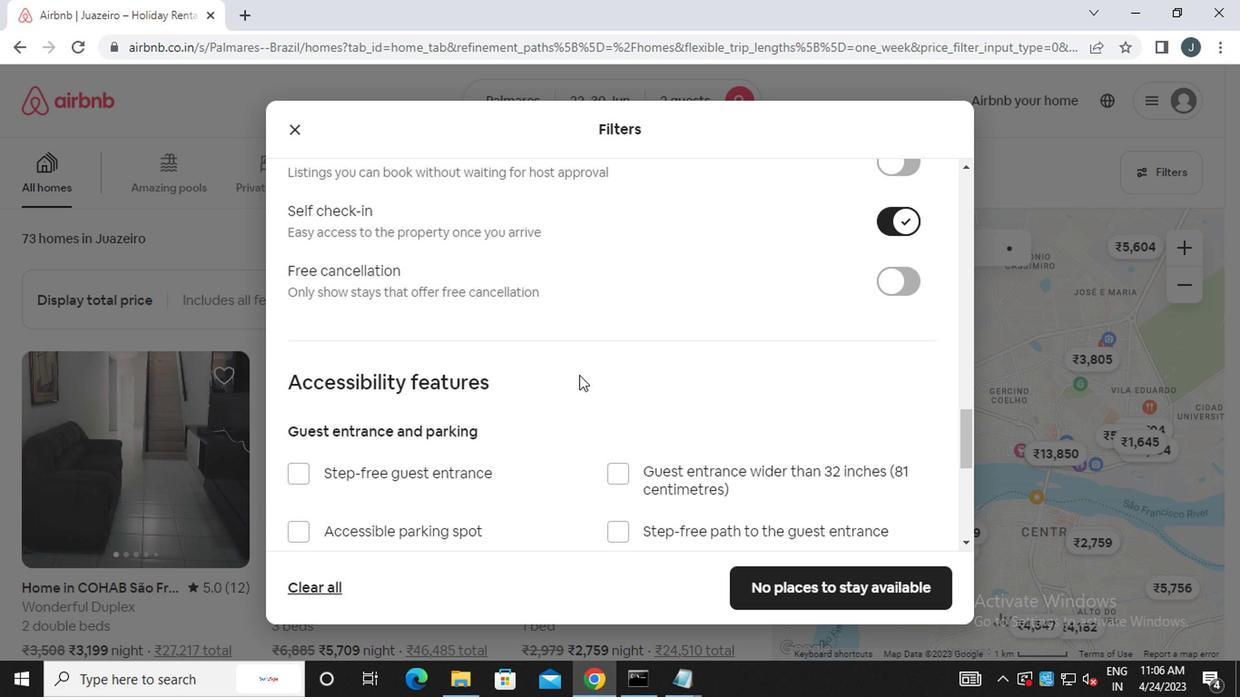 
Action: Mouse moved to (570, 378)
Screenshot: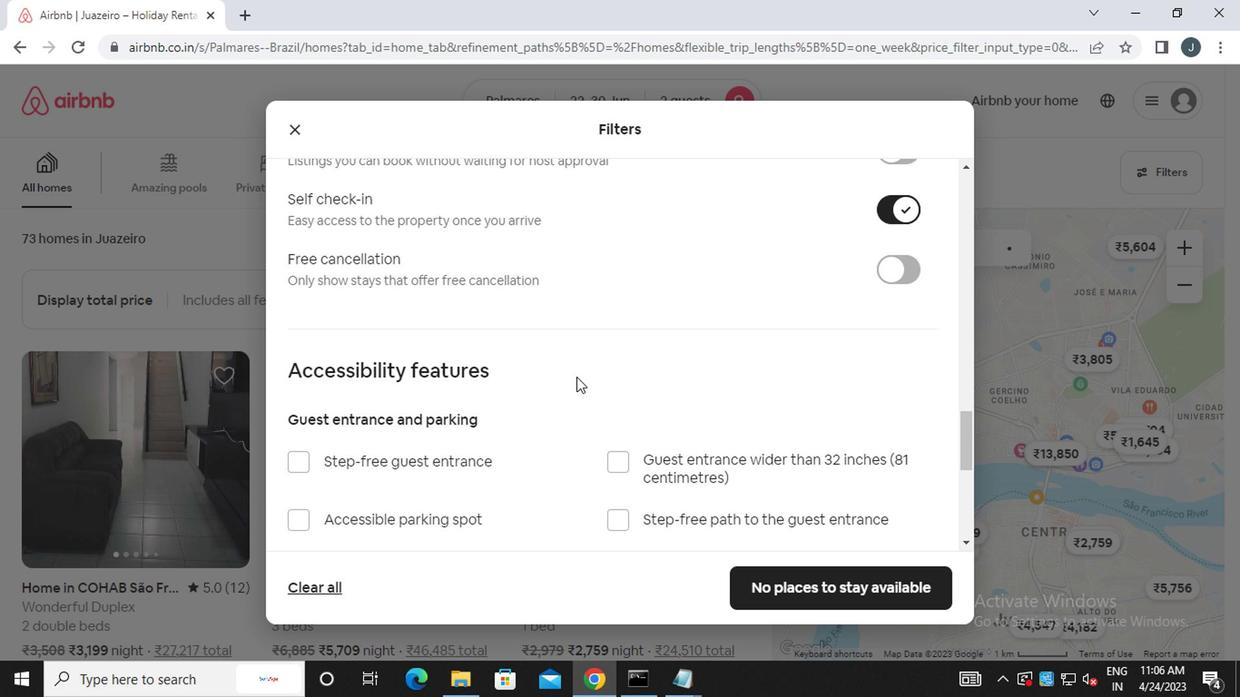 
Action: Mouse scrolled (570, 377) with delta (0, -1)
Screenshot: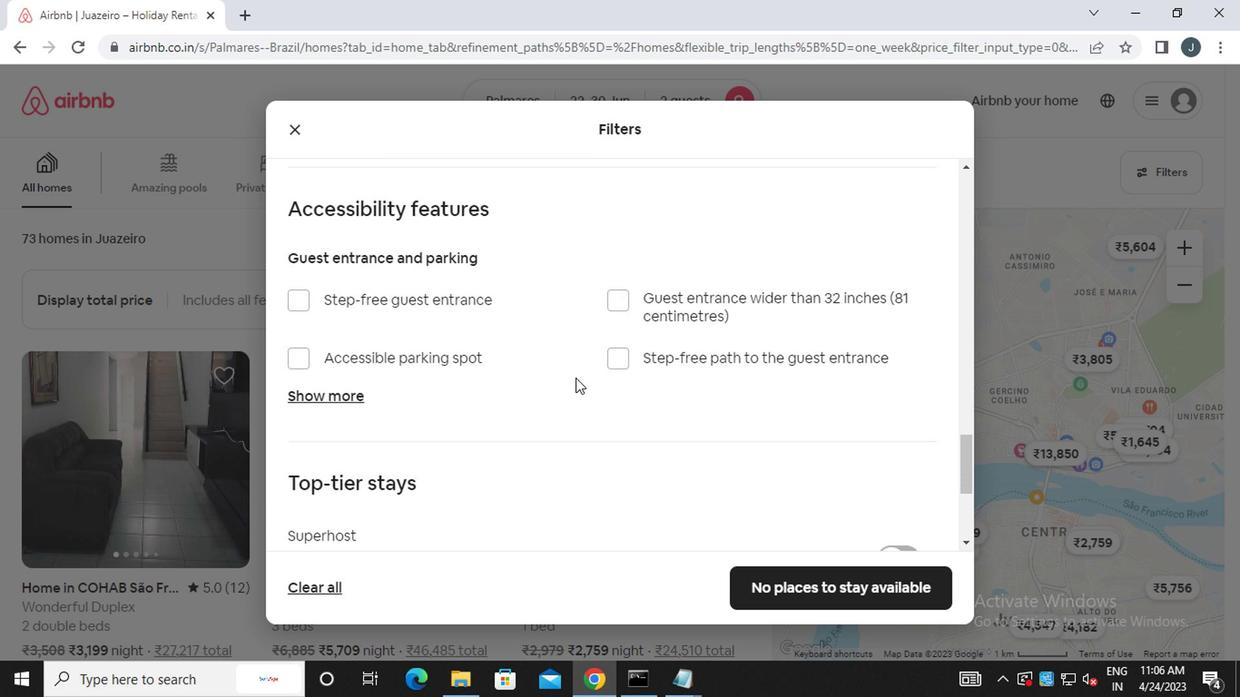 
Action: Mouse moved to (567, 386)
Screenshot: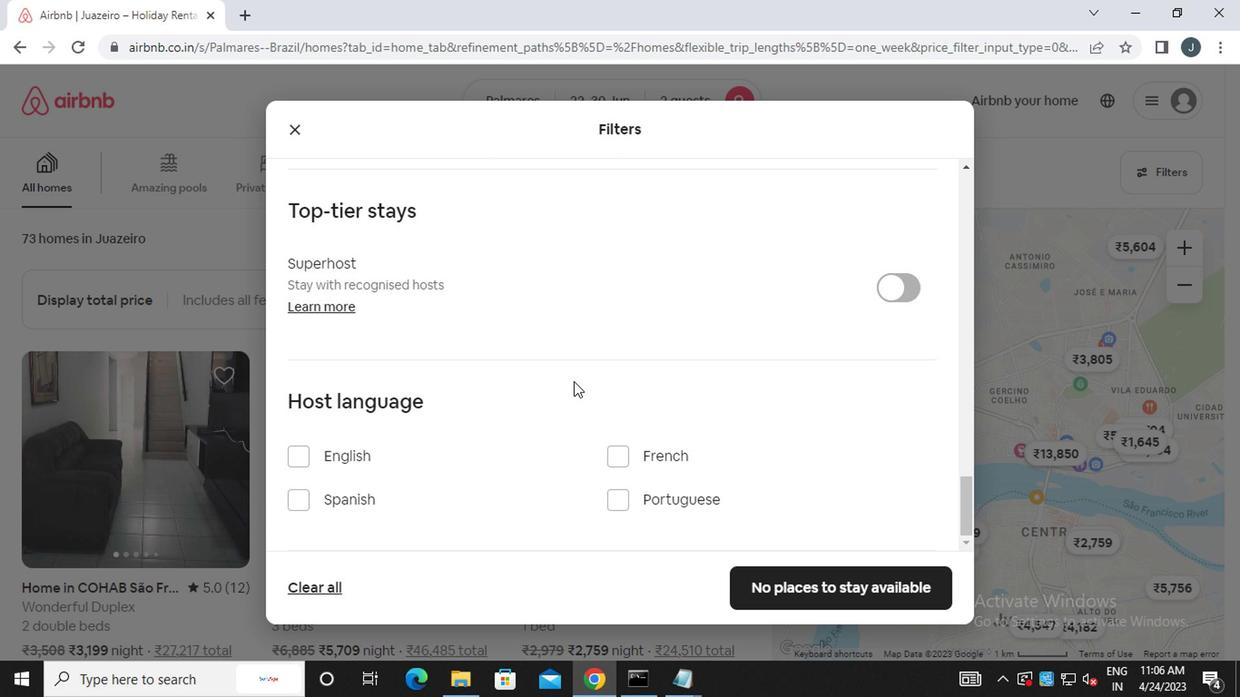 
Action: Mouse scrolled (567, 385) with delta (0, 0)
Screenshot: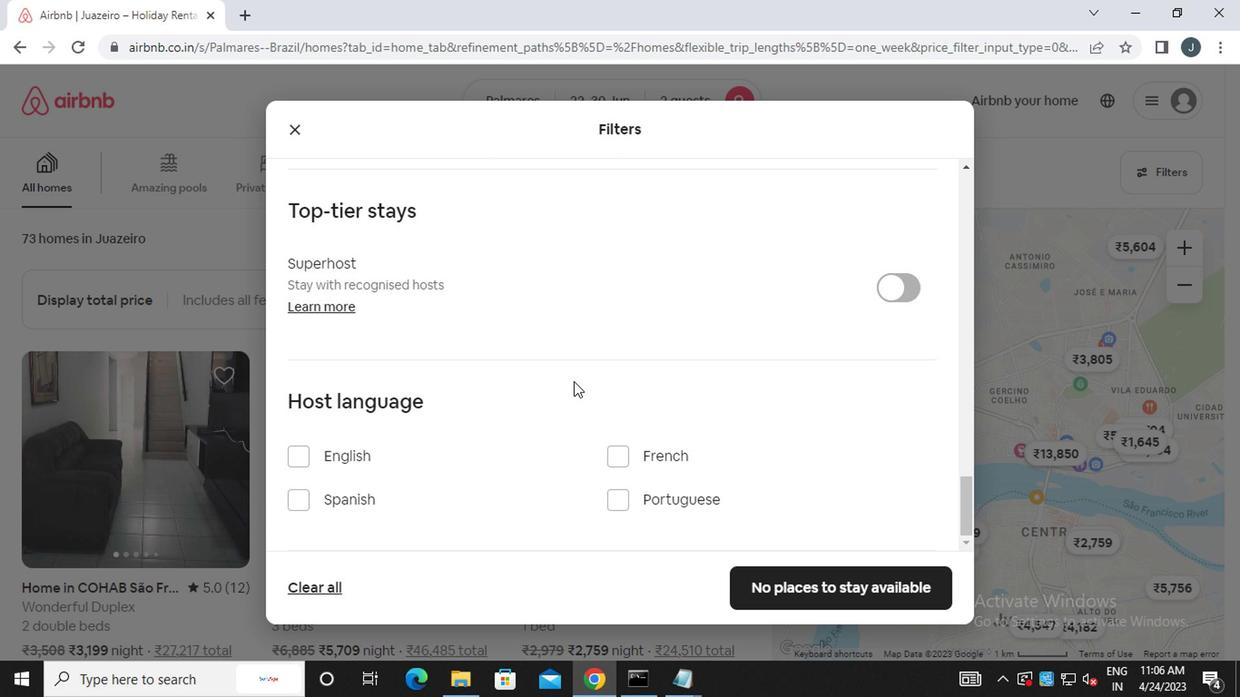 
Action: Mouse moved to (567, 386)
Screenshot: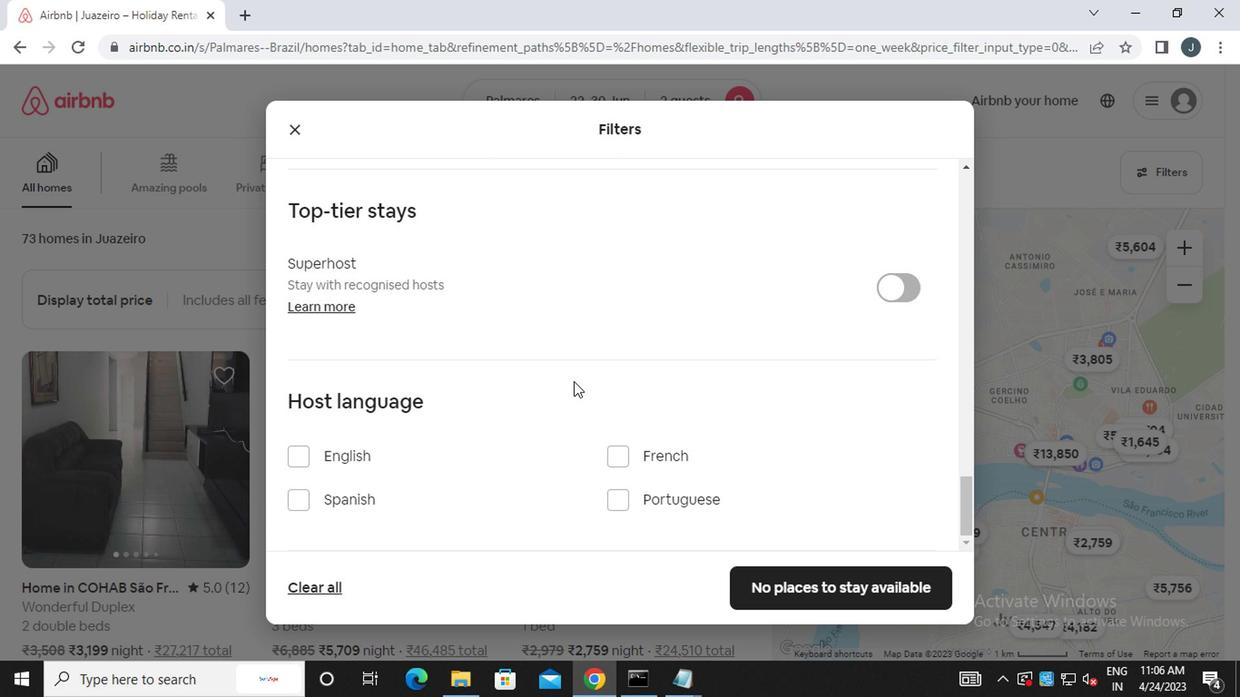 
Action: Mouse scrolled (567, 386) with delta (0, 0)
Screenshot: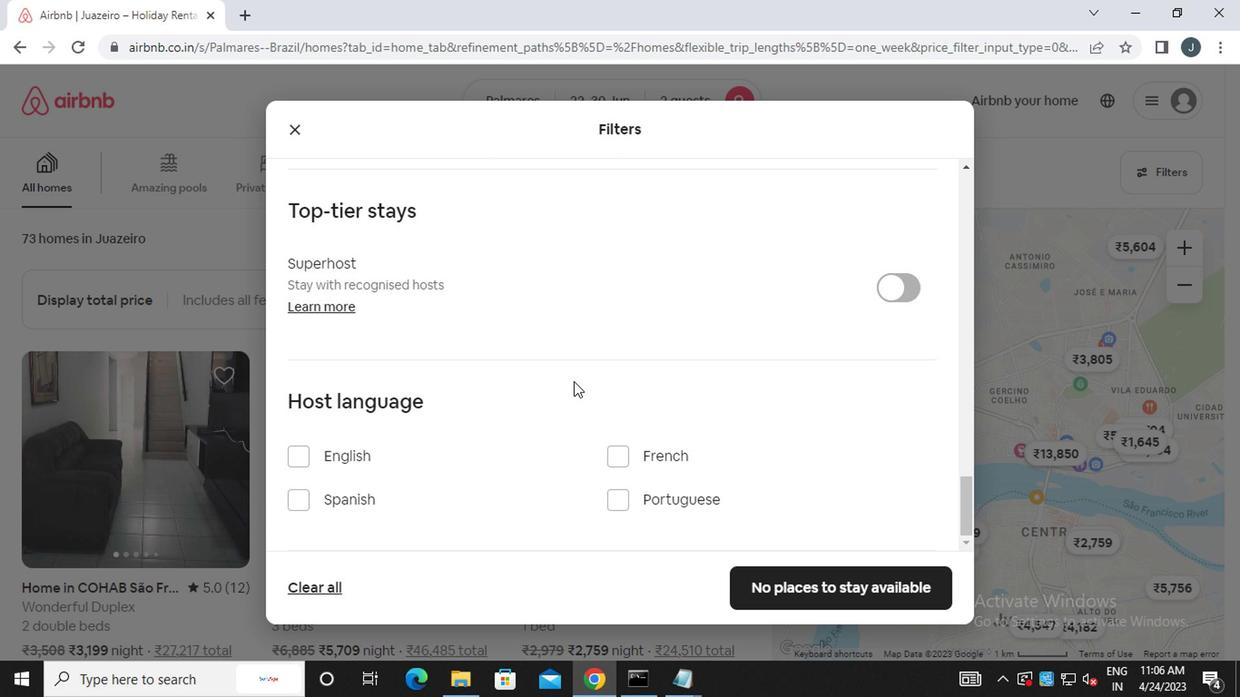 
Action: Mouse scrolled (567, 386) with delta (0, 0)
Screenshot: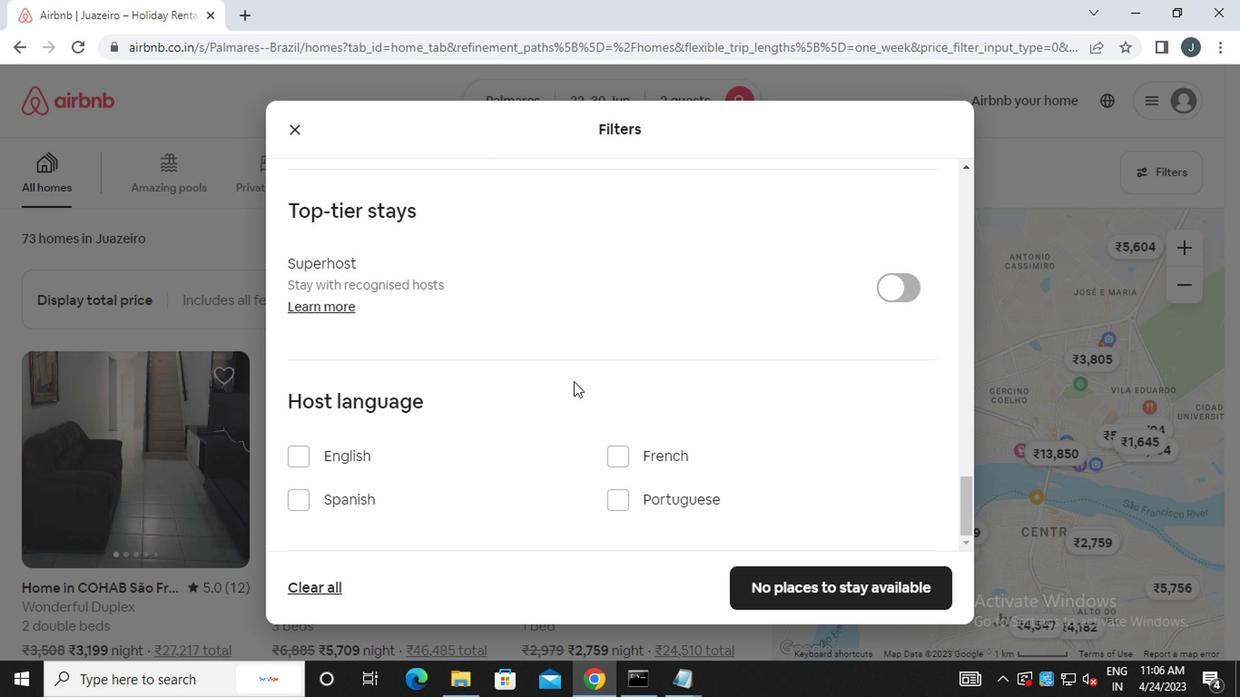 
Action: Mouse scrolled (567, 386) with delta (0, 0)
Screenshot: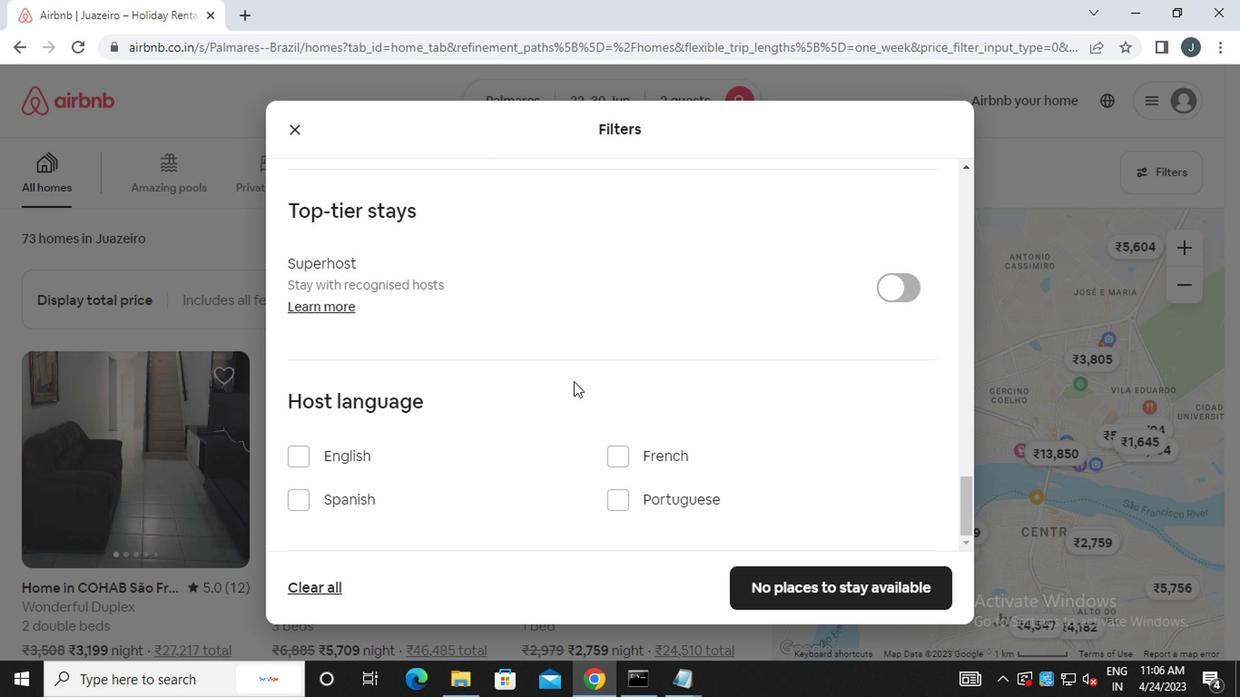 
Action: Mouse moved to (317, 487)
Screenshot: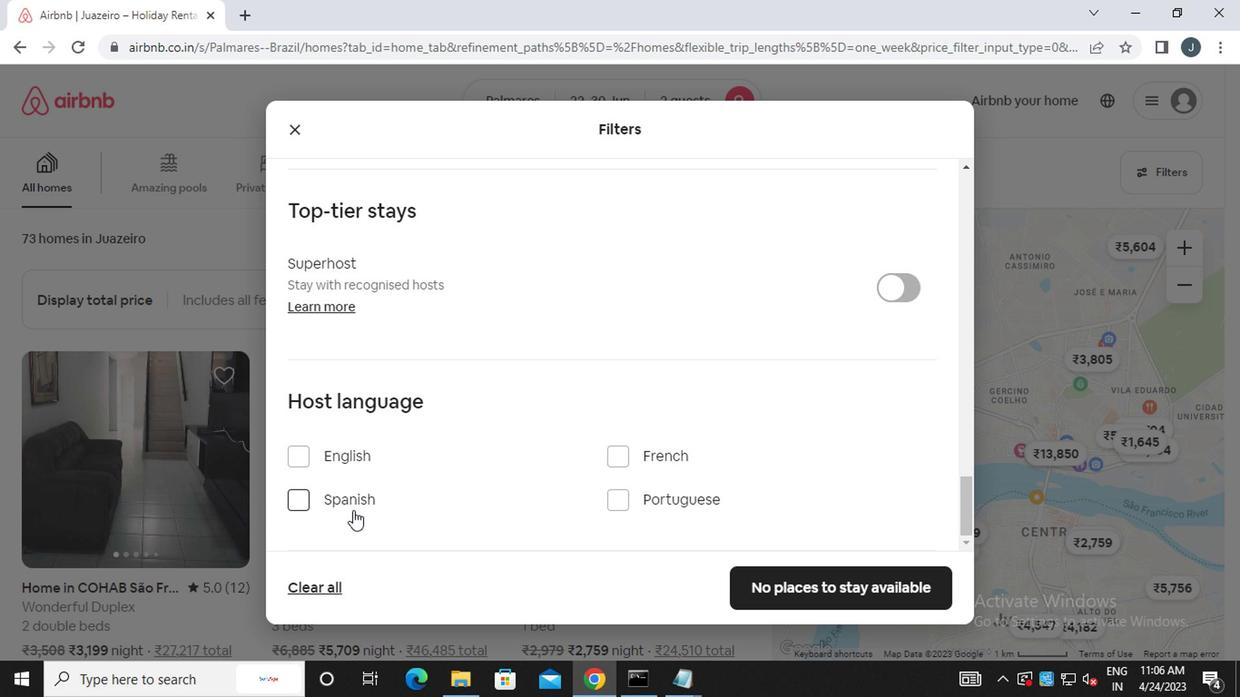 
Action: Mouse pressed left at (317, 487)
Screenshot: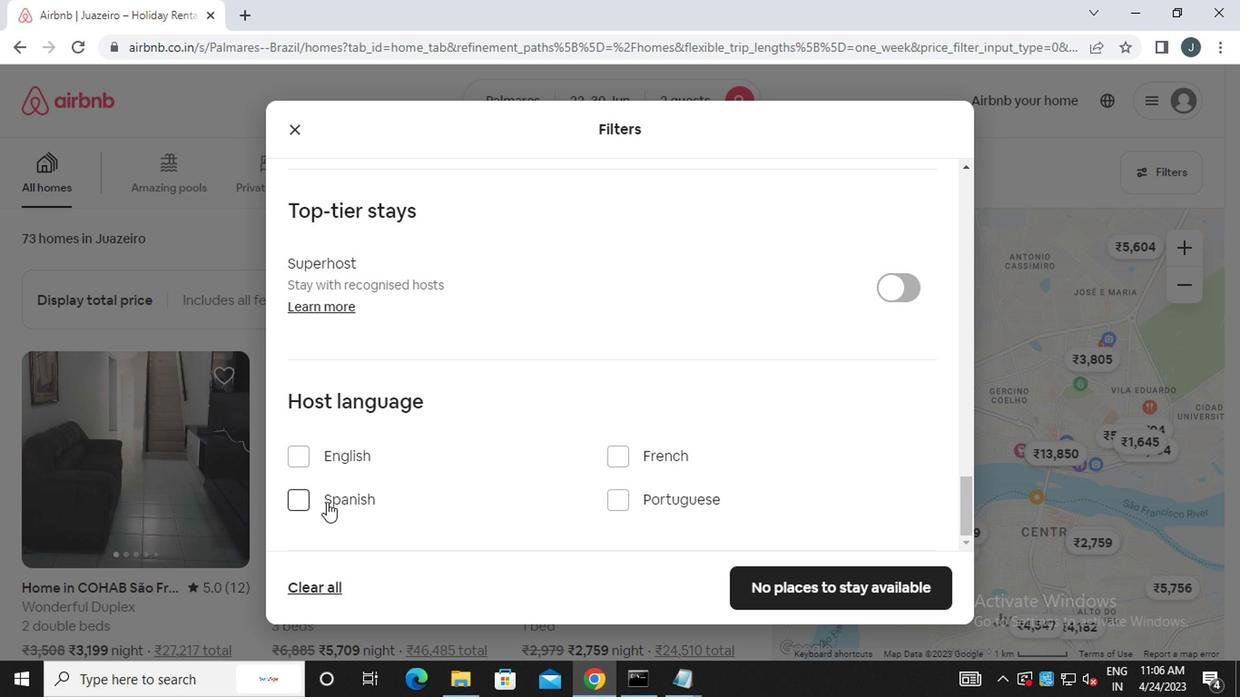 
Action: Mouse moved to (777, 582)
Screenshot: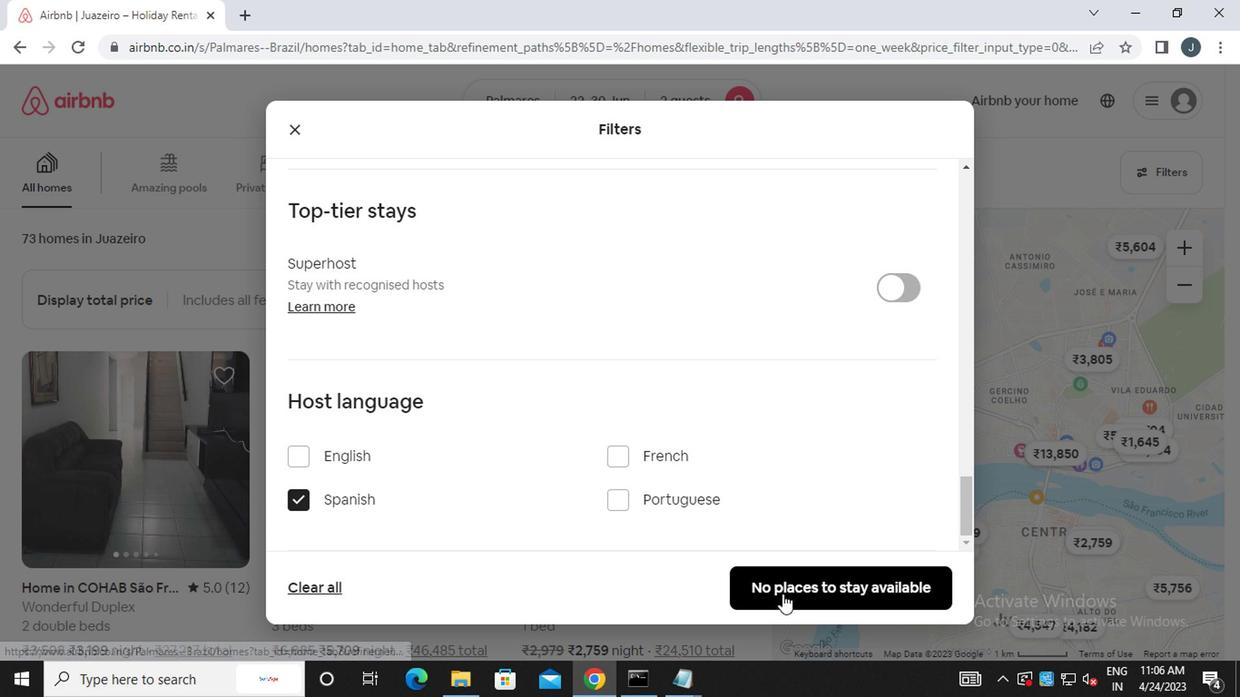 
Action: Mouse pressed left at (777, 582)
Screenshot: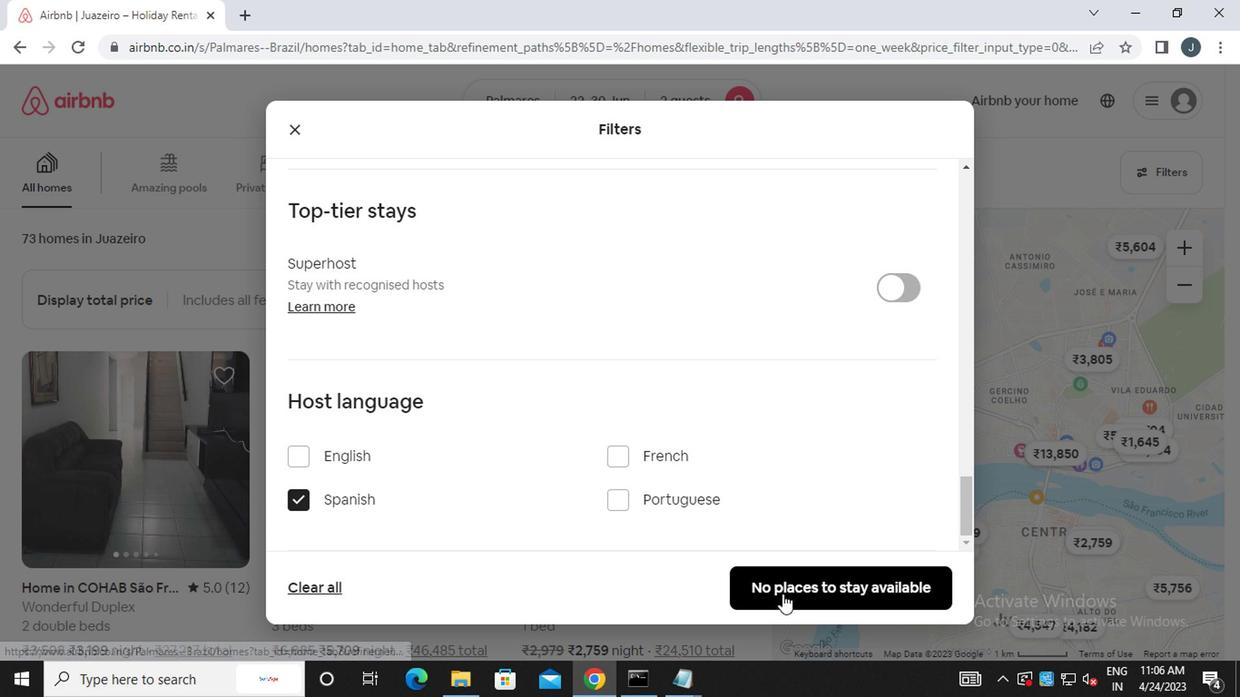 
Action: Mouse moved to (770, 571)
Screenshot: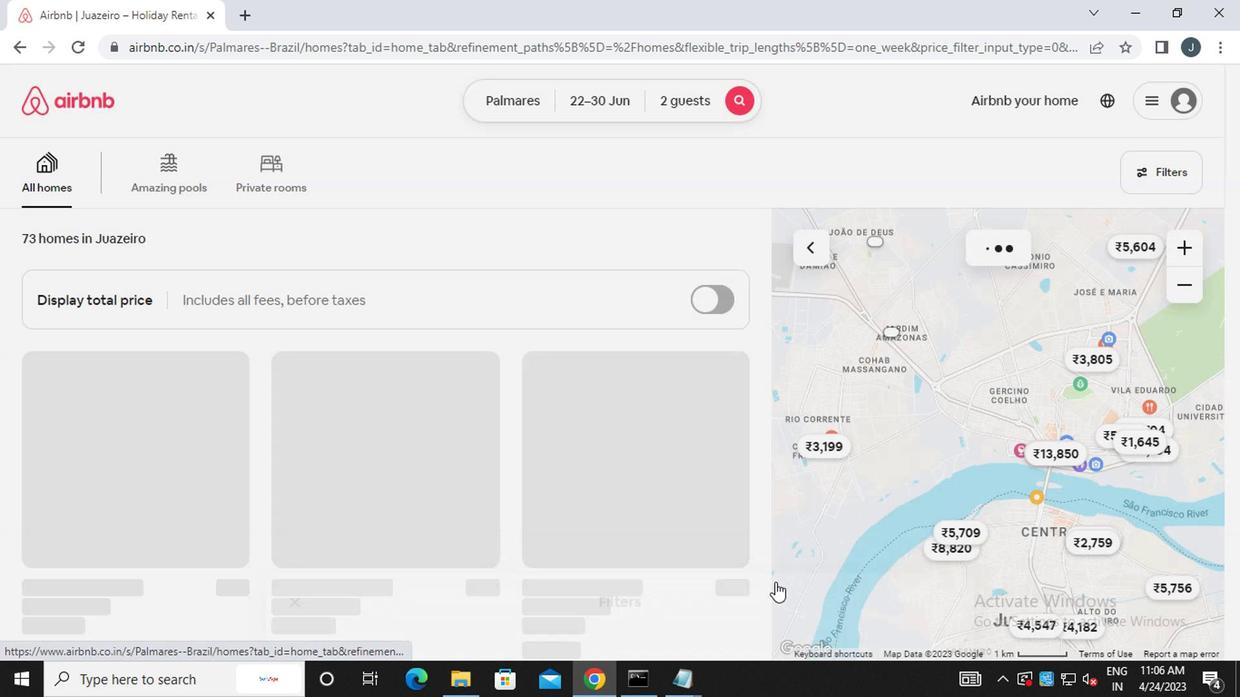 
